 Task: Open Card Sales Meeting Review in Board IT Asset Management and Inventory Control to Workspace Antivirus and Security Software and add a team member Softage.3@softage.net, a label Red, a checklist Wealth Management, an attachment from your onedrive, a color Red and finally, add a card description 'Develop and launch new referral program for new customers' and a comment 'This task presents an opportunity to innovate and come up with new solutions to old problems.'. Add a start date 'Jan 03, 1900' with a due date 'Jan 10, 1900'
Action: Mouse moved to (86, 347)
Screenshot: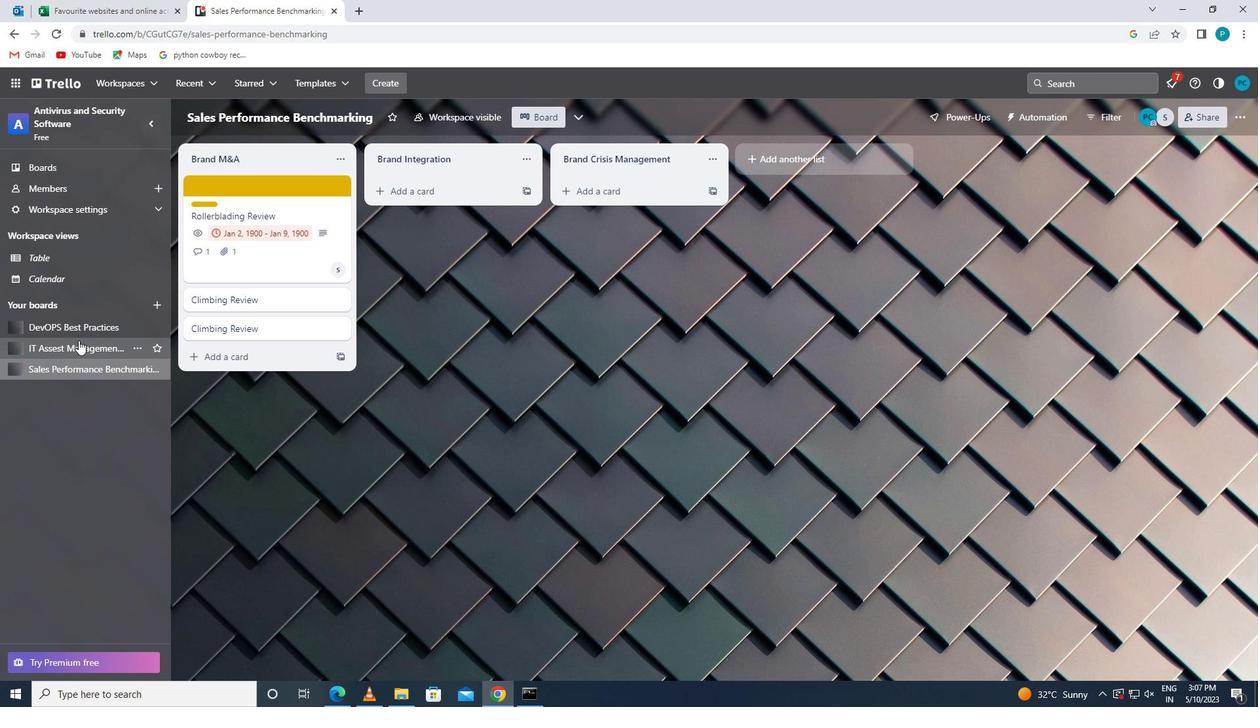 
Action: Mouse pressed left at (86, 347)
Screenshot: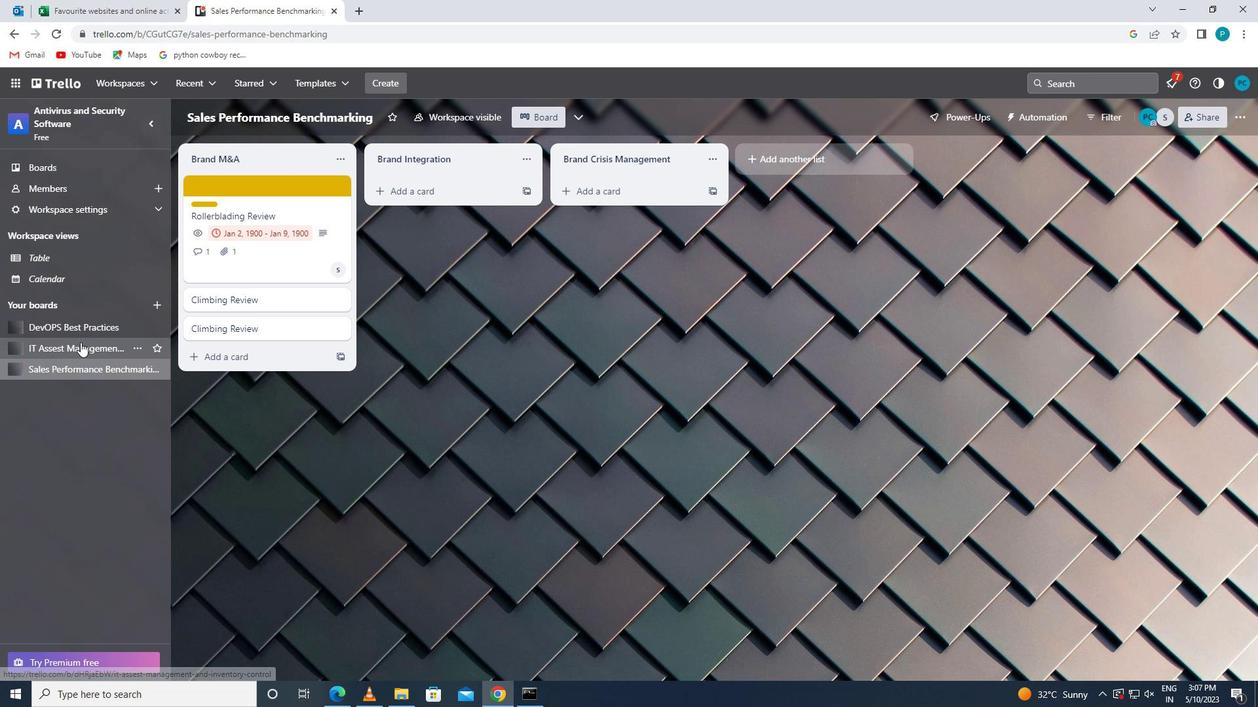 
Action: Mouse moved to (252, 193)
Screenshot: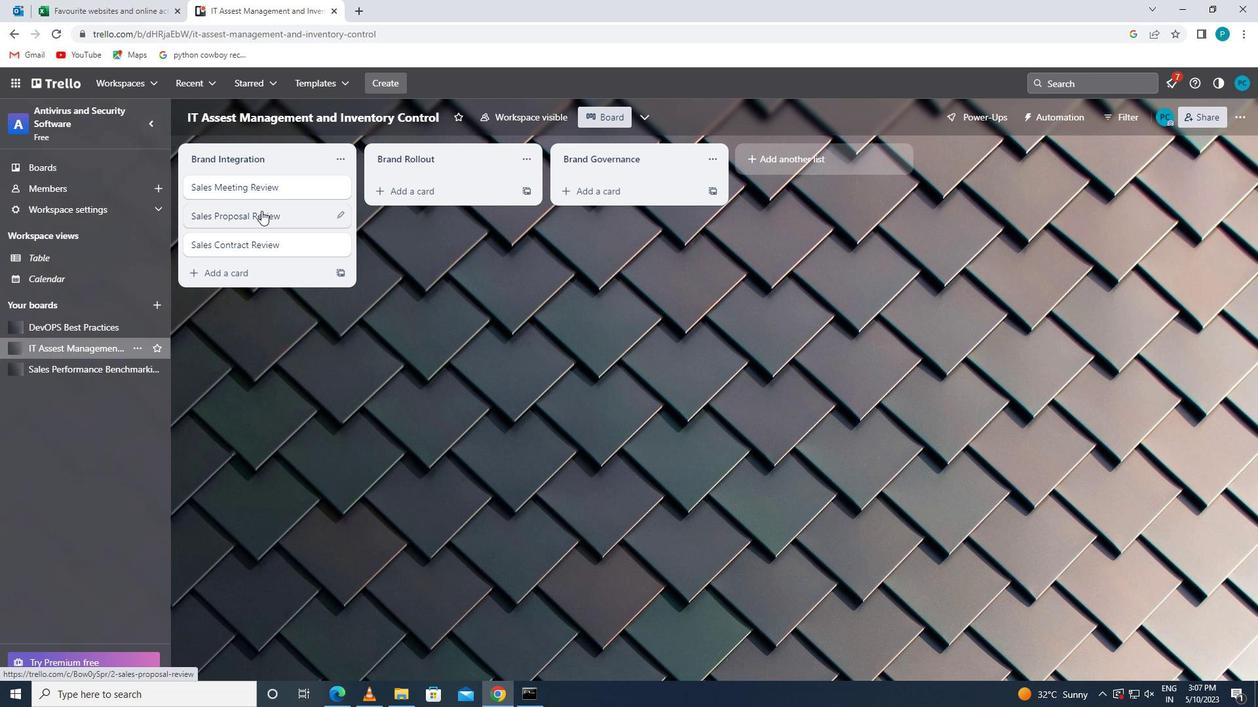 
Action: Mouse pressed left at (252, 193)
Screenshot: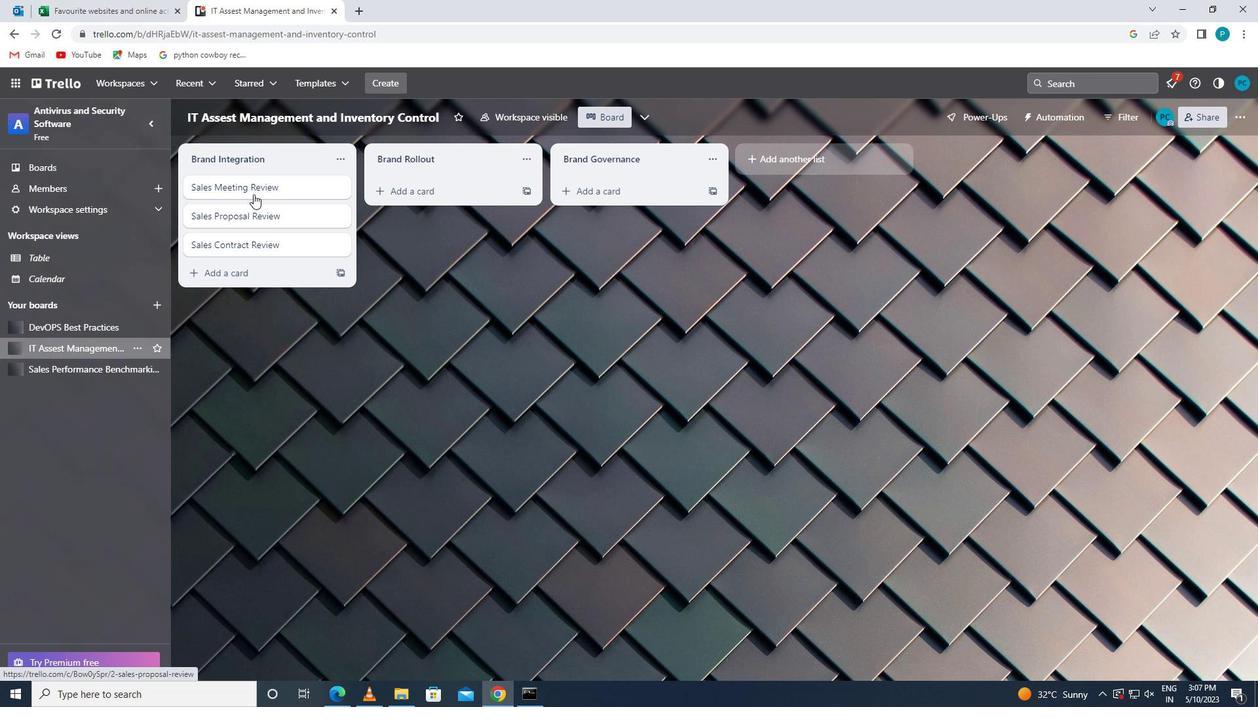 
Action: Mouse moved to (807, 189)
Screenshot: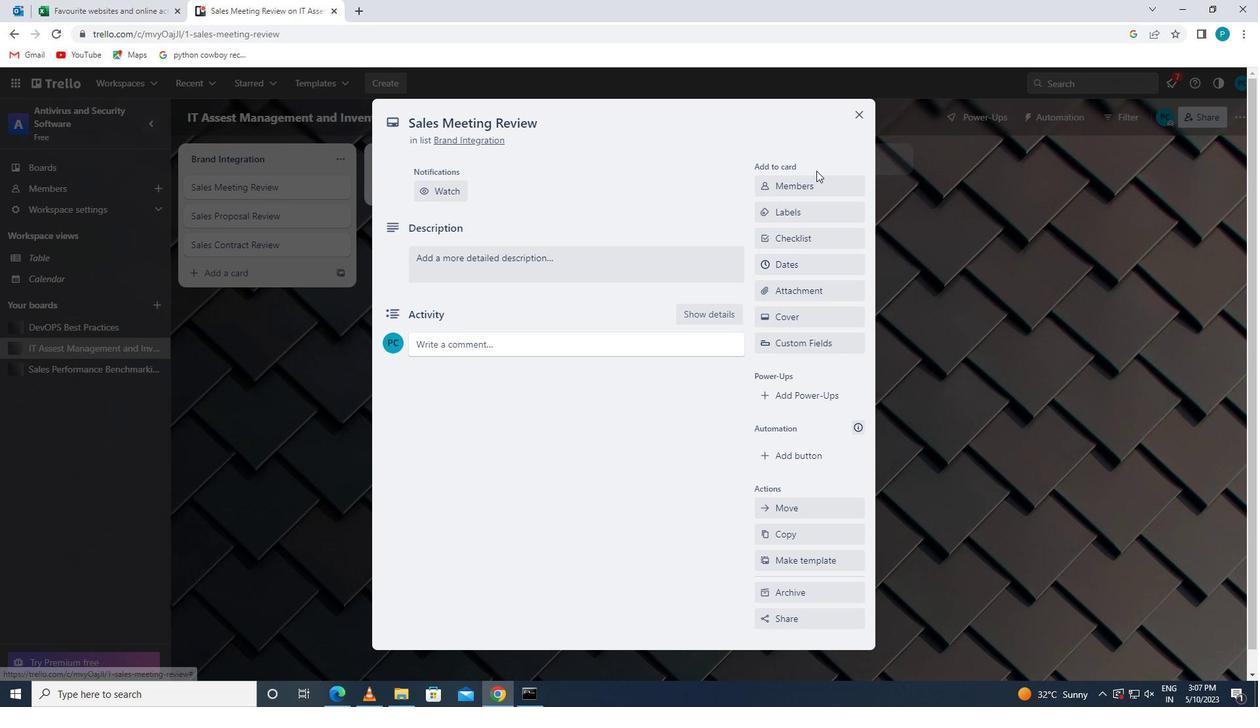 
Action: Mouse pressed left at (807, 189)
Screenshot: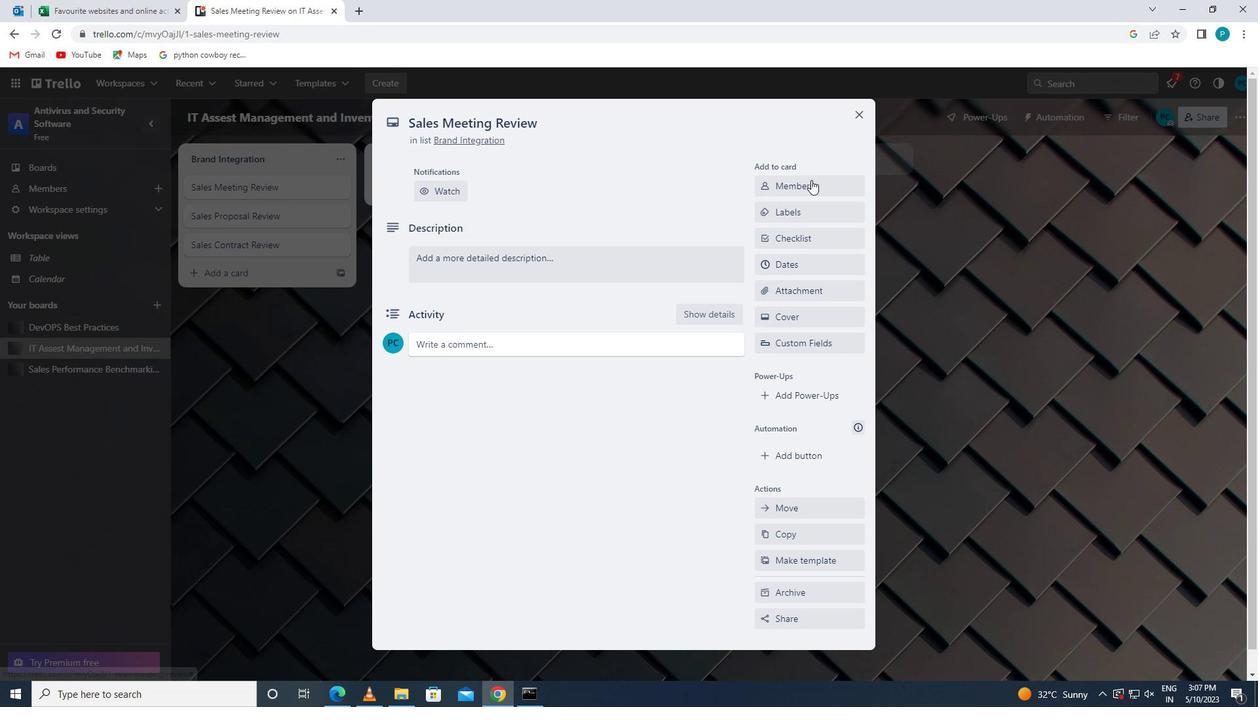 
Action: Key pressed <Key.caps_lock>s<Key.caps_lock>oftage.3
Screenshot: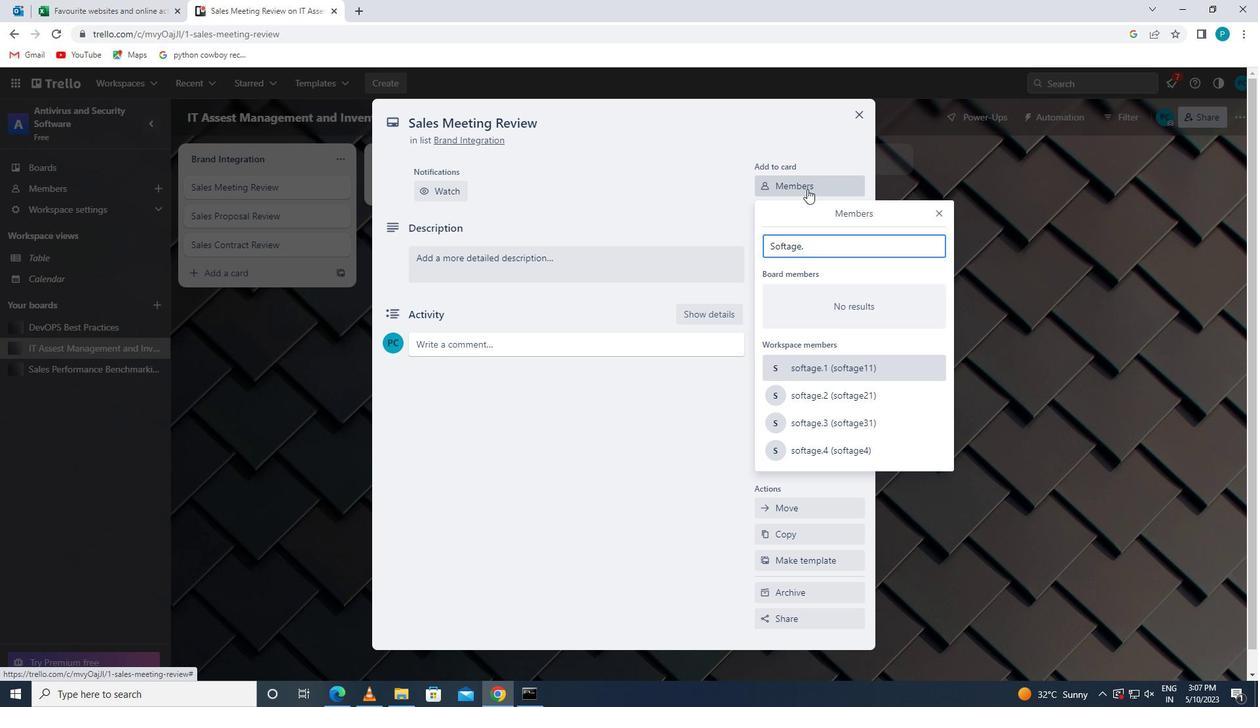 
Action: Mouse moved to (815, 375)
Screenshot: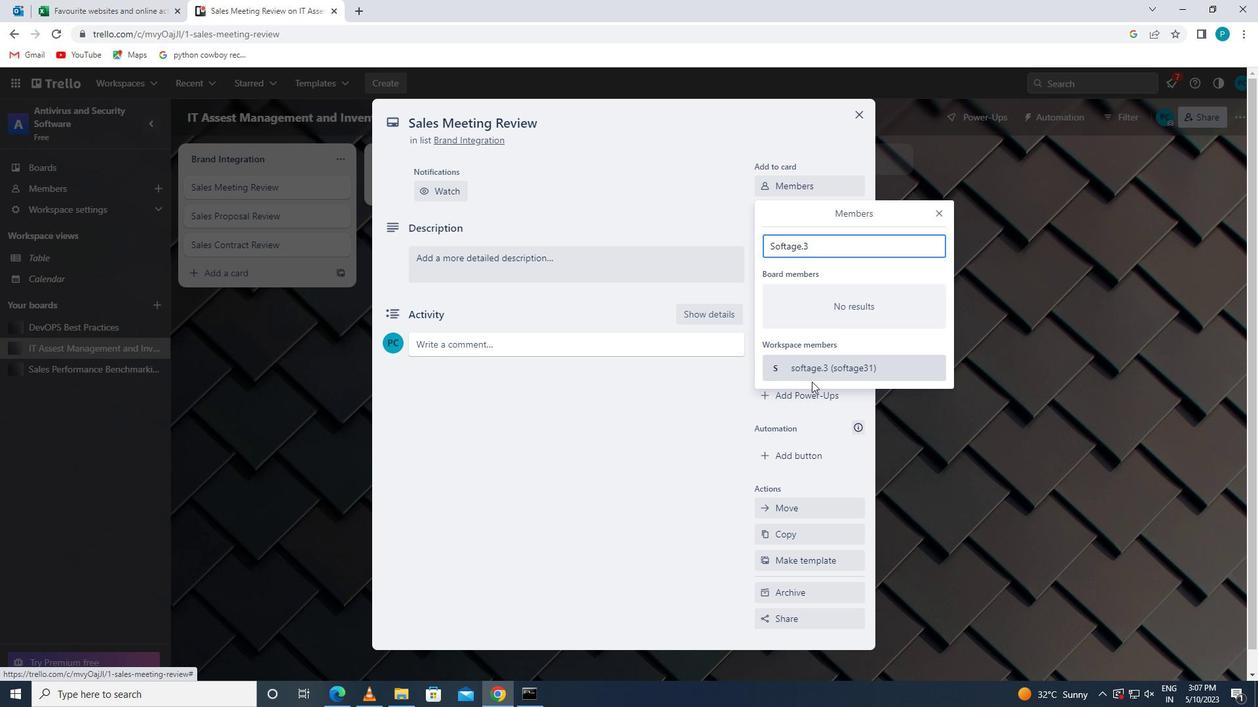 
Action: Mouse pressed left at (815, 375)
Screenshot: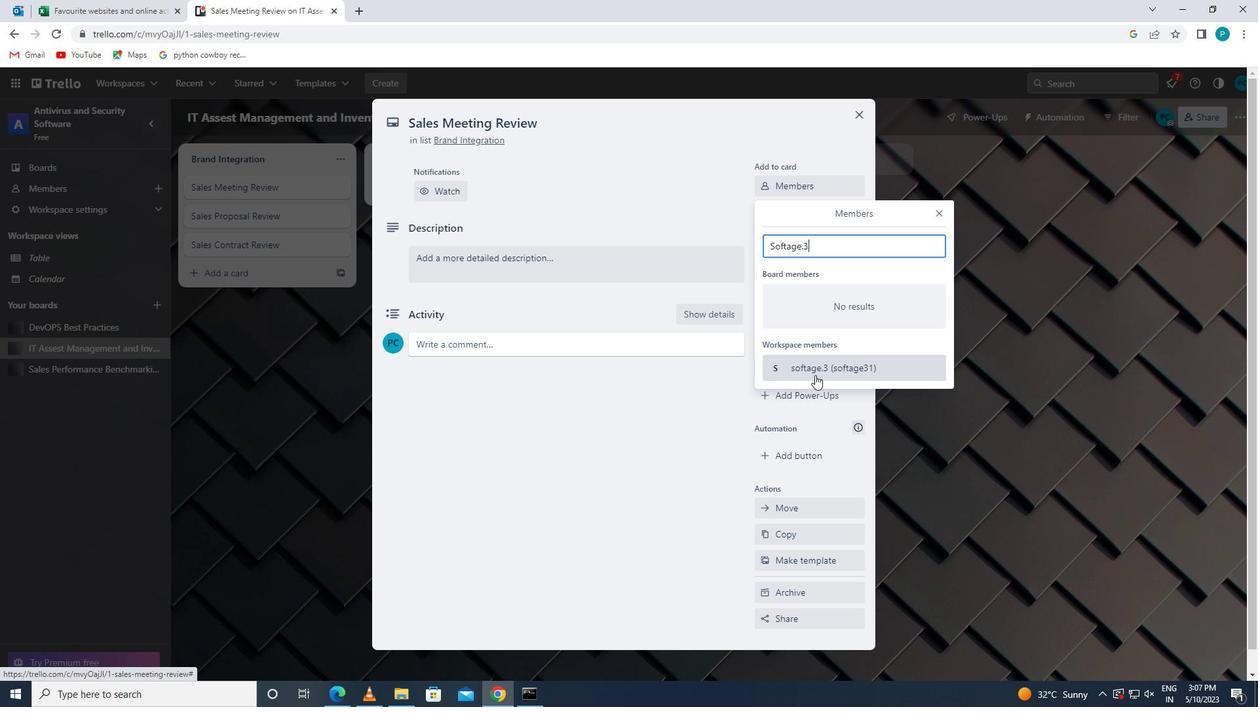 
Action: Mouse moved to (938, 216)
Screenshot: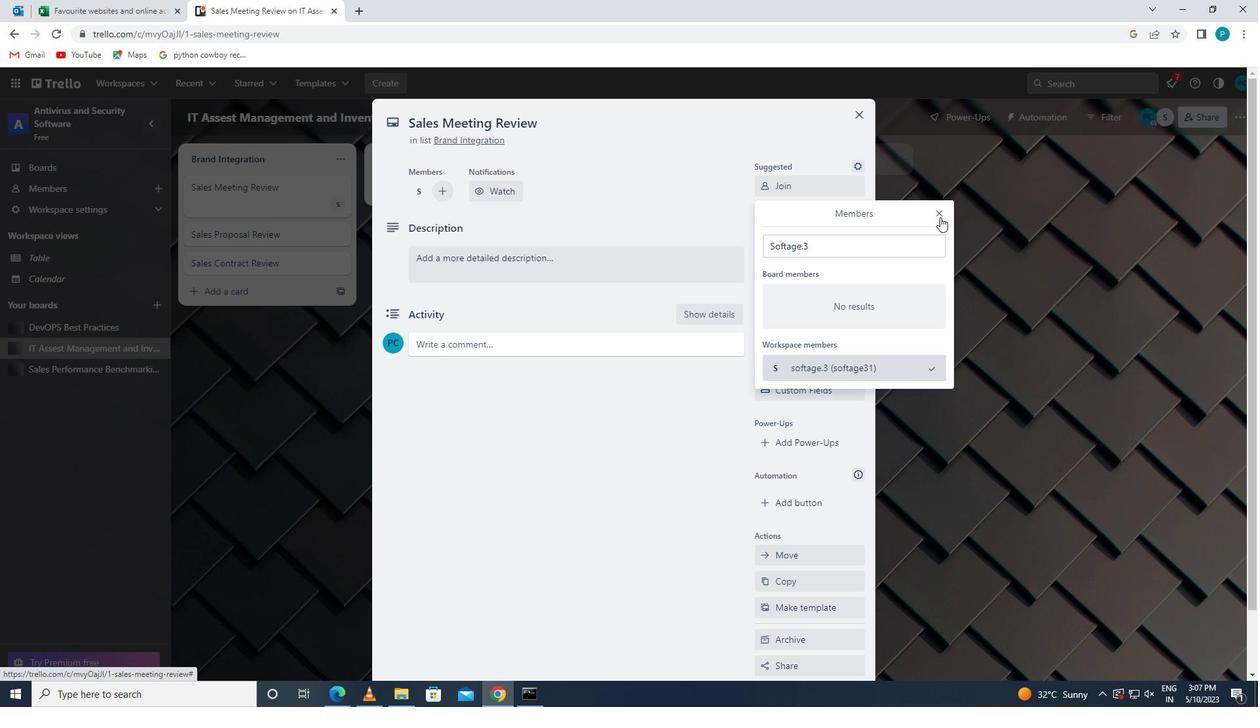 
Action: Mouse pressed left at (938, 216)
Screenshot: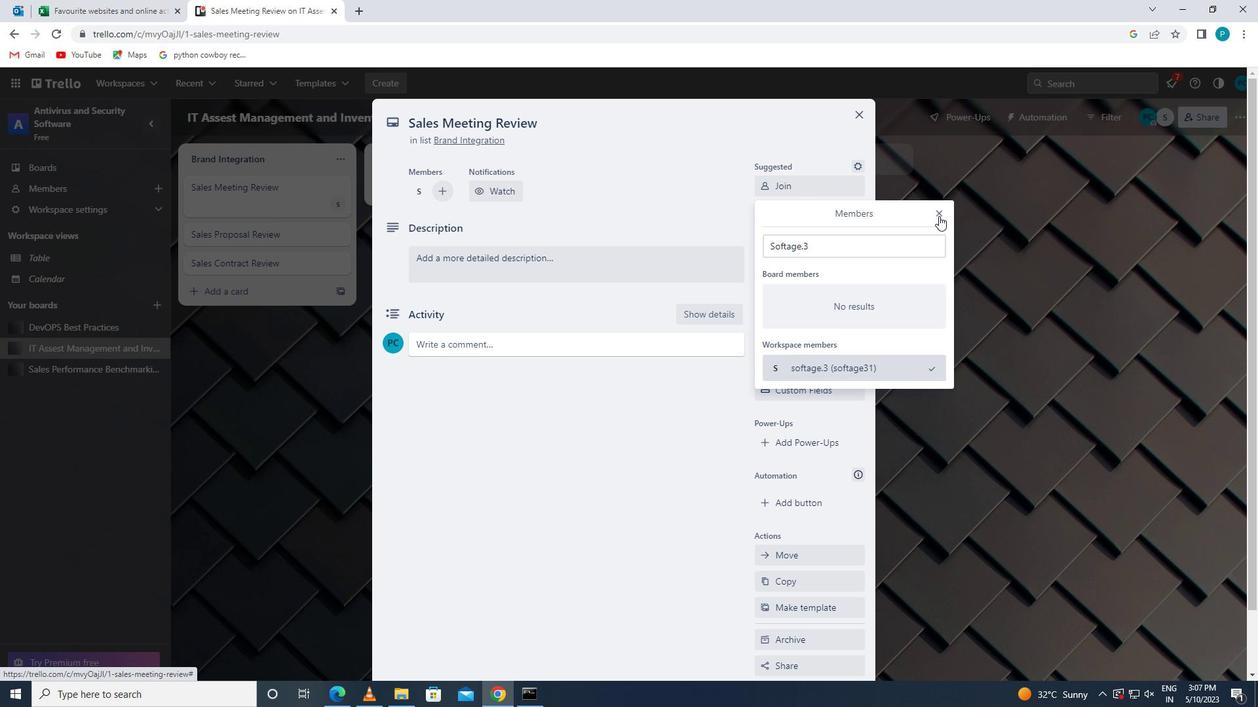 
Action: Mouse moved to (836, 249)
Screenshot: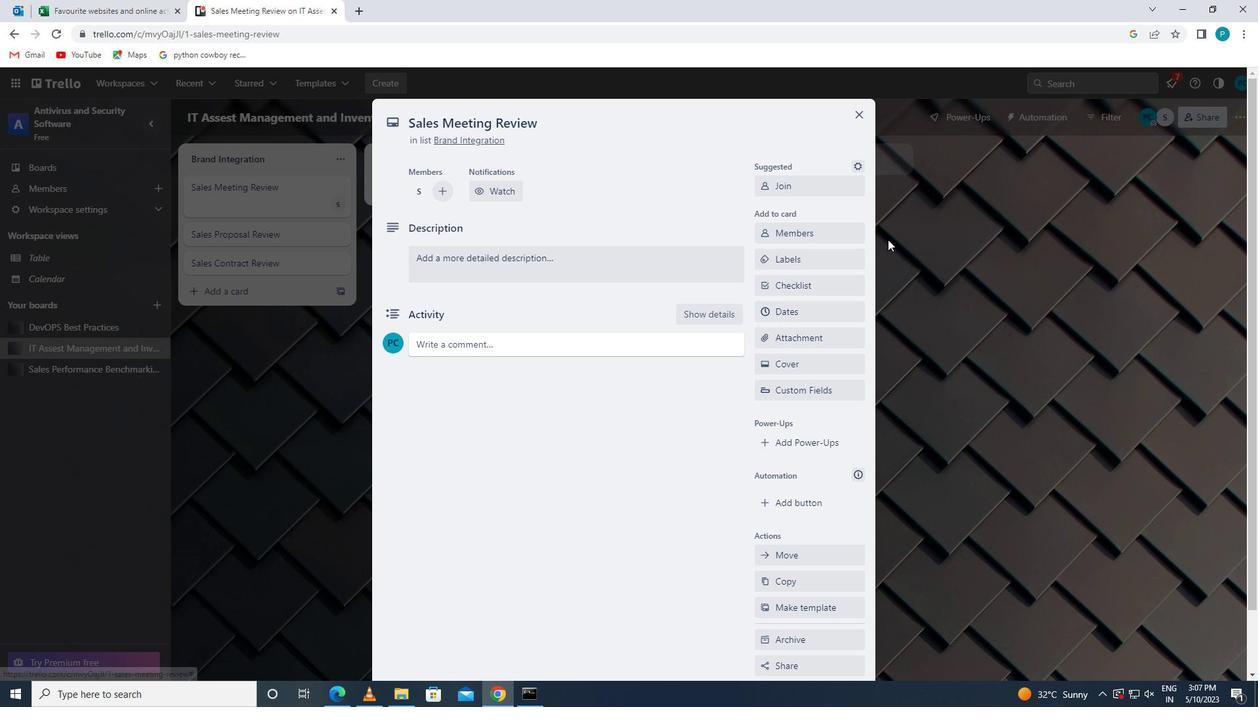 
Action: Mouse pressed left at (836, 249)
Screenshot: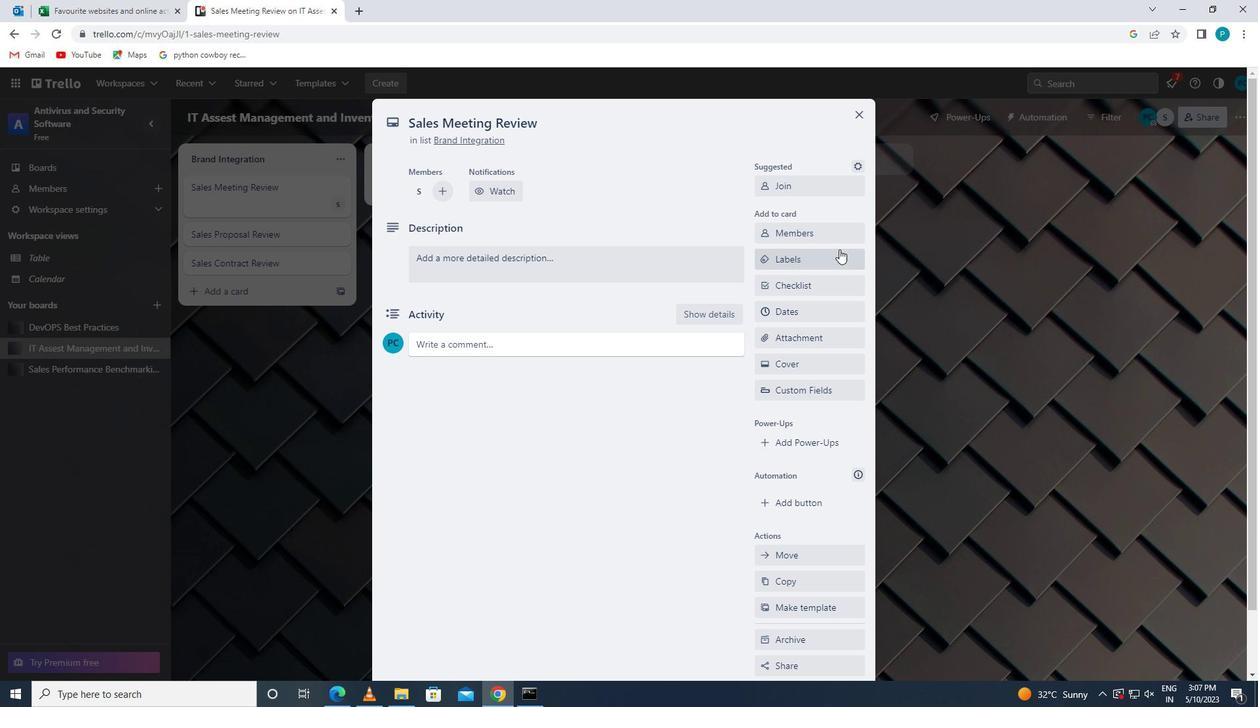 
Action: Mouse moved to (839, 530)
Screenshot: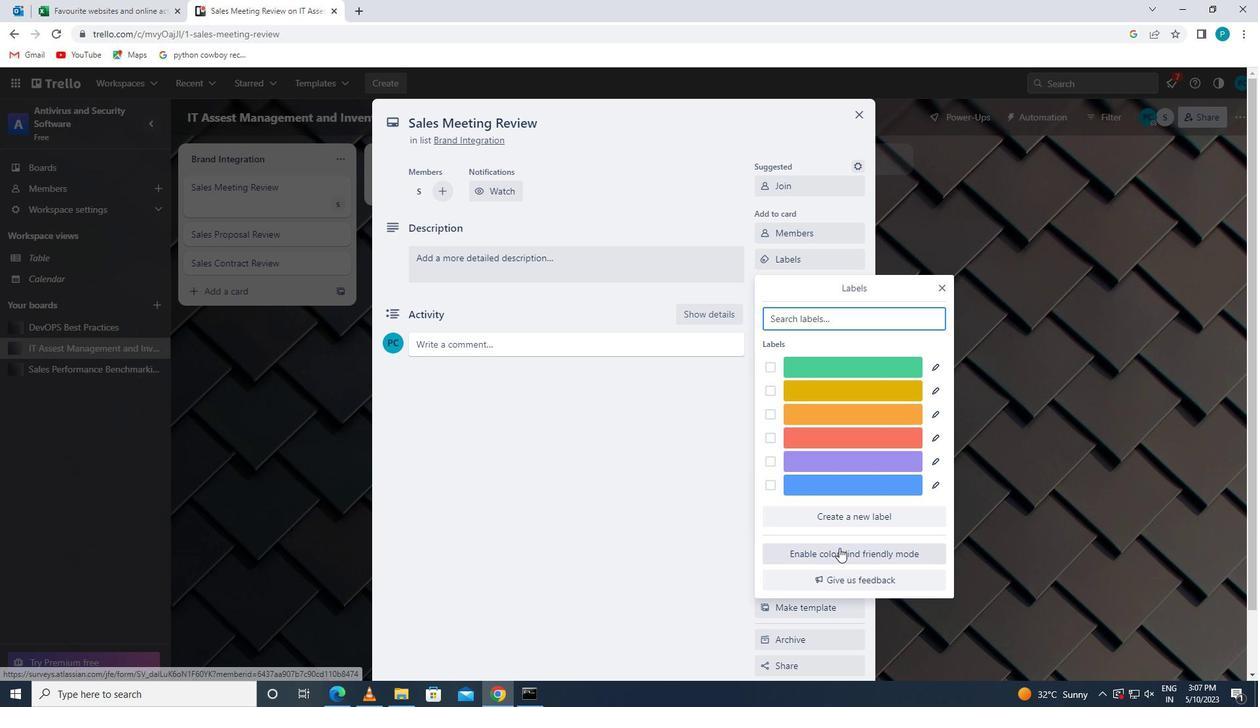 
Action: Mouse pressed left at (839, 530)
Screenshot: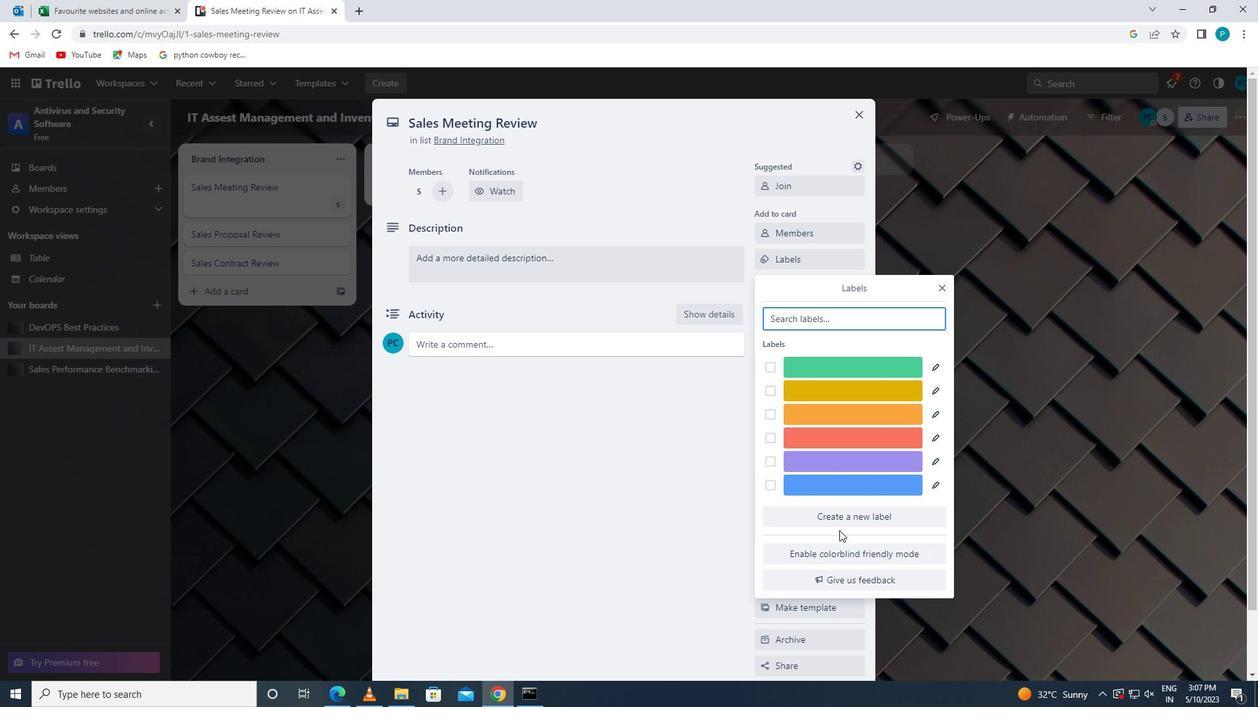 
Action: Mouse moved to (839, 526)
Screenshot: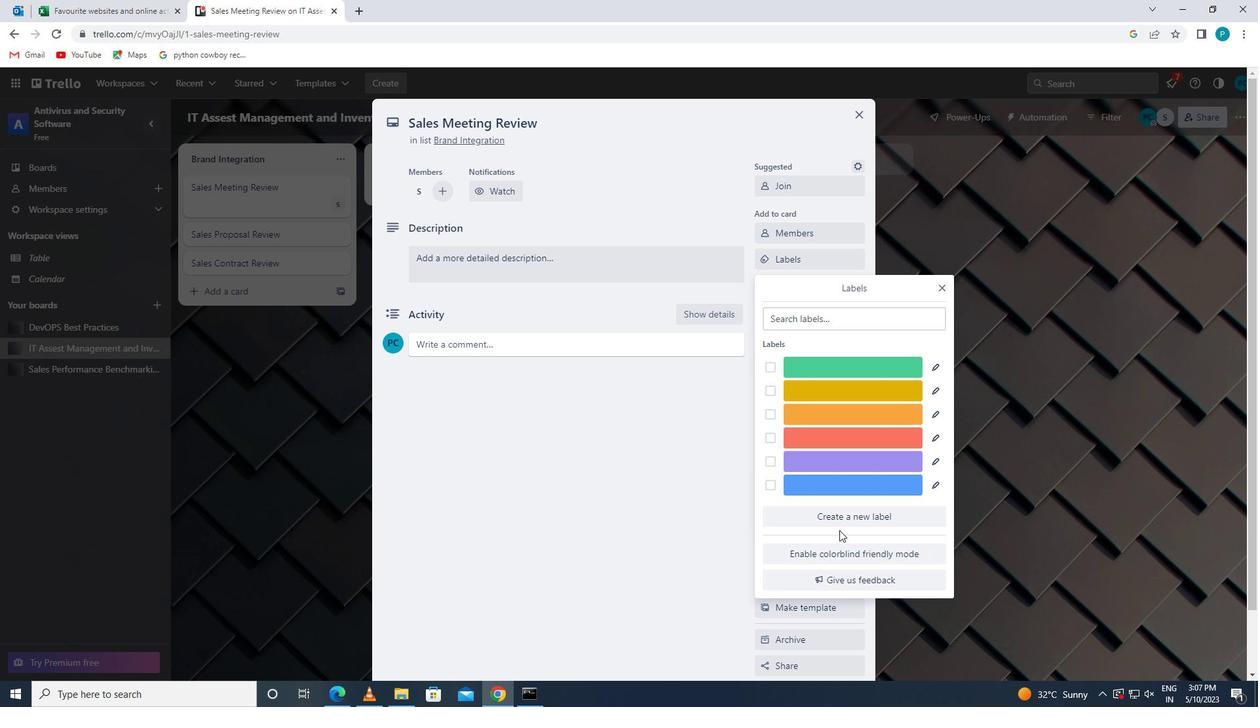 
Action: Mouse pressed left at (839, 526)
Screenshot: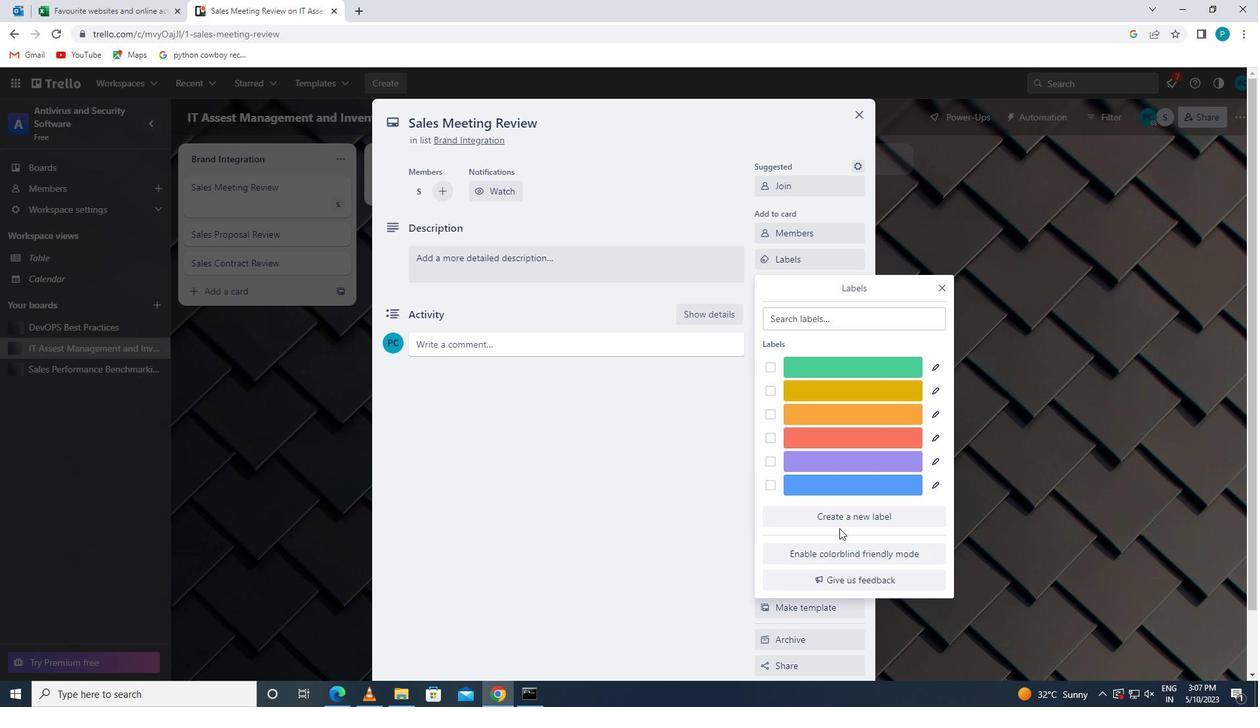 
Action: Mouse moved to (899, 483)
Screenshot: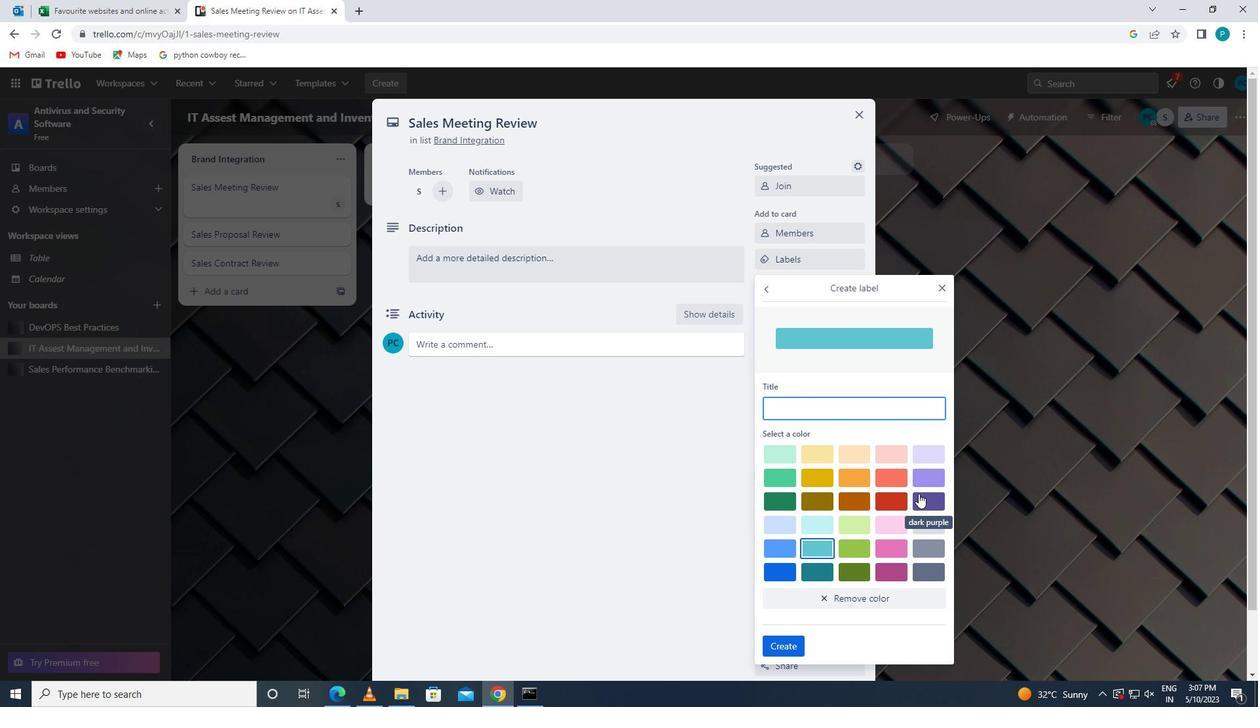 
Action: Mouse pressed left at (899, 483)
Screenshot: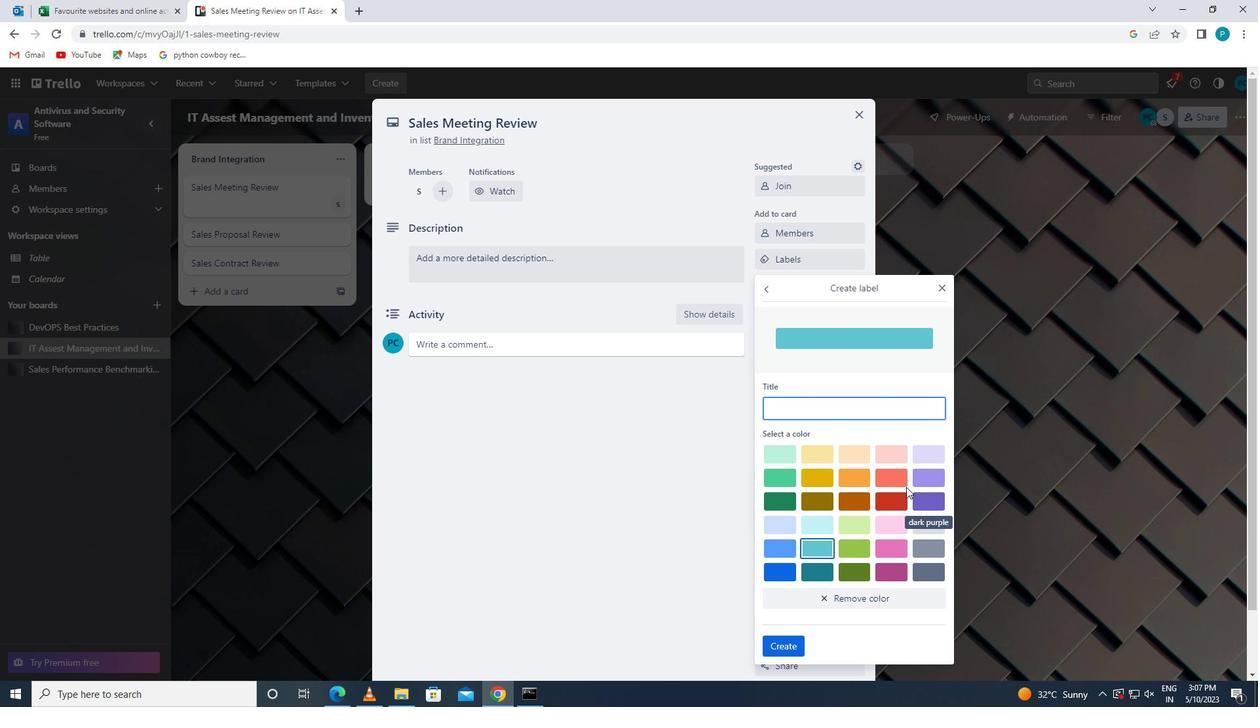 
Action: Mouse moved to (794, 646)
Screenshot: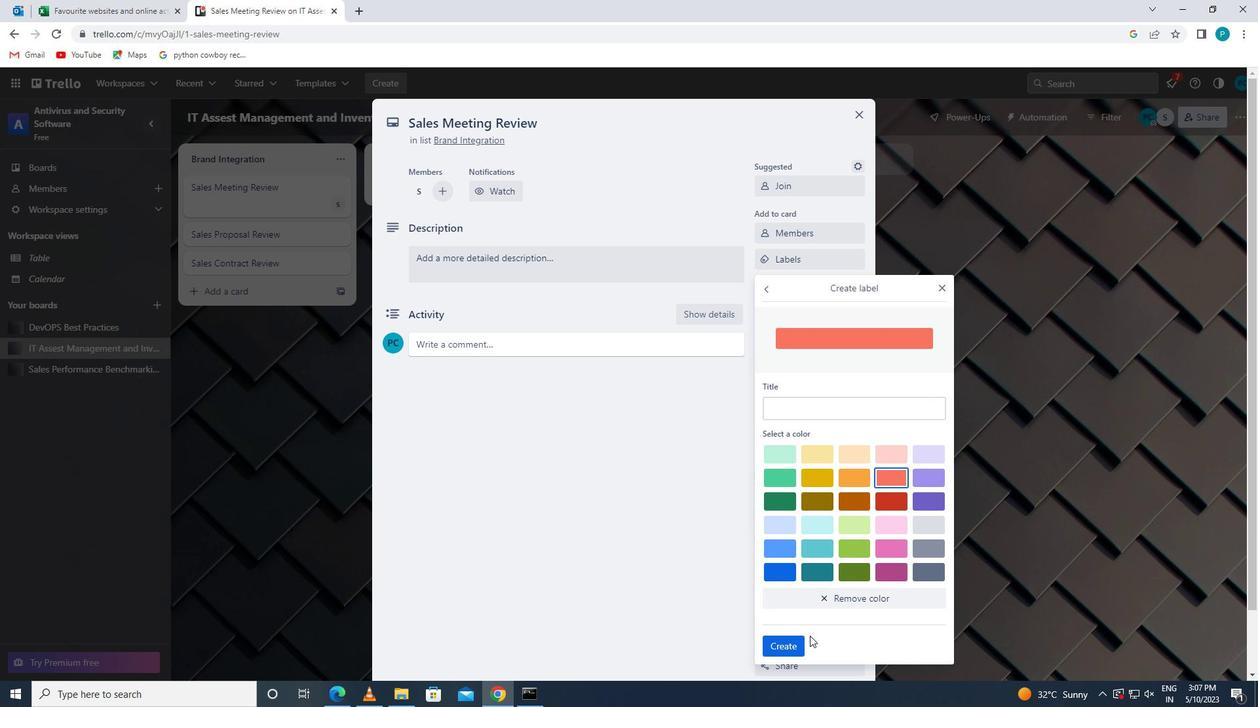 
Action: Mouse pressed left at (794, 646)
Screenshot: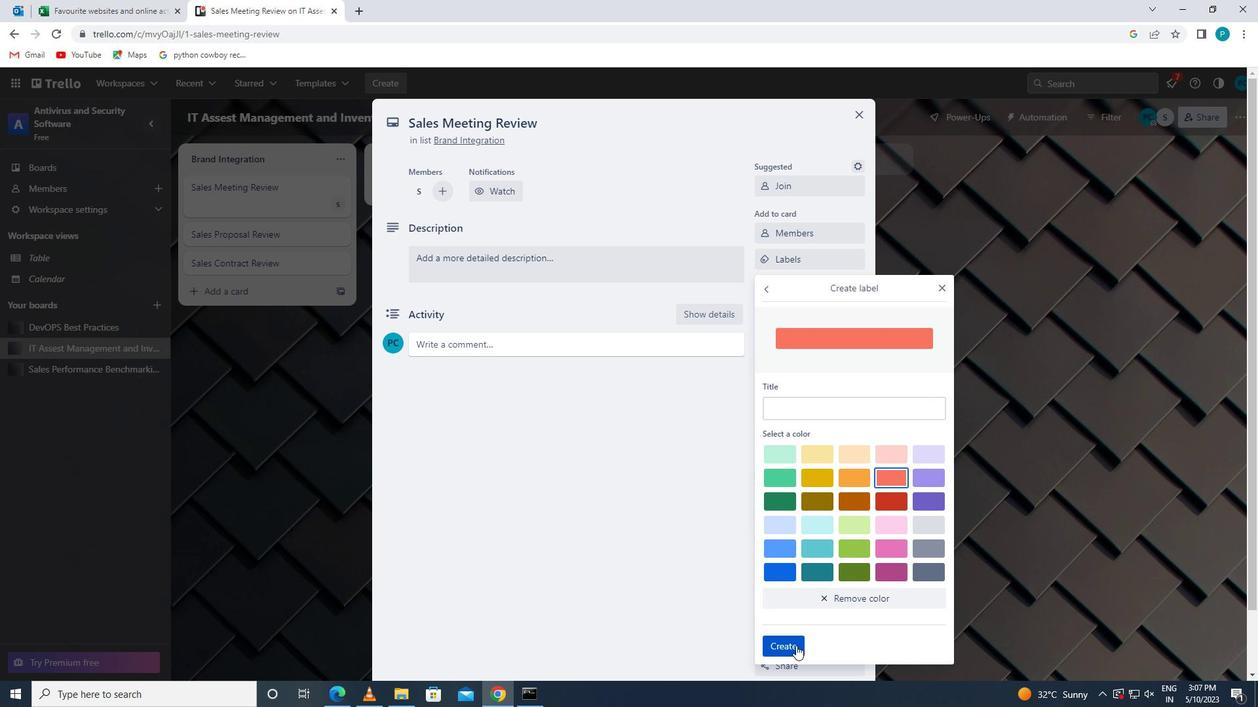 
Action: Mouse moved to (937, 288)
Screenshot: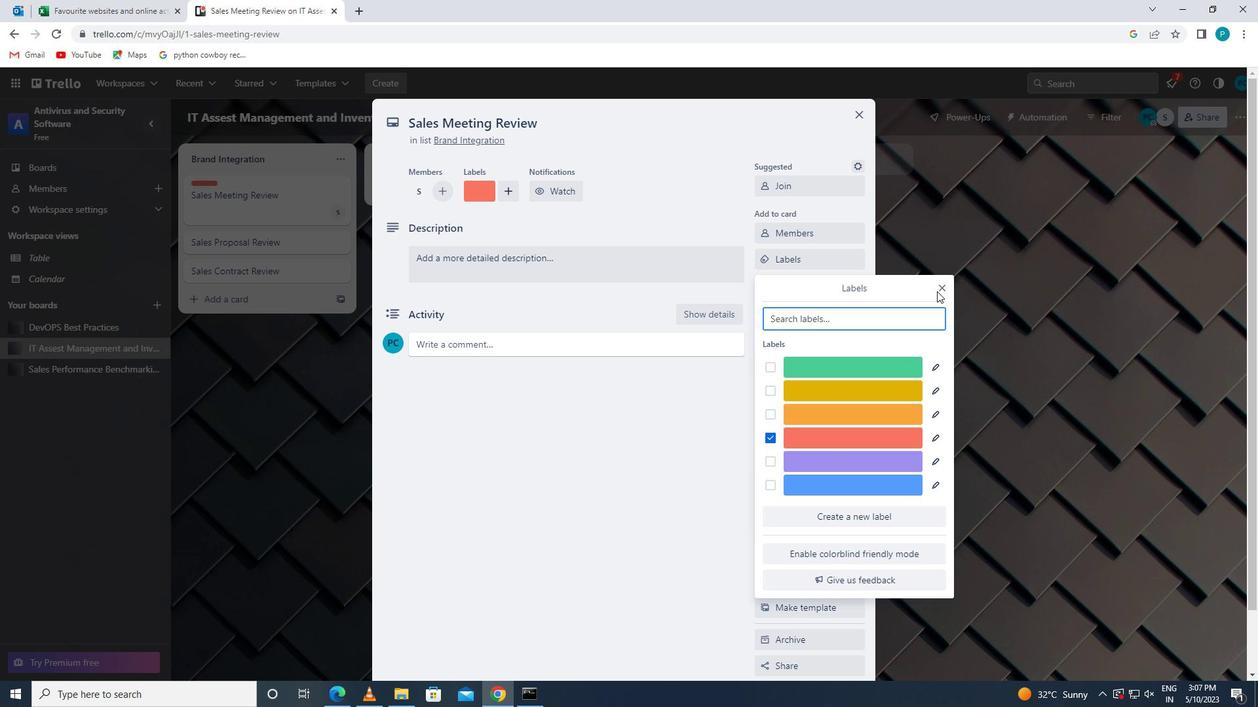 
Action: Mouse pressed left at (937, 288)
Screenshot: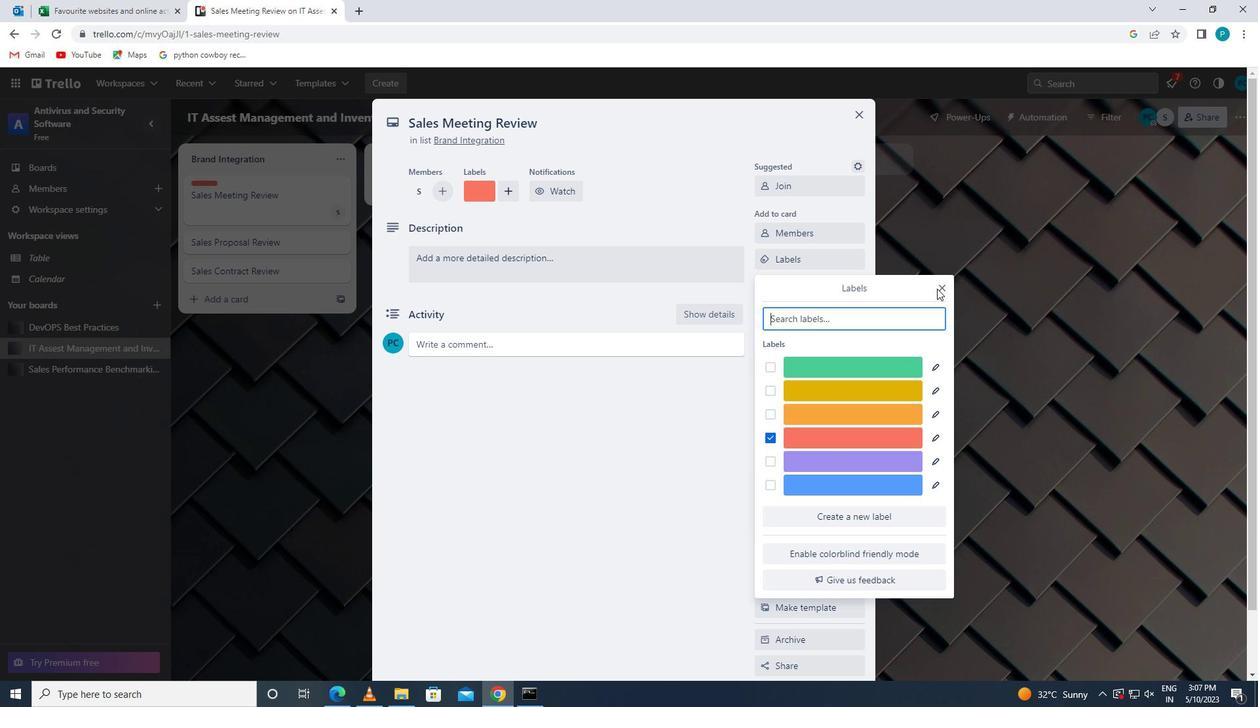 
Action: Mouse moved to (941, 288)
Screenshot: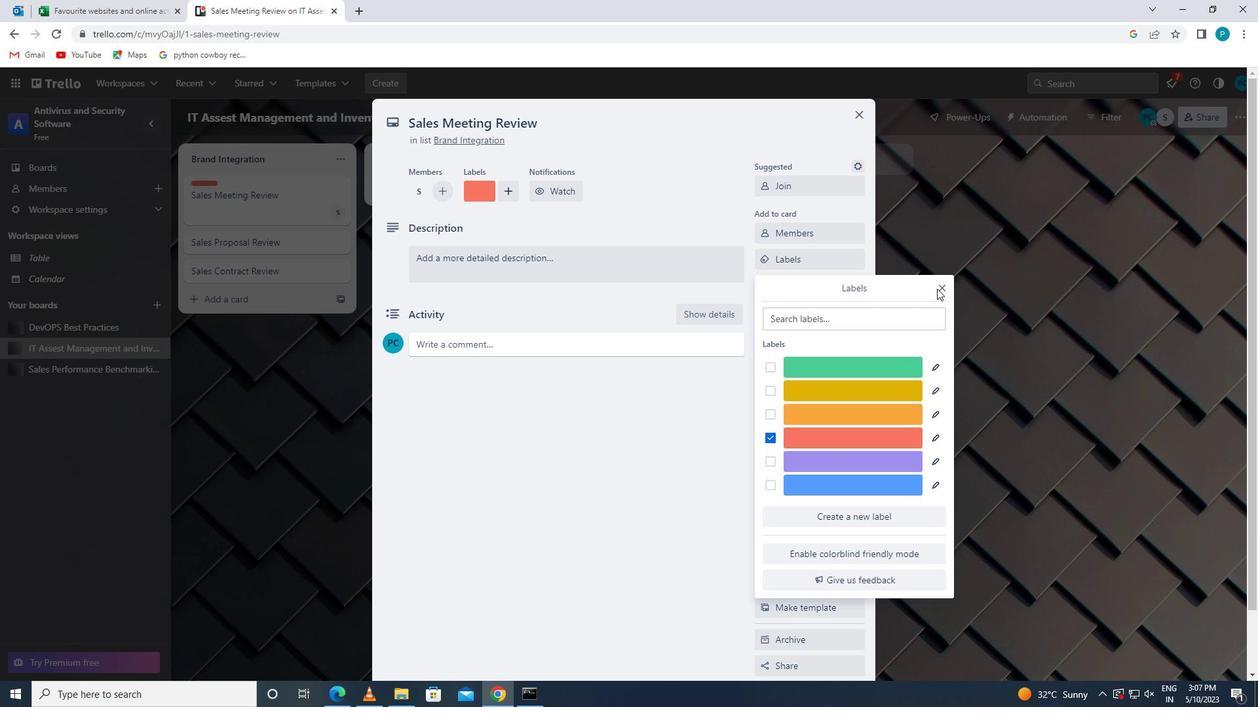 
Action: Mouse pressed left at (941, 288)
Screenshot: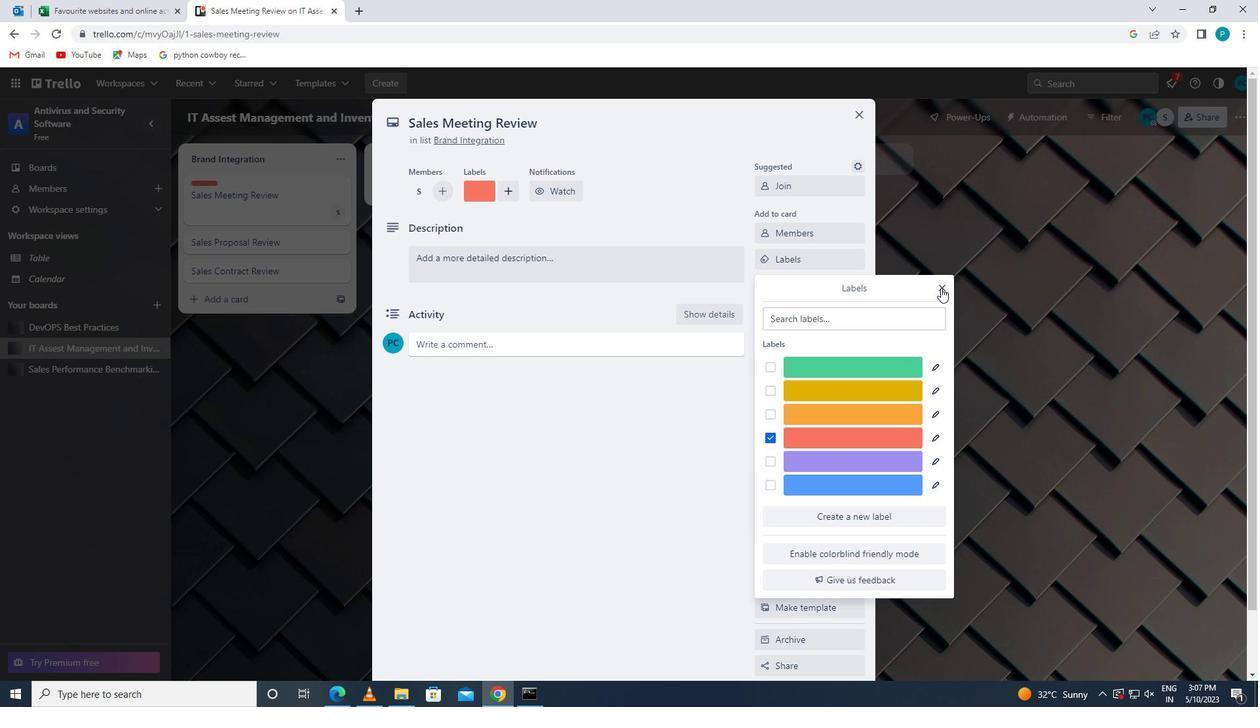 
Action: Mouse moved to (790, 294)
Screenshot: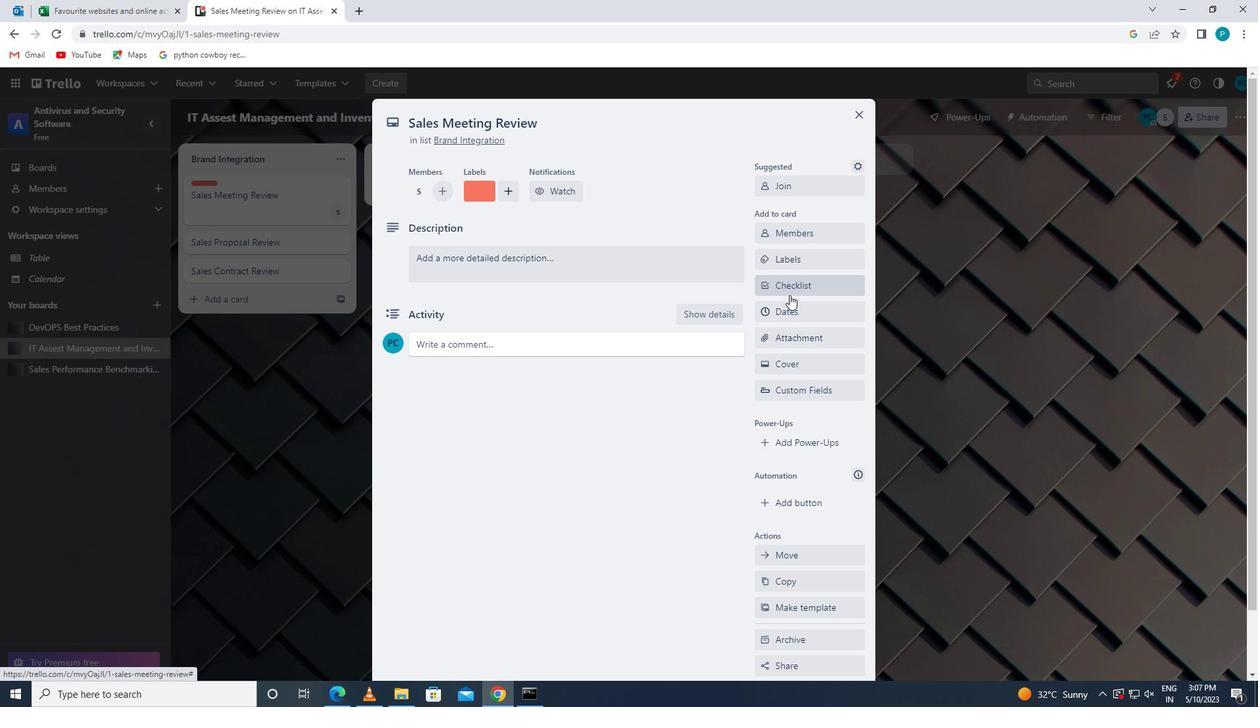 
Action: Mouse pressed left at (790, 294)
Screenshot: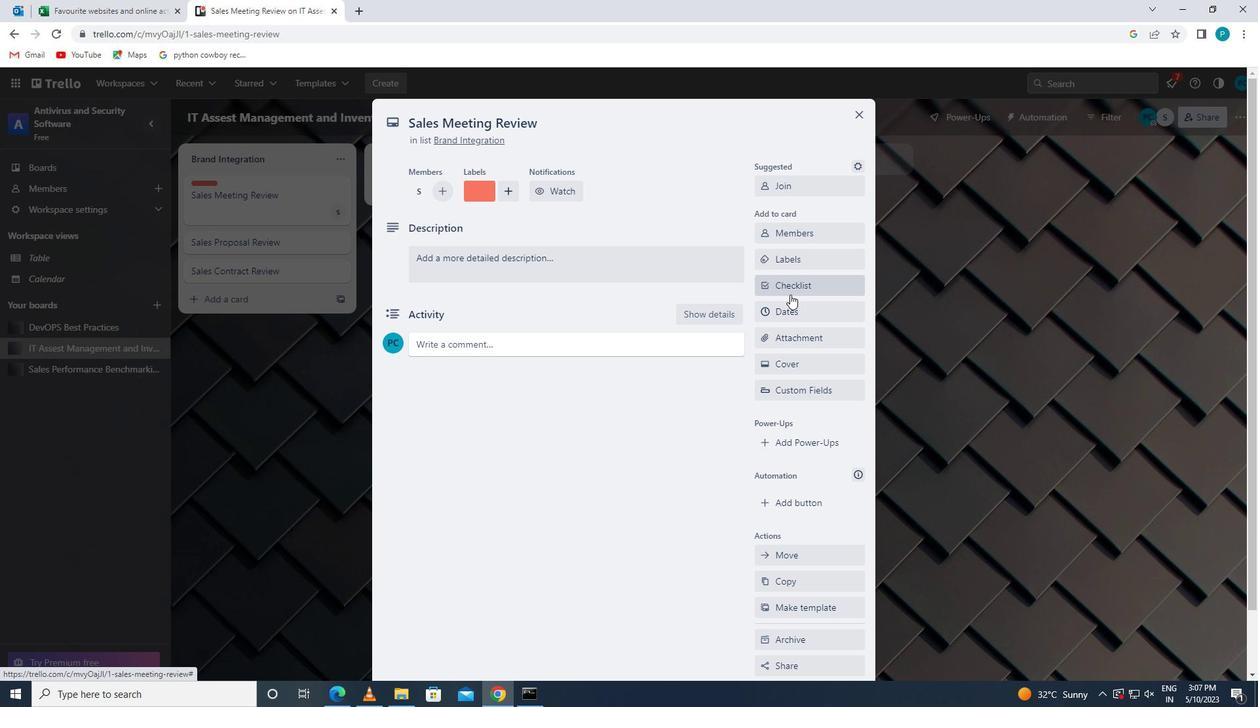 
Action: Key pressed <Key.caps_lock>w<Key.caps_lock>
Screenshot: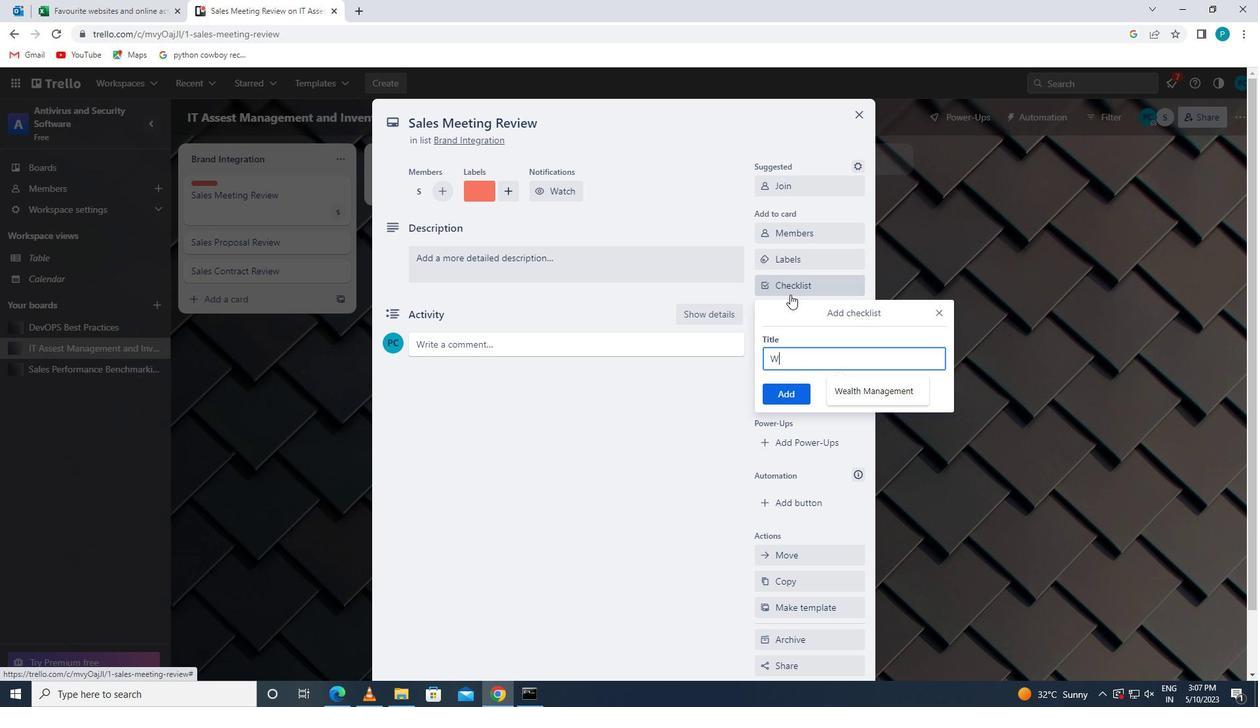 
Action: Mouse moved to (868, 399)
Screenshot: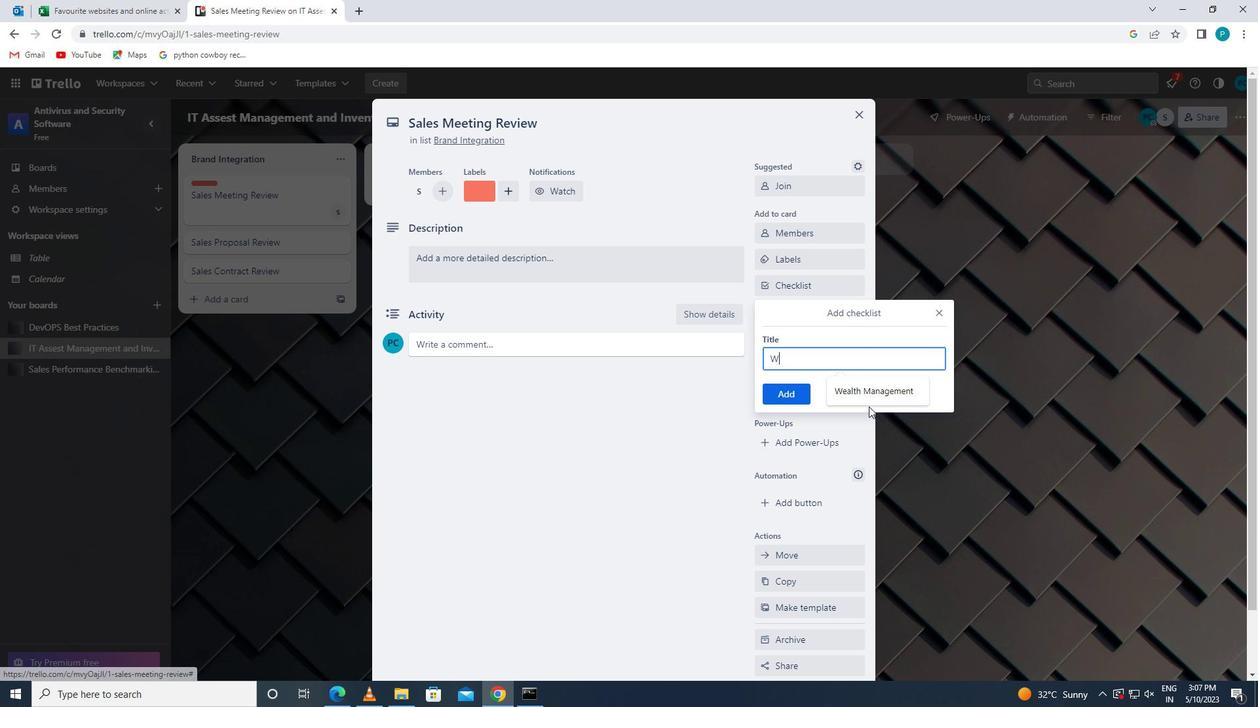 
Action: Mouse pressed left at (868, 399)
Screenshot: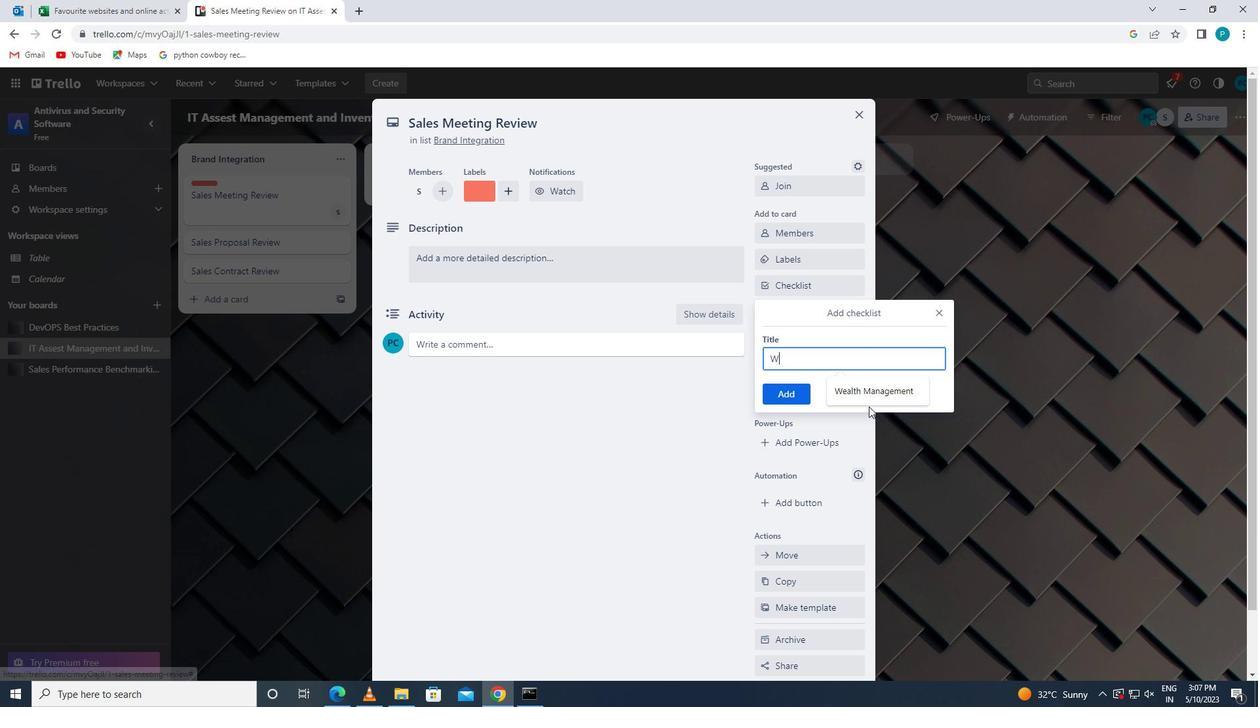 
Action: Mouse moved to (800, 395)
Screenshot: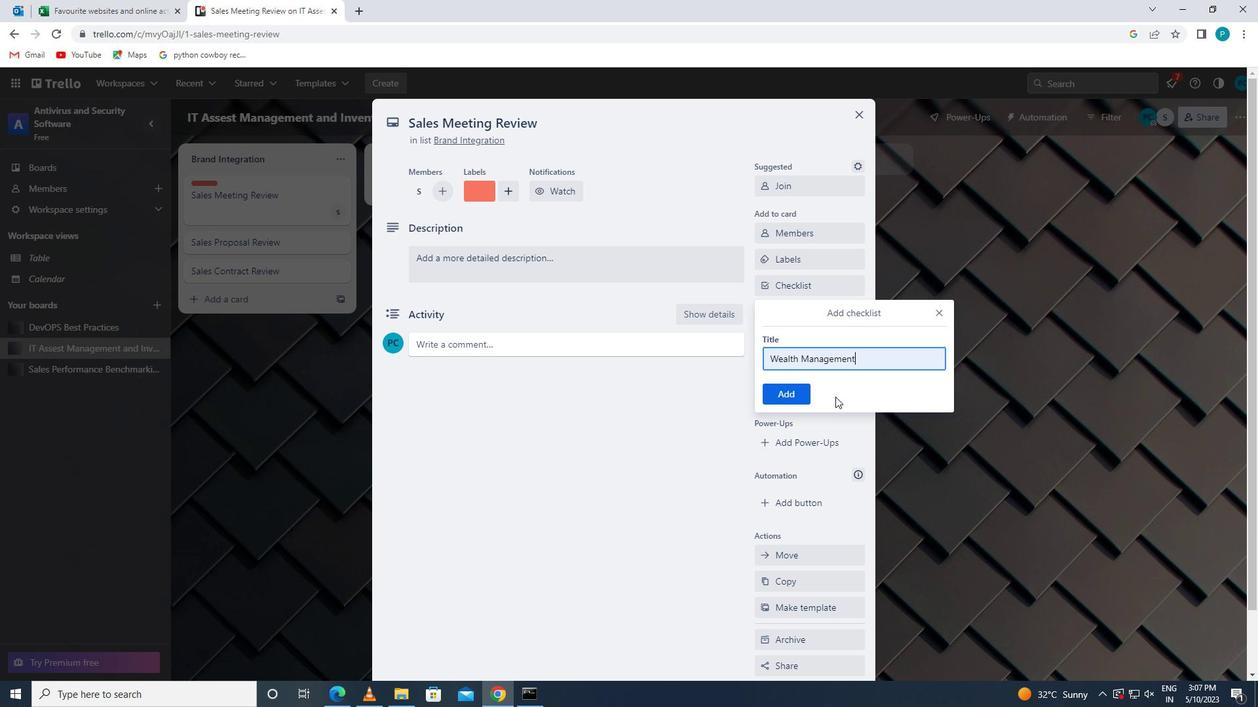 
Action: Mouse pressed left at (800, 395)
Screenshot: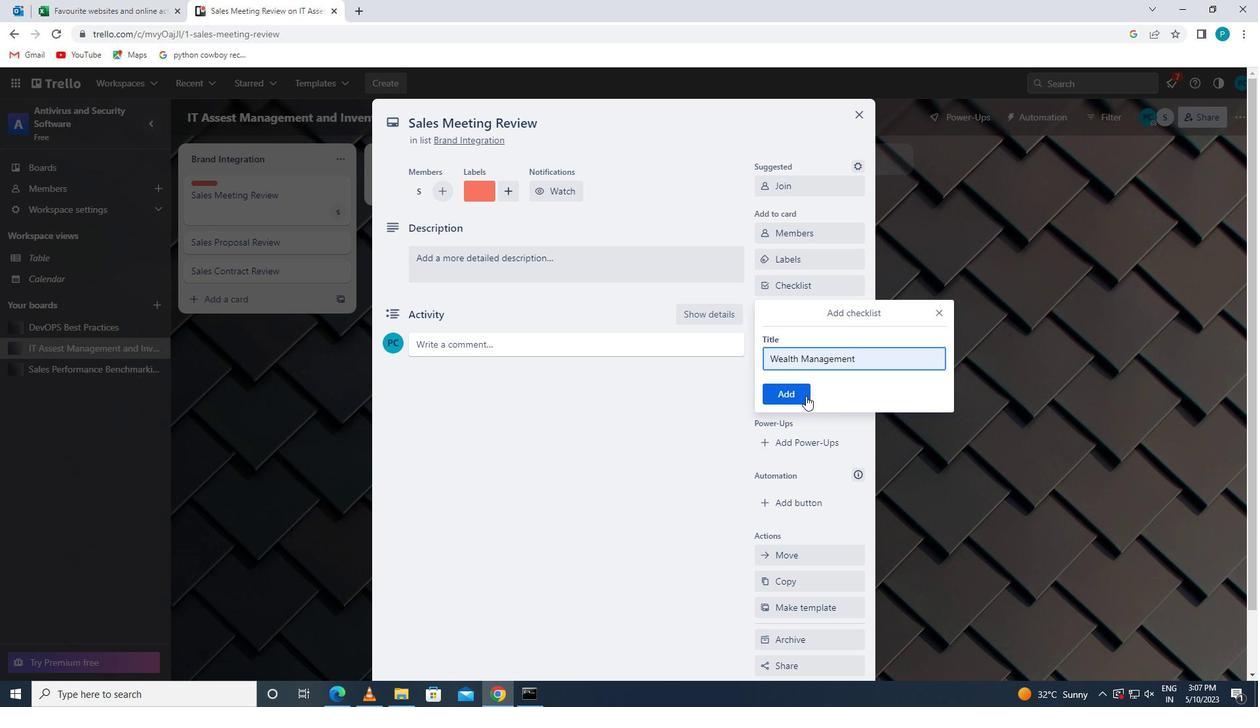 
Action: Mouse moved to (811, 335)
Screenshot: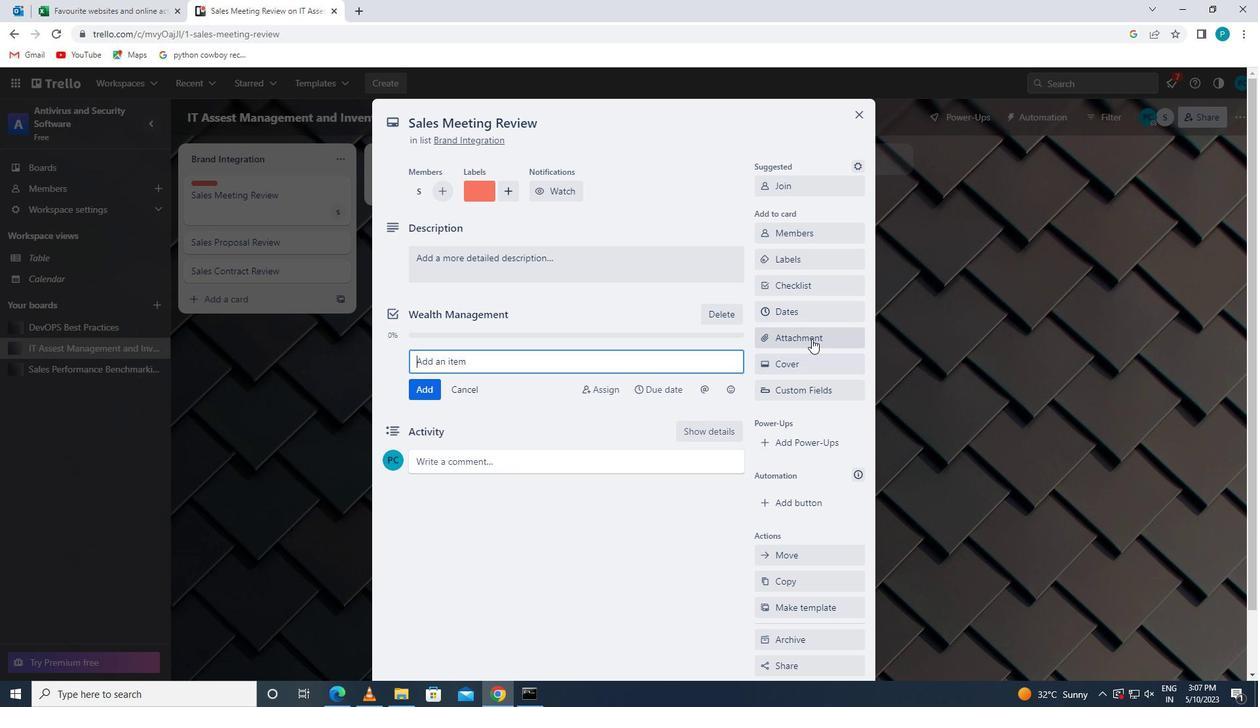 
Action: Mouse pressed left at (811, 335)
Screenshot: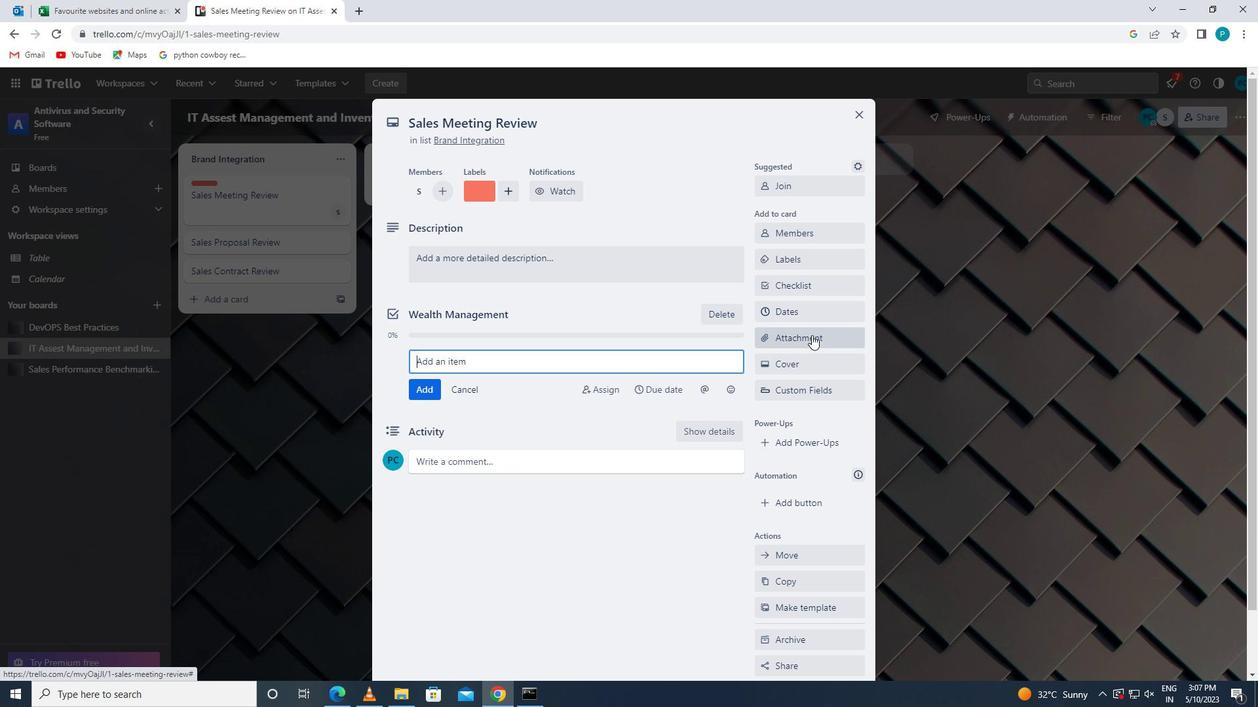 
Action: Mouse moved to (805, 505)
Screenshot: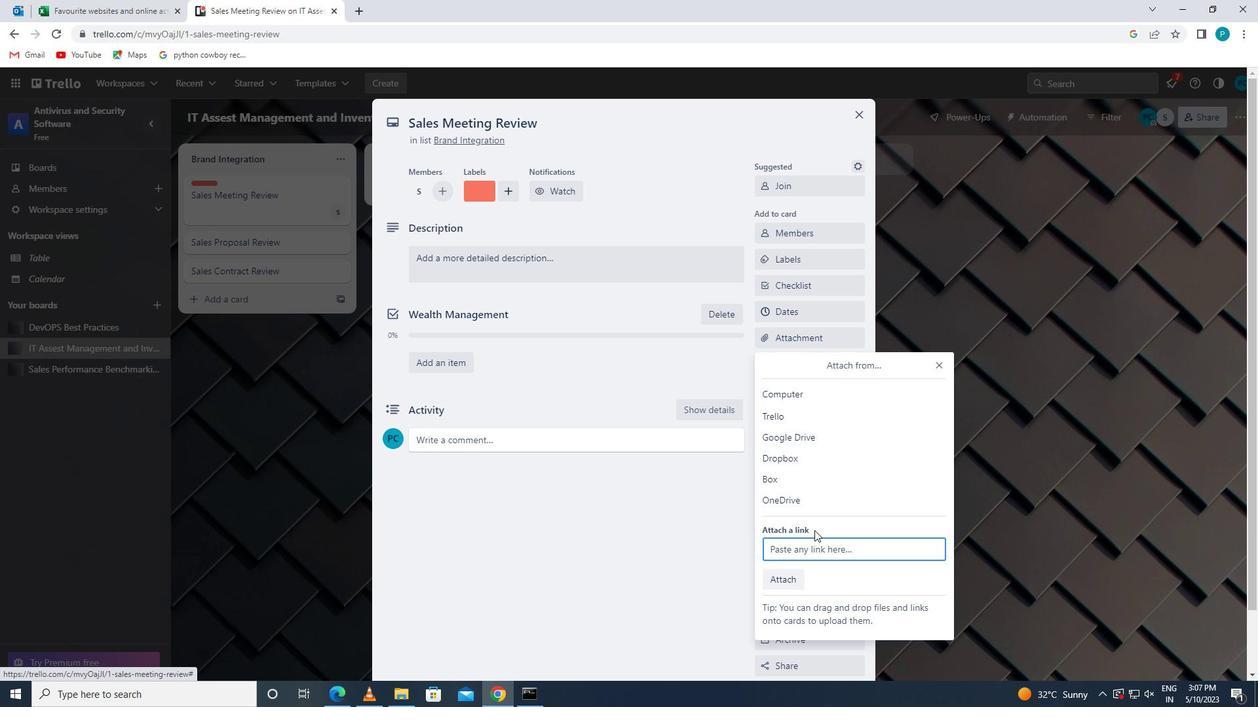 
Action: Mouse pressed left at (805, 505)
Screenshot: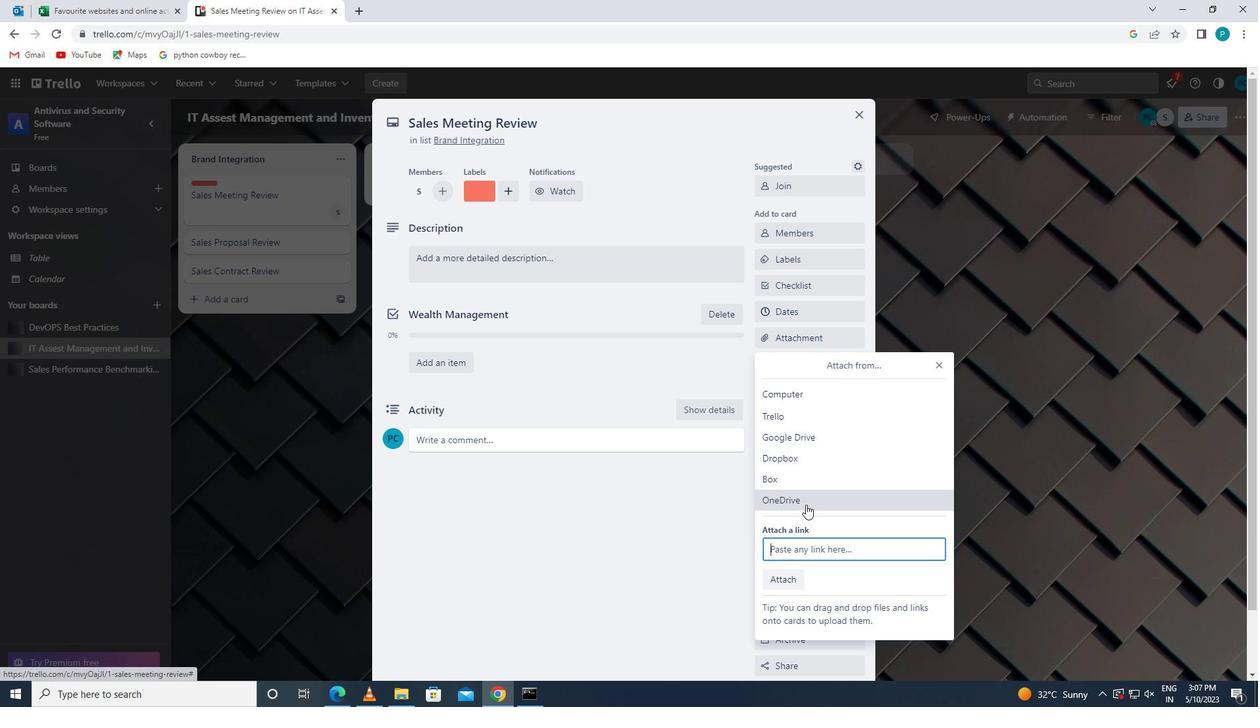 
Action: Mouse moved to (479, 263)
Screenshot: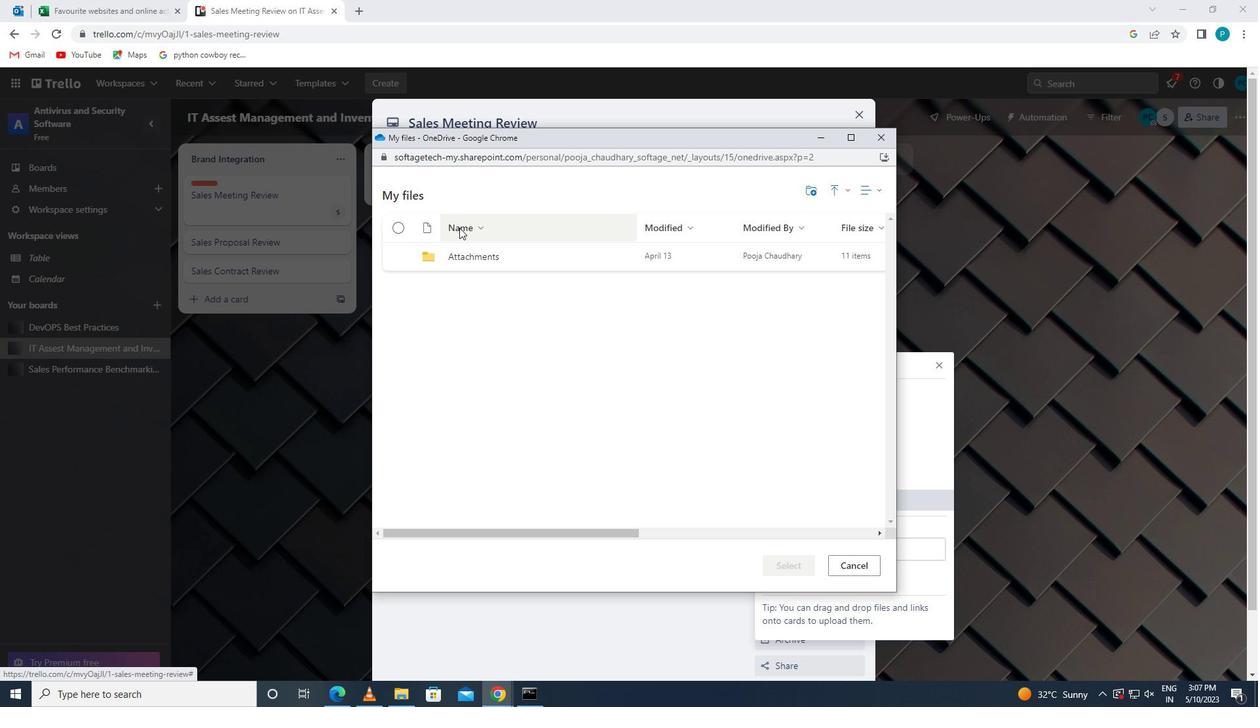 
Action: Mouse pressed left at (479, 263)
Screenshot: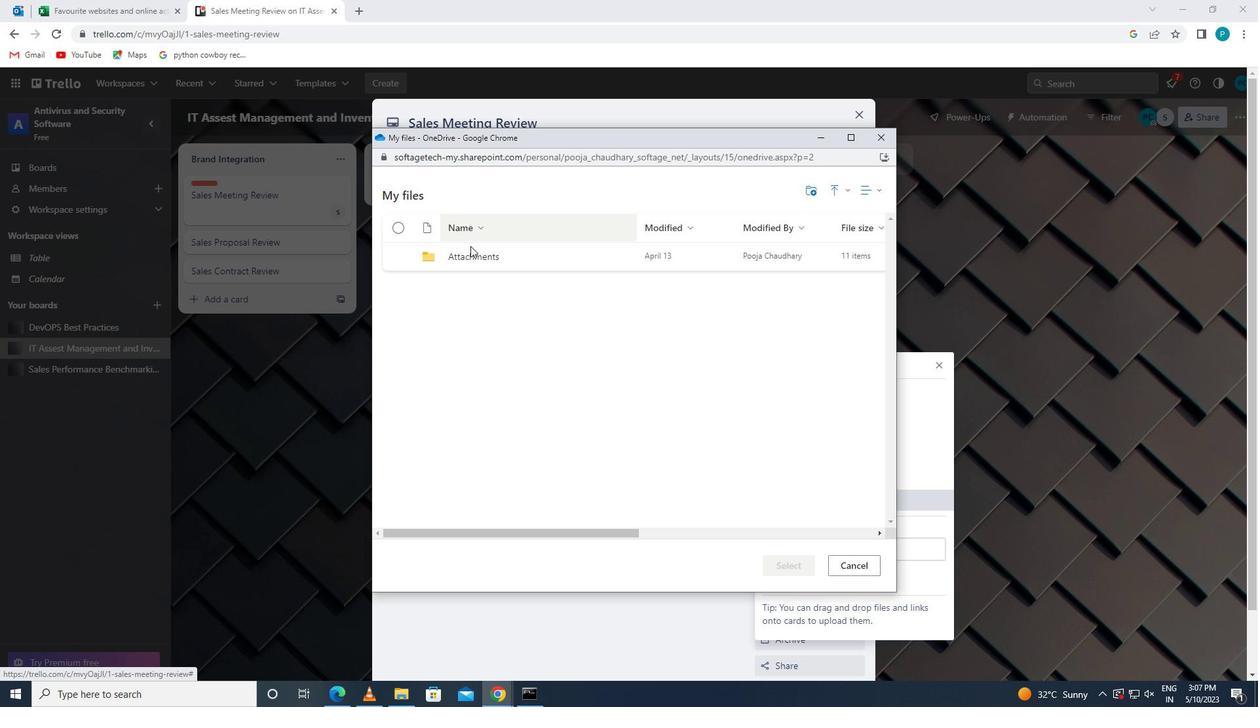 
Action: Mouse moved to (435, 263)
Screenshot: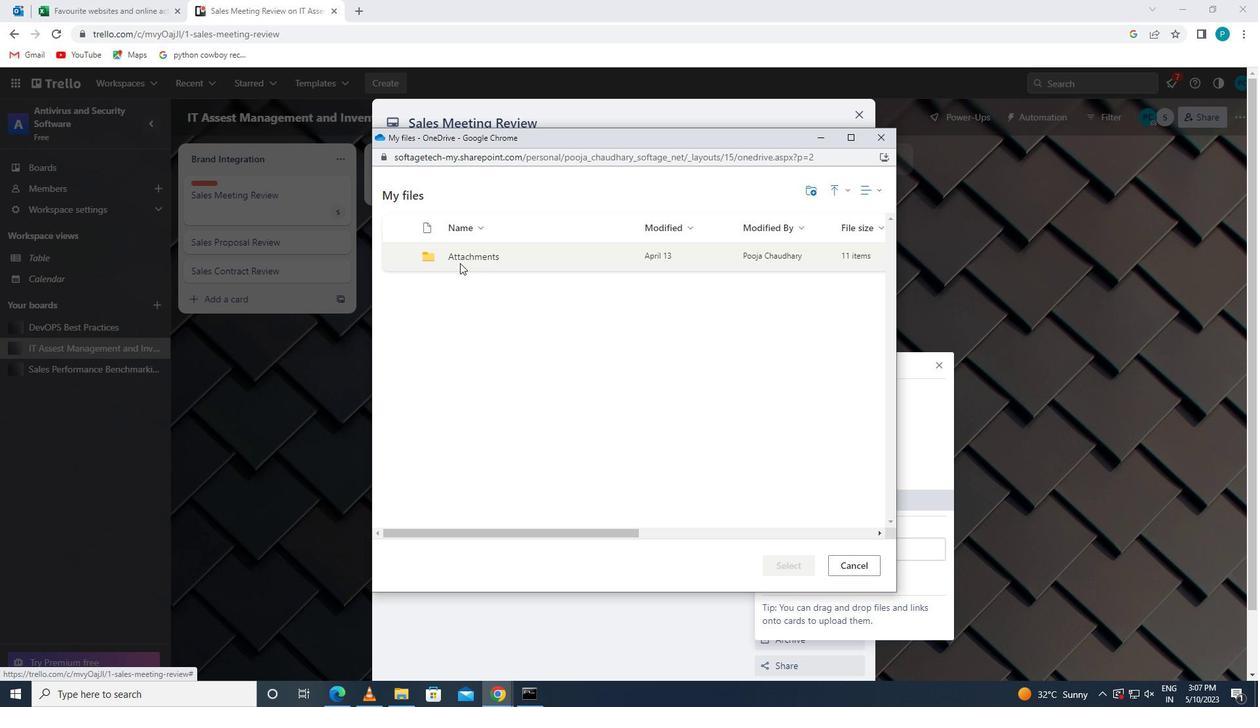 
Action: Mouse pressed left at (435, 263)
Screenshot: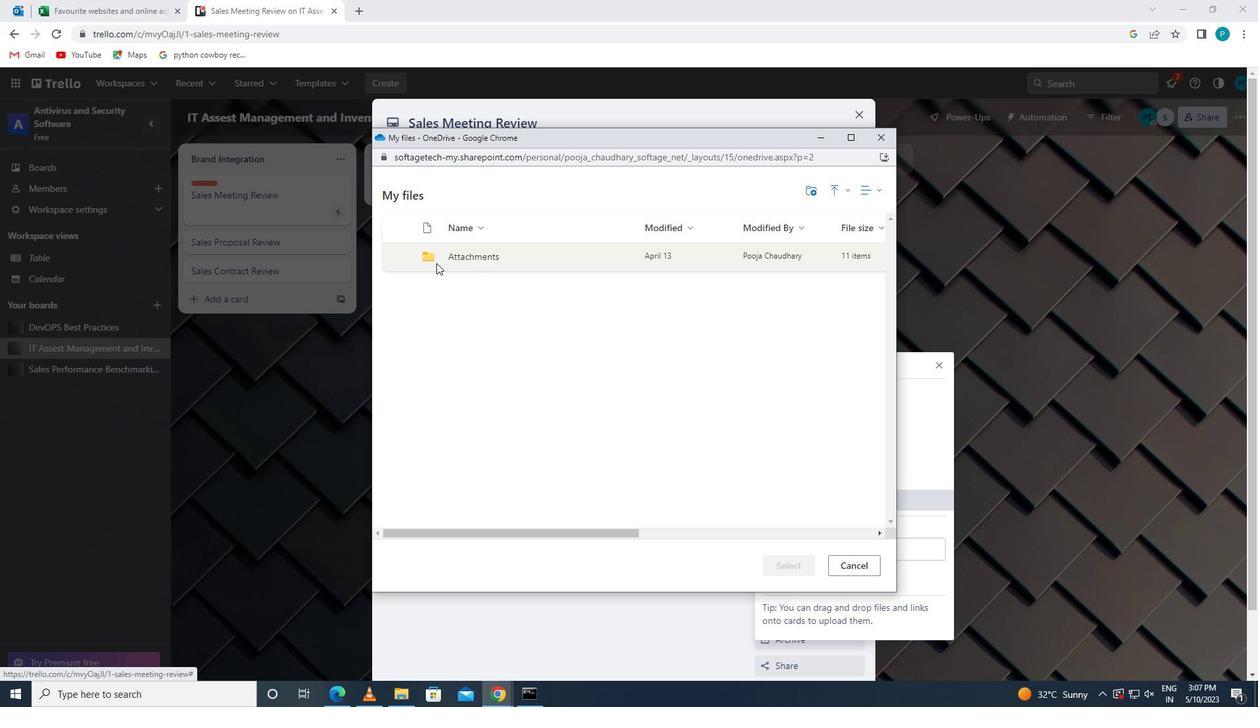 
Action: Mouse moved to (428, 258)
Screenshot: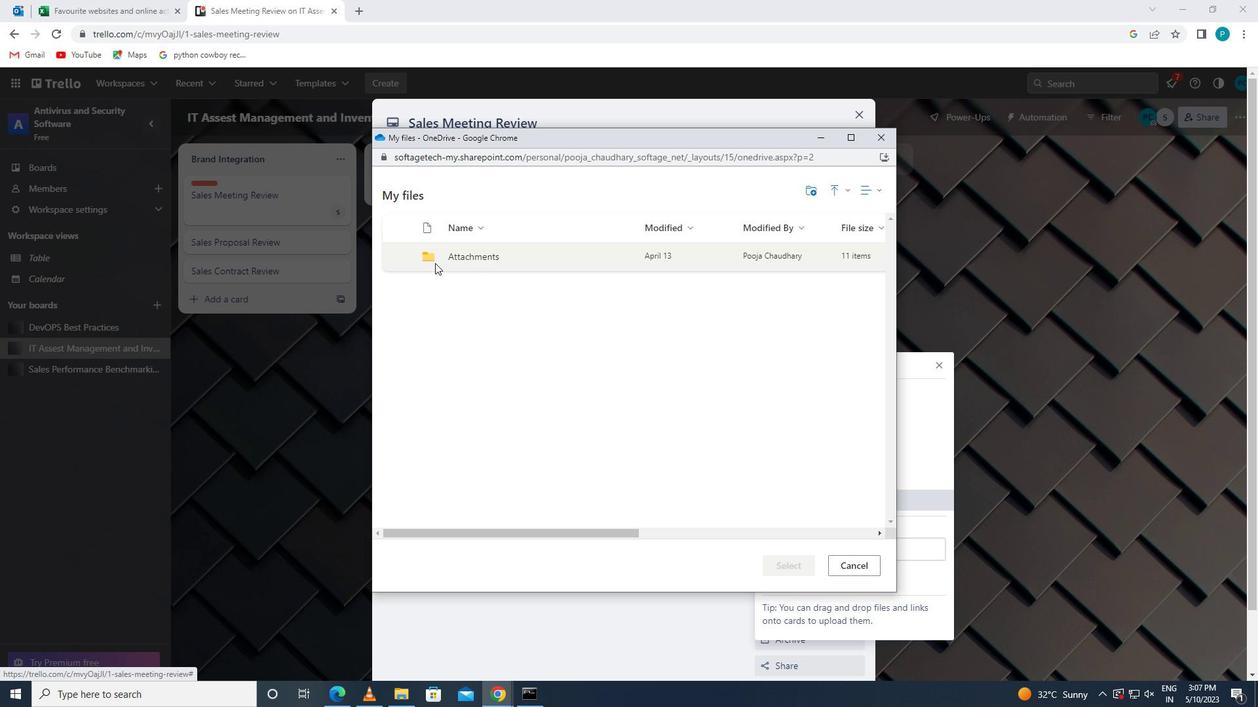 
Action: Mouse pressed left at (428, 258)
Screenshot: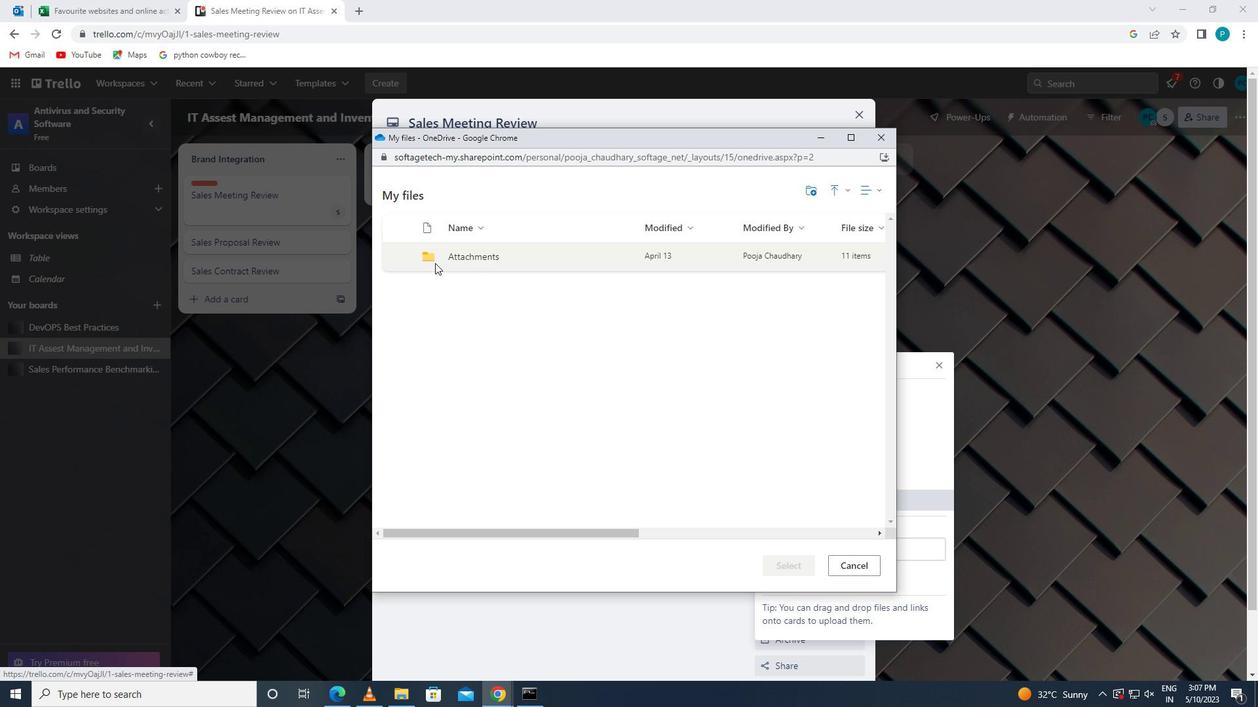 
Action: Mouse moved to (781, 249)
Screenshot: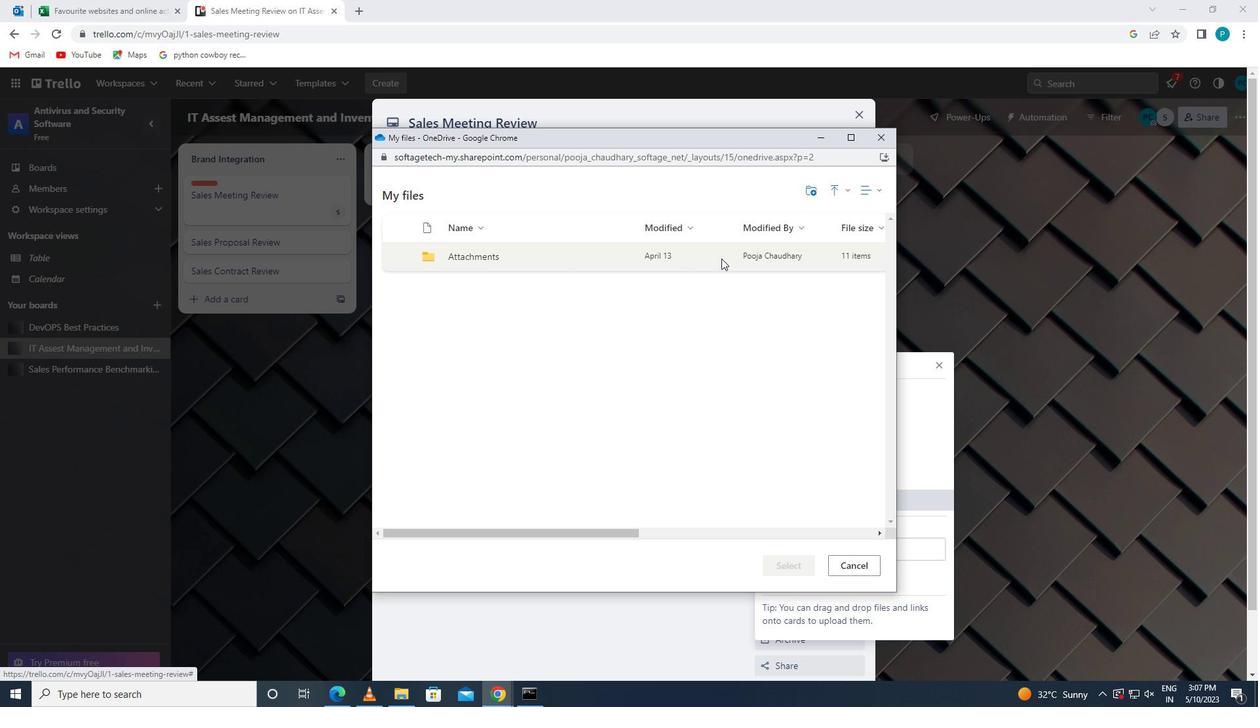 
Action: Mouse pressed left at (781, 249)
Screenshot: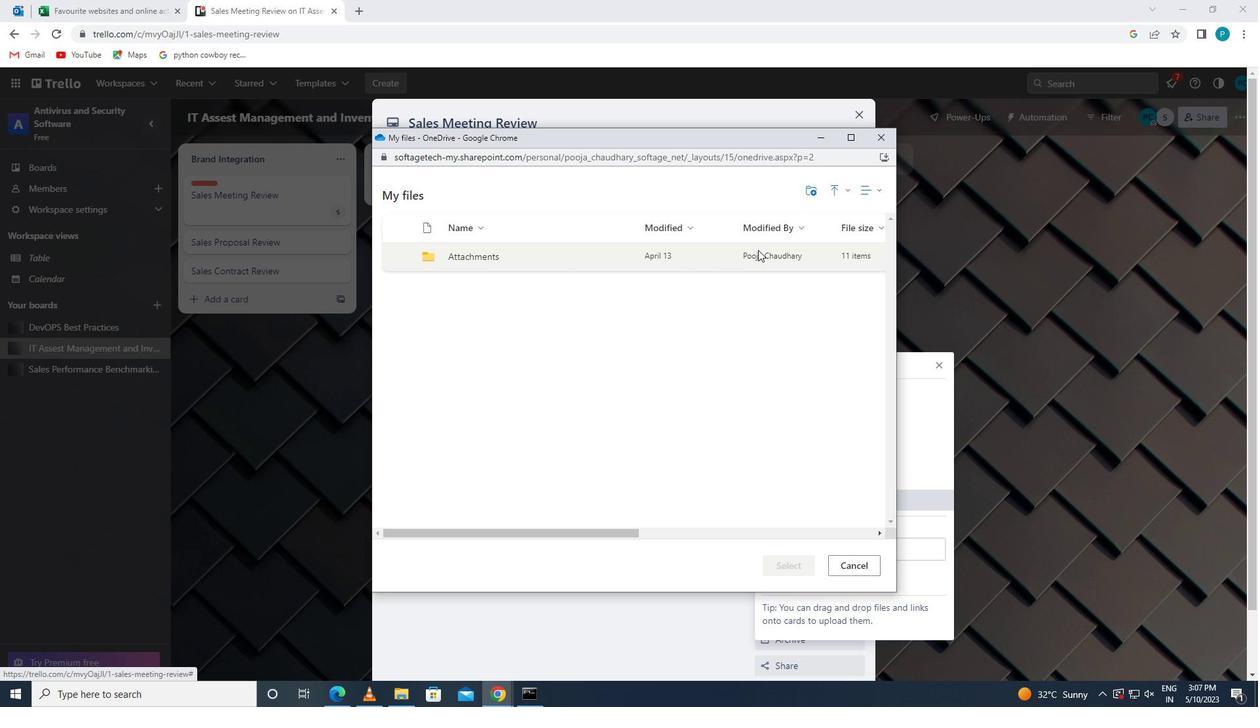
Action: Mouse moved to (456, 245)
Screenshot: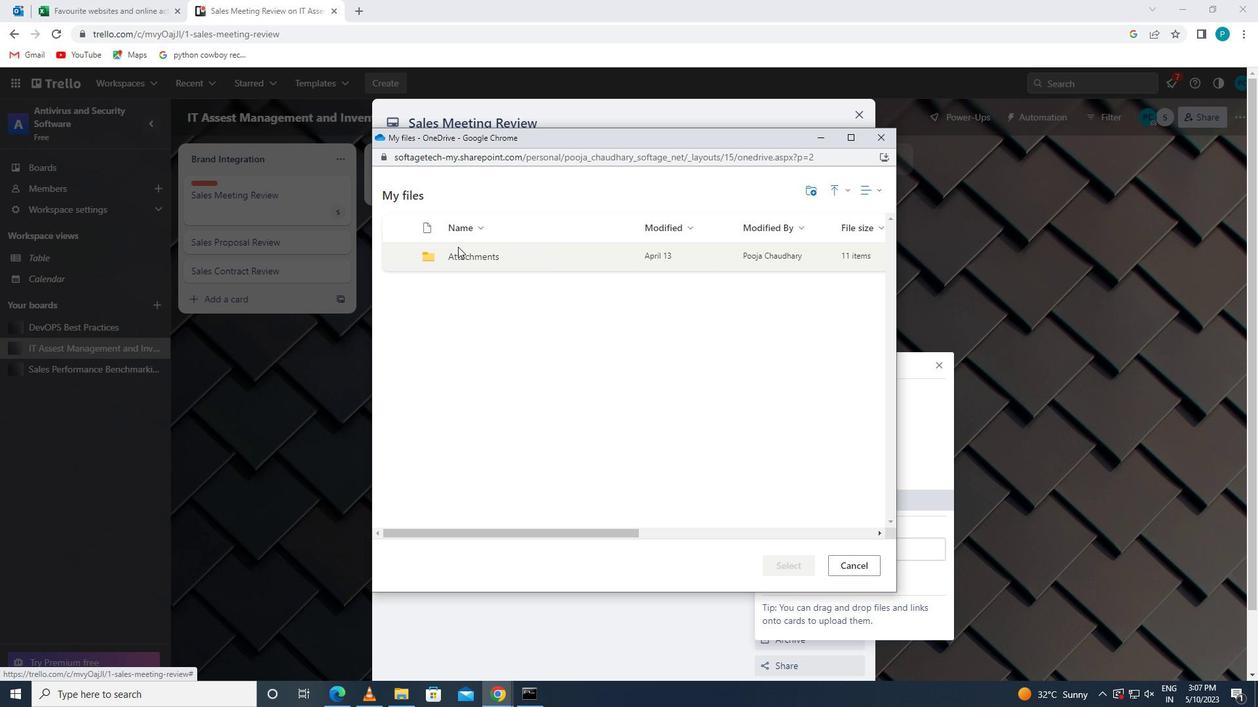 
Action: Mouse pressed left at (456, 245)
Screenshot: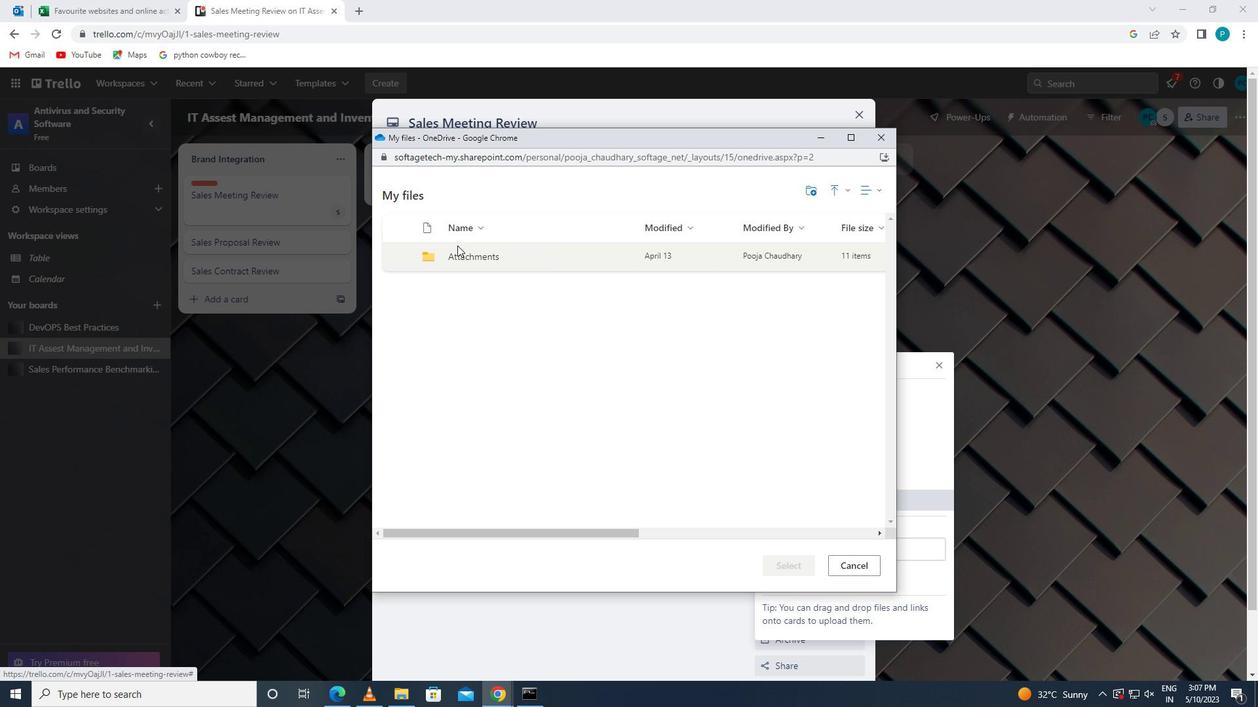 
Action: Mouse moved to (429, 250)
Screenshot: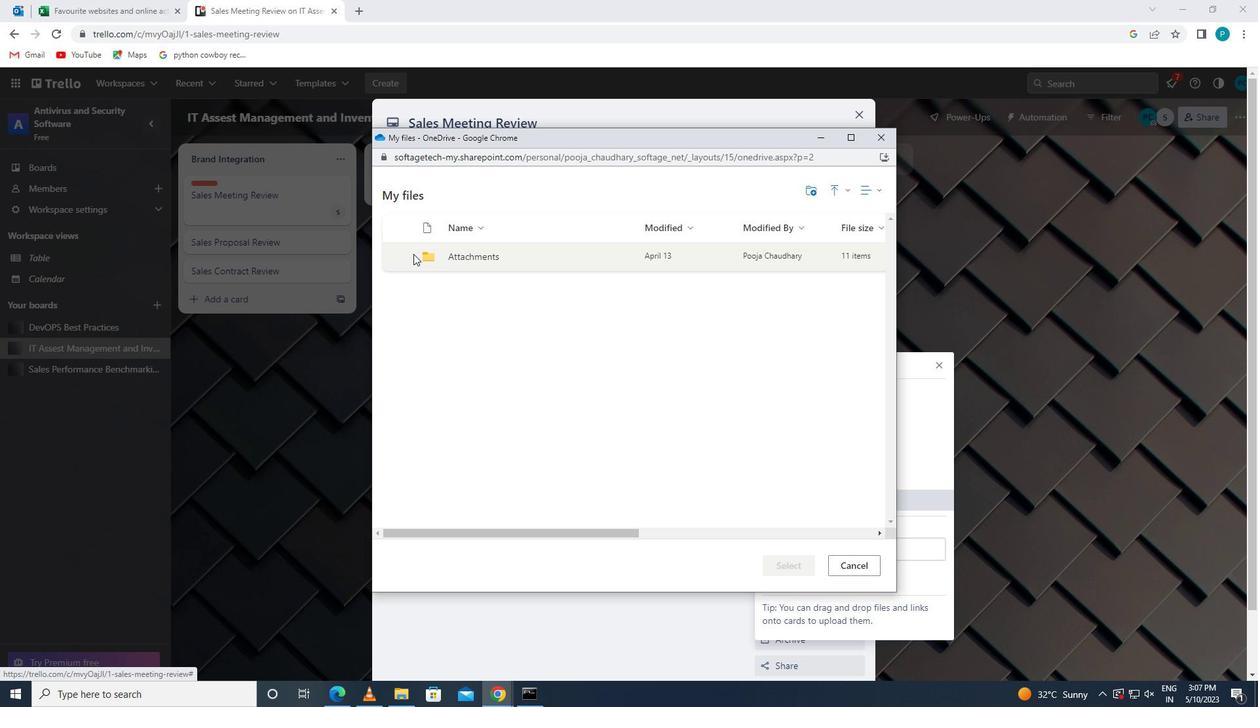
Action: Mouse pressed left at (429, 250)
Screenshot: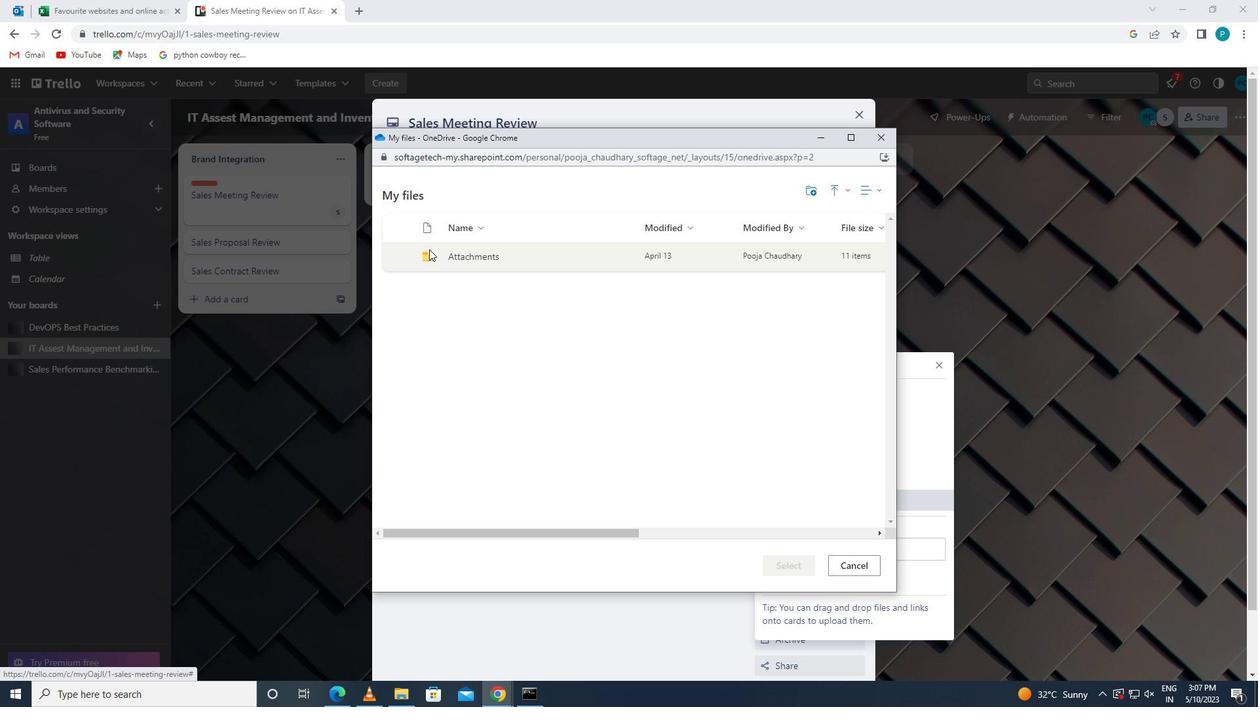 
Action: Mouse moved to (430, 254)
Screenshot: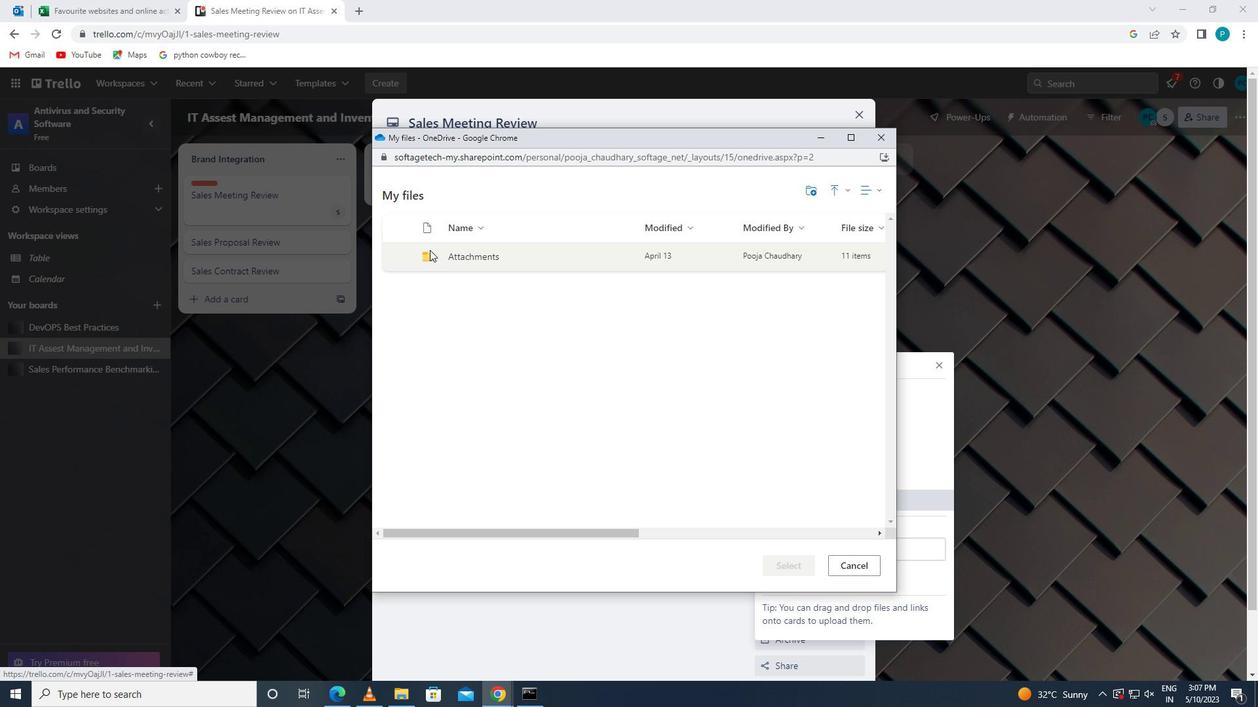 
Action: Mouse pressed left at (430, 254)
Screenshot: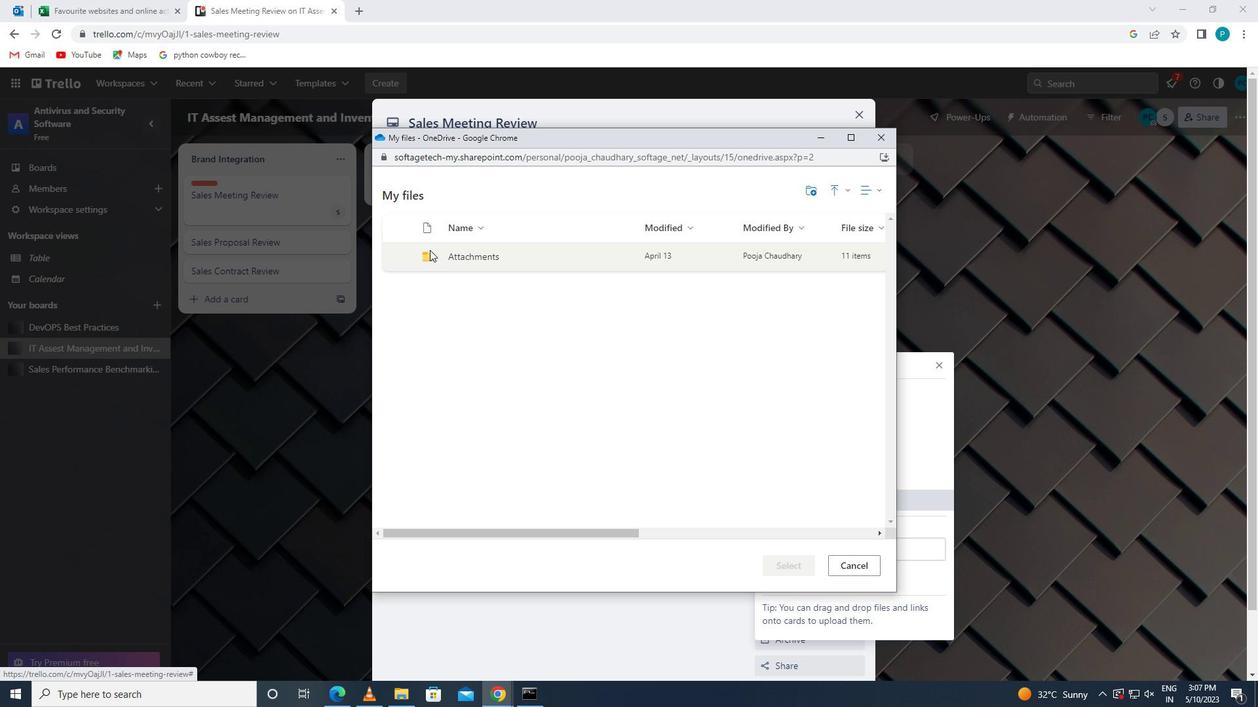 
Action: Mouse pressed left at (430, 254)
Screenshot: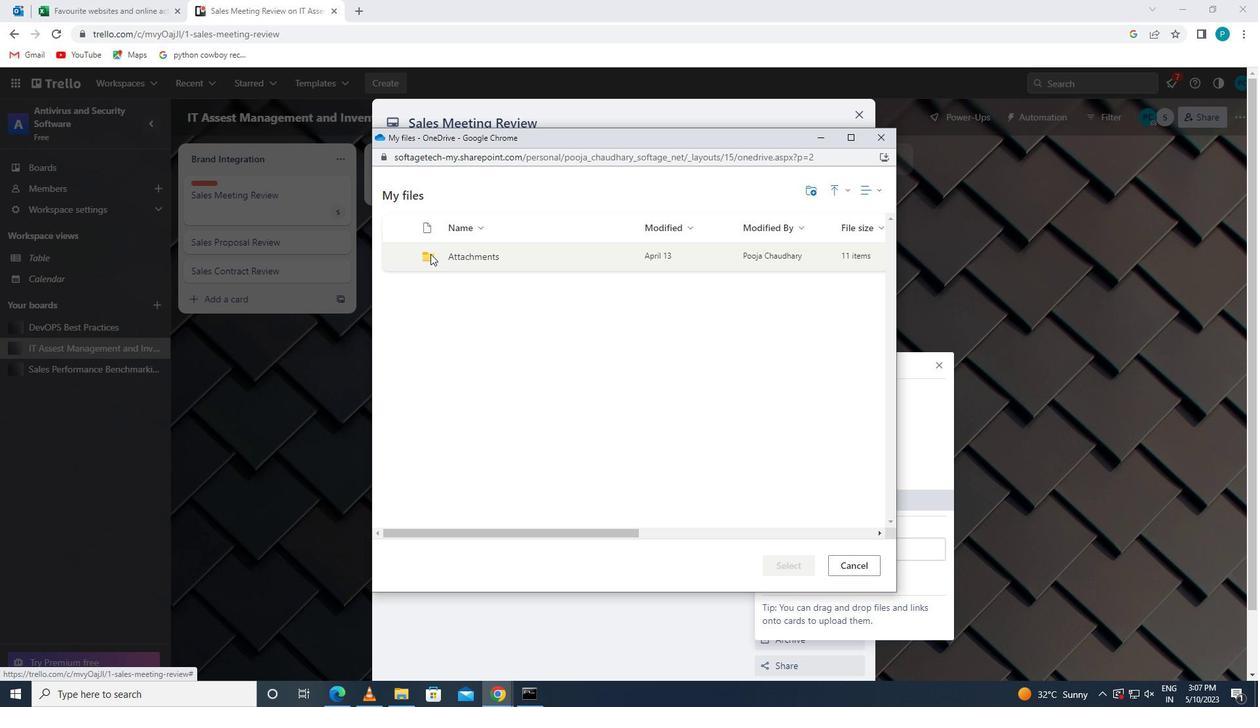 
Action: Mouse moved to (538, 275)
Screenshot: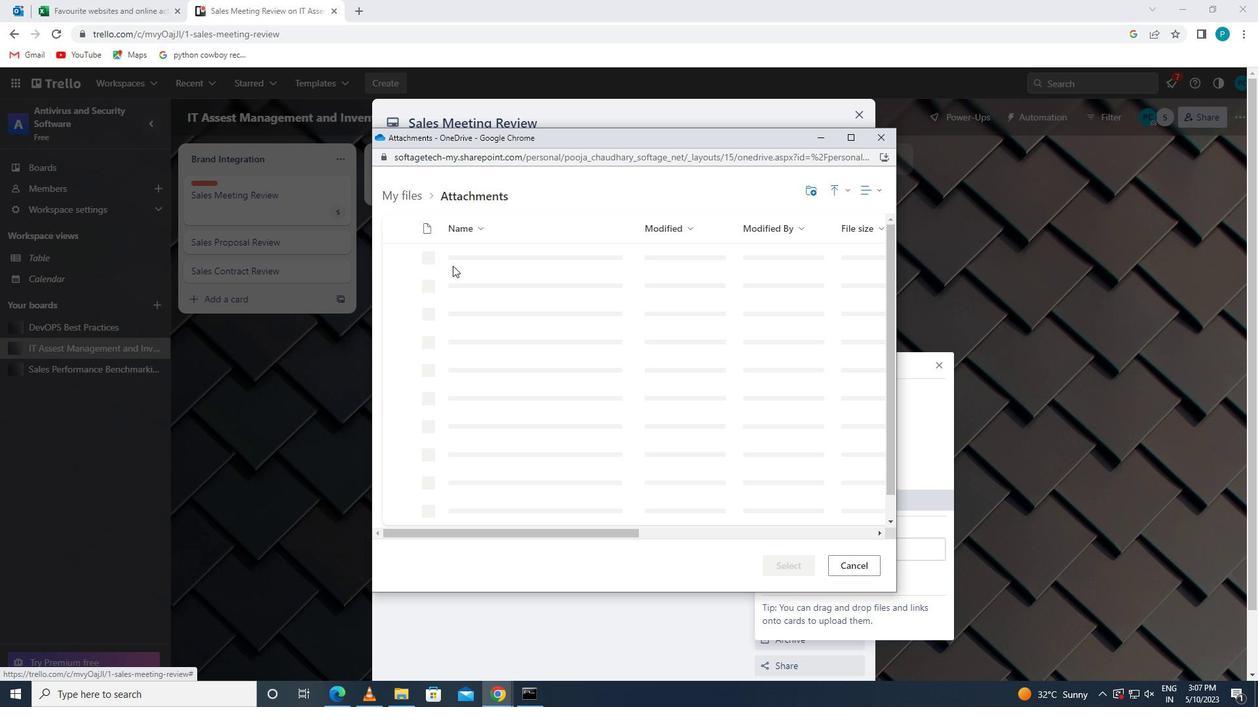 
Action: Mouse pressed left at (538, 275)
Screenshot: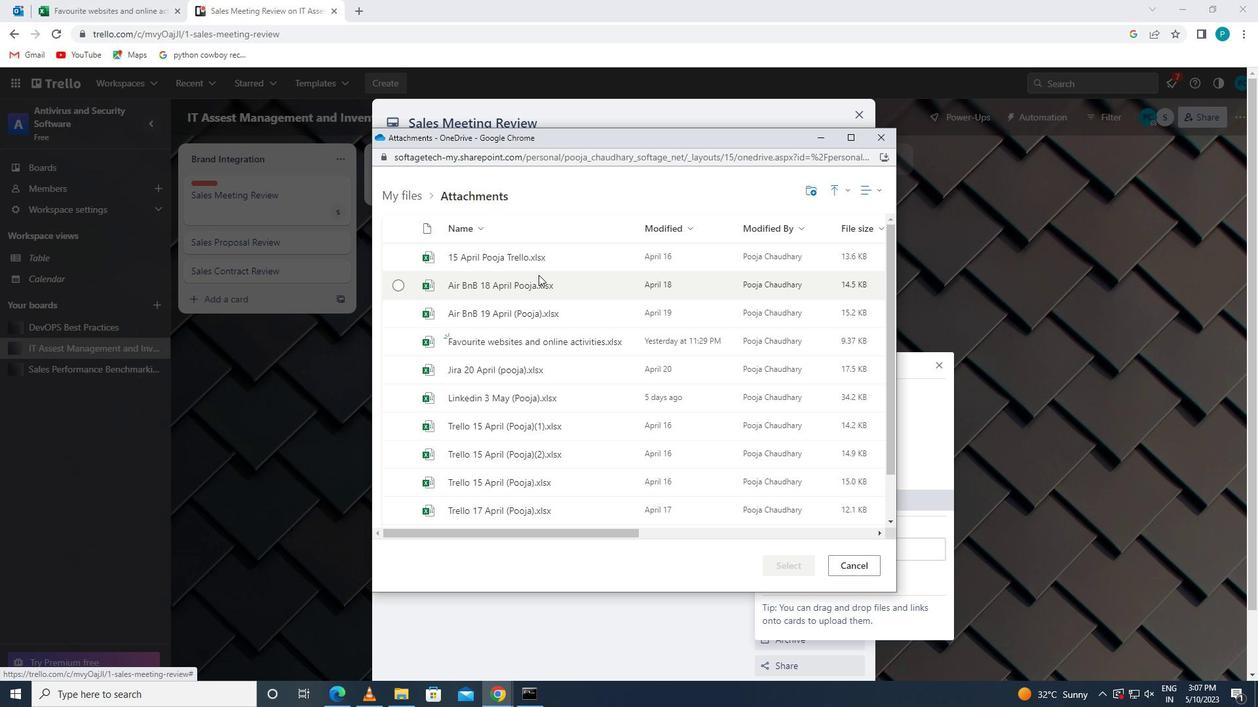 
Action: Mouse moved to (780, 573)
Screenshot: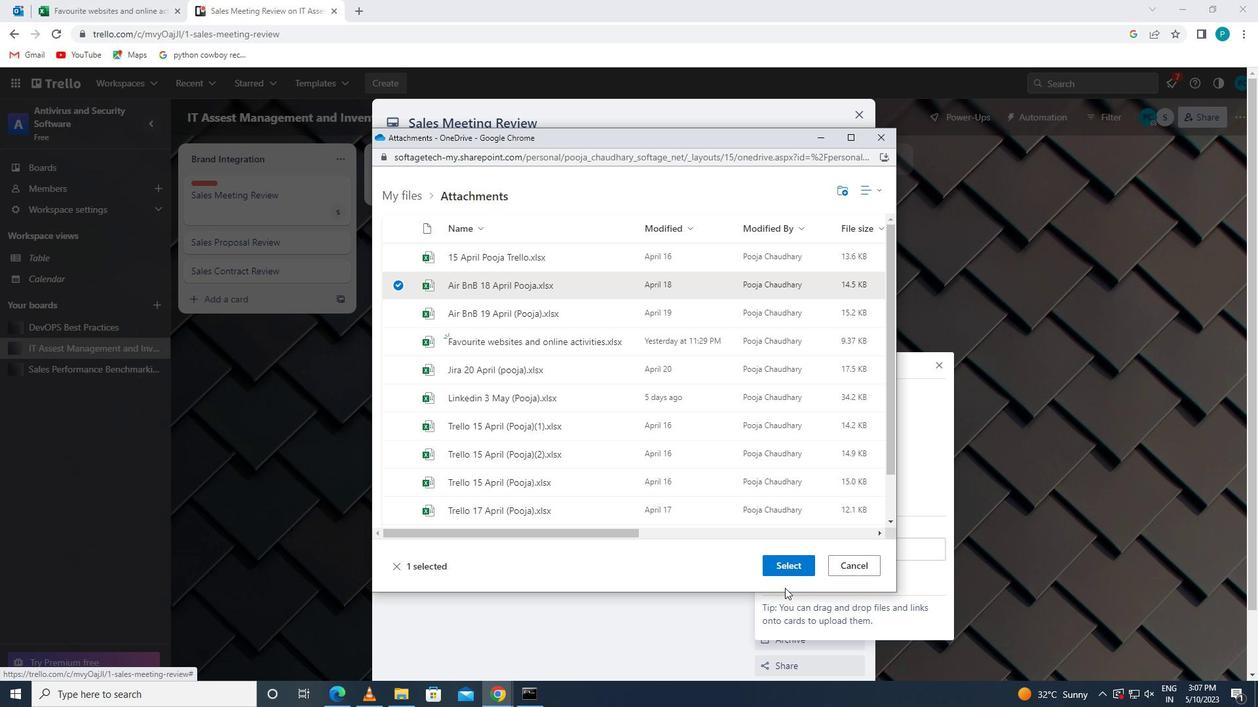 
Action: Mouse pressed left at (780, 573)
Screenshot: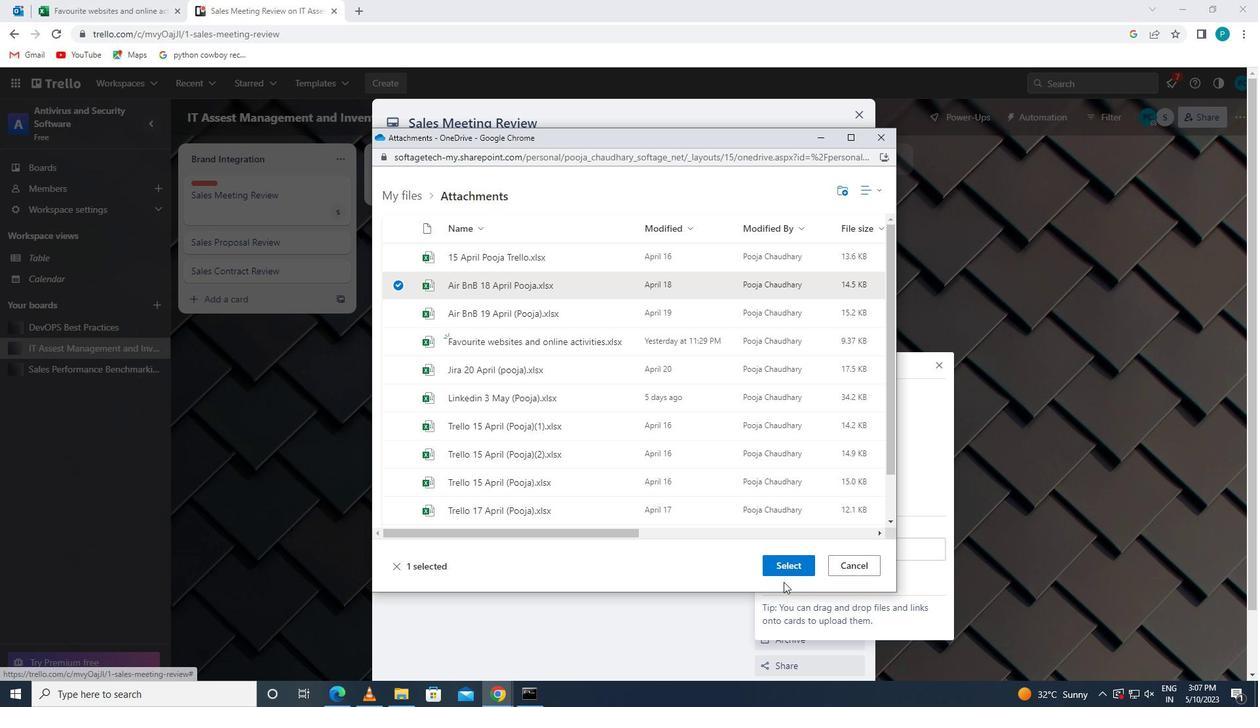 
Action: Mouse moved to (810, 365)
Screenshot: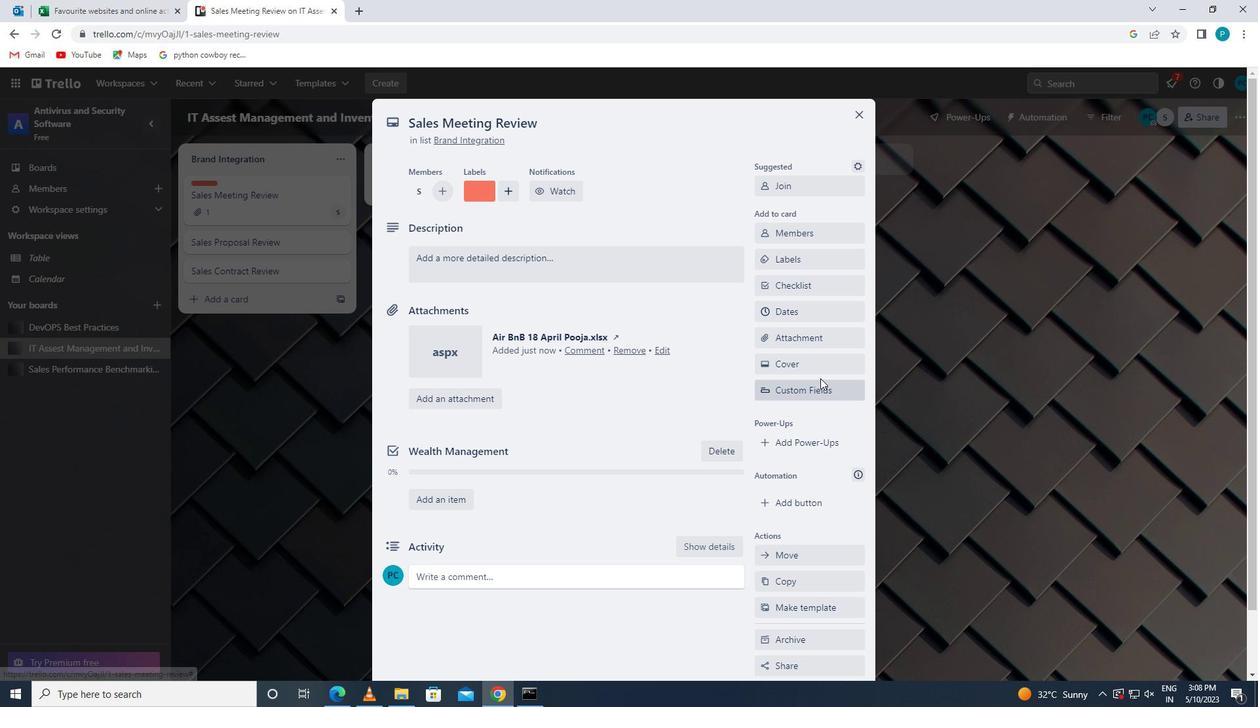 
Action: Mouse pressed left at (810, 365)
Screenshot: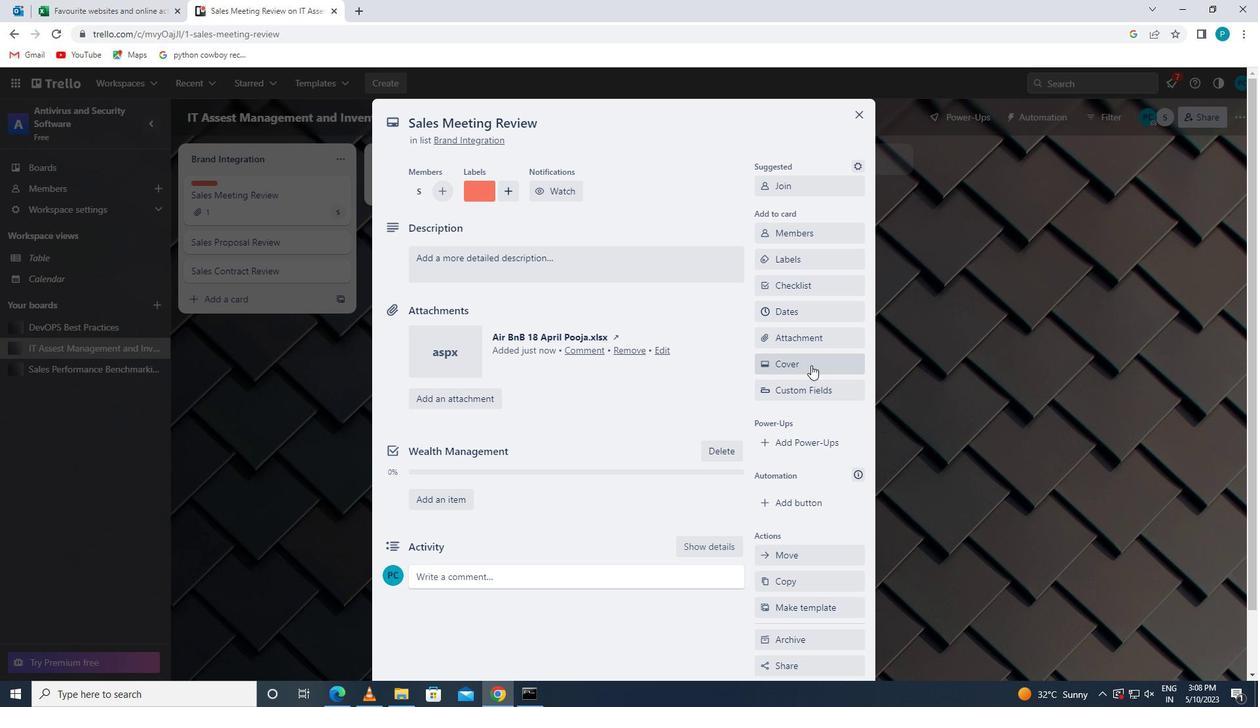
Action: Mouse moved to (902, 414)
Screenshot: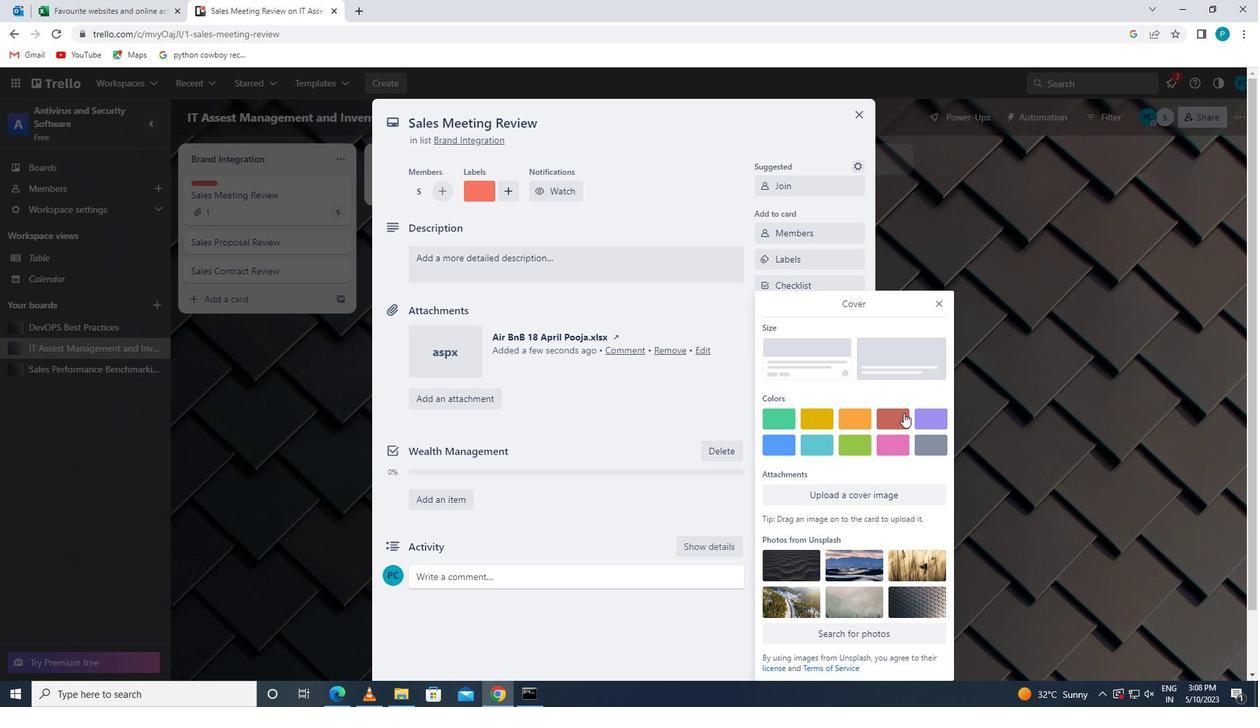 
Action: Mouse pressed left at (902, 414)
Screenshot: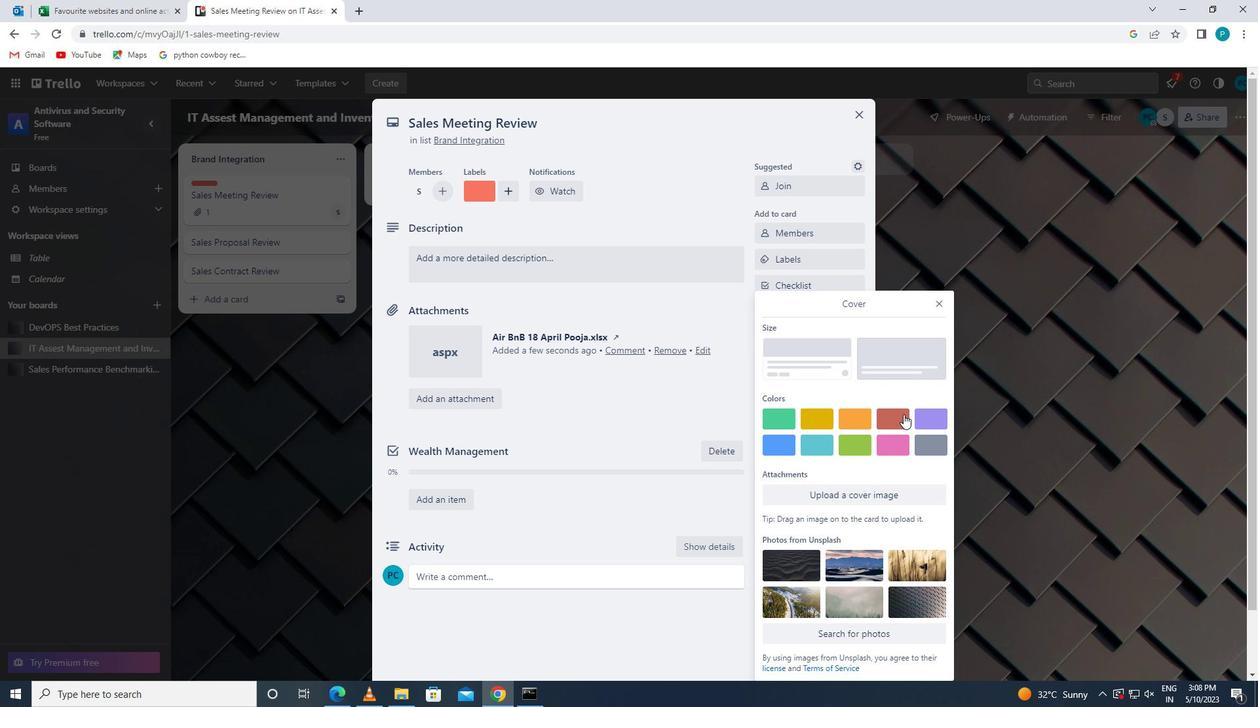 
Action: Mouse moved to (946, 279)
Screenshot: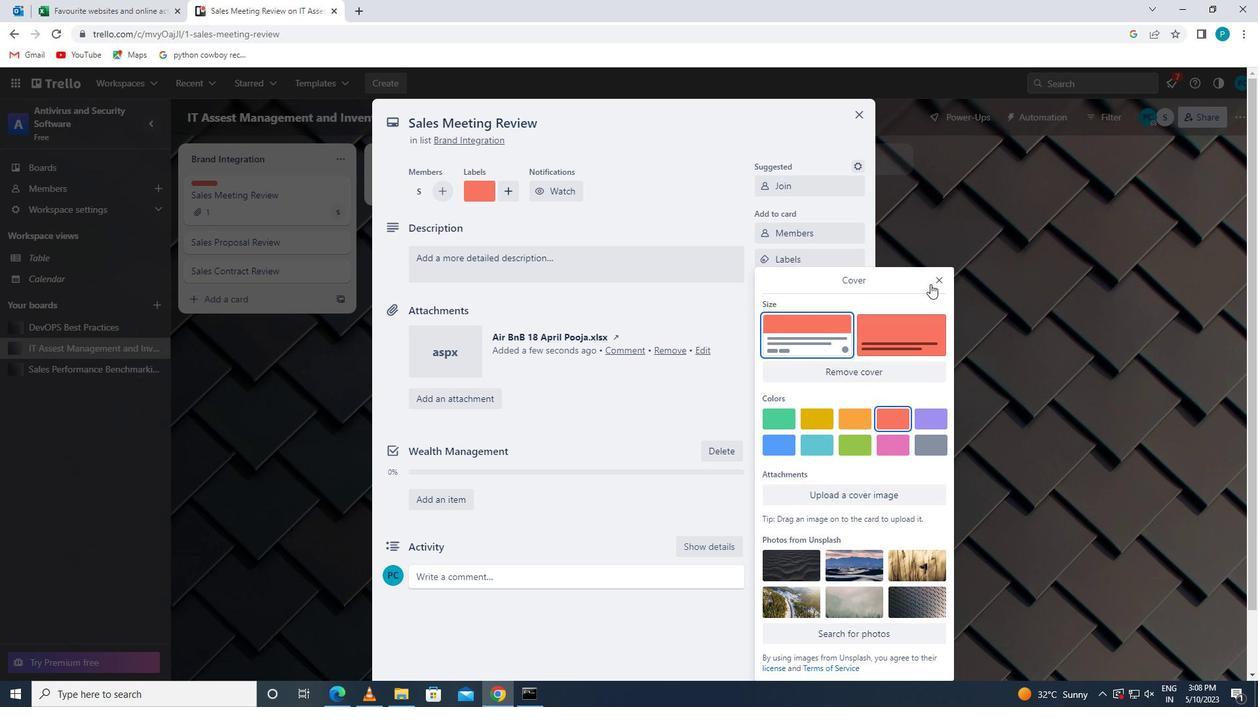 
Action: Mouse pressed left at (946, 279)
Screenshot: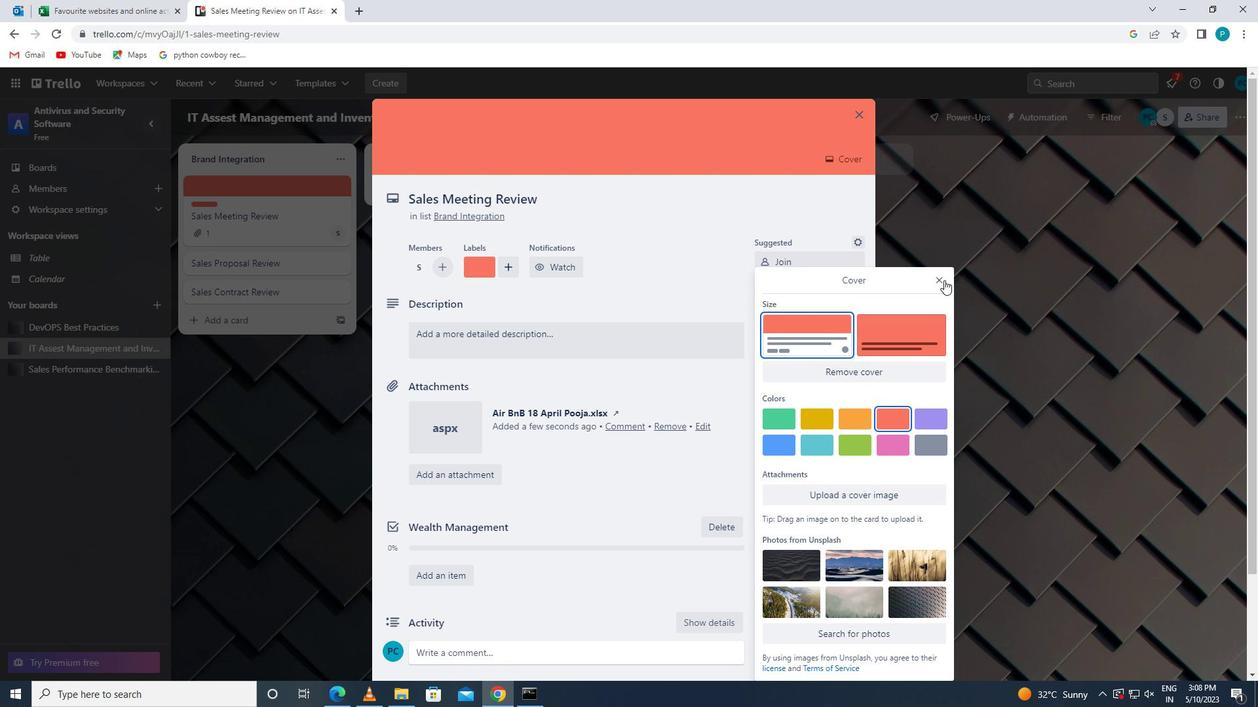 
Action: Mouse moved to (528, 353)
Screenshot: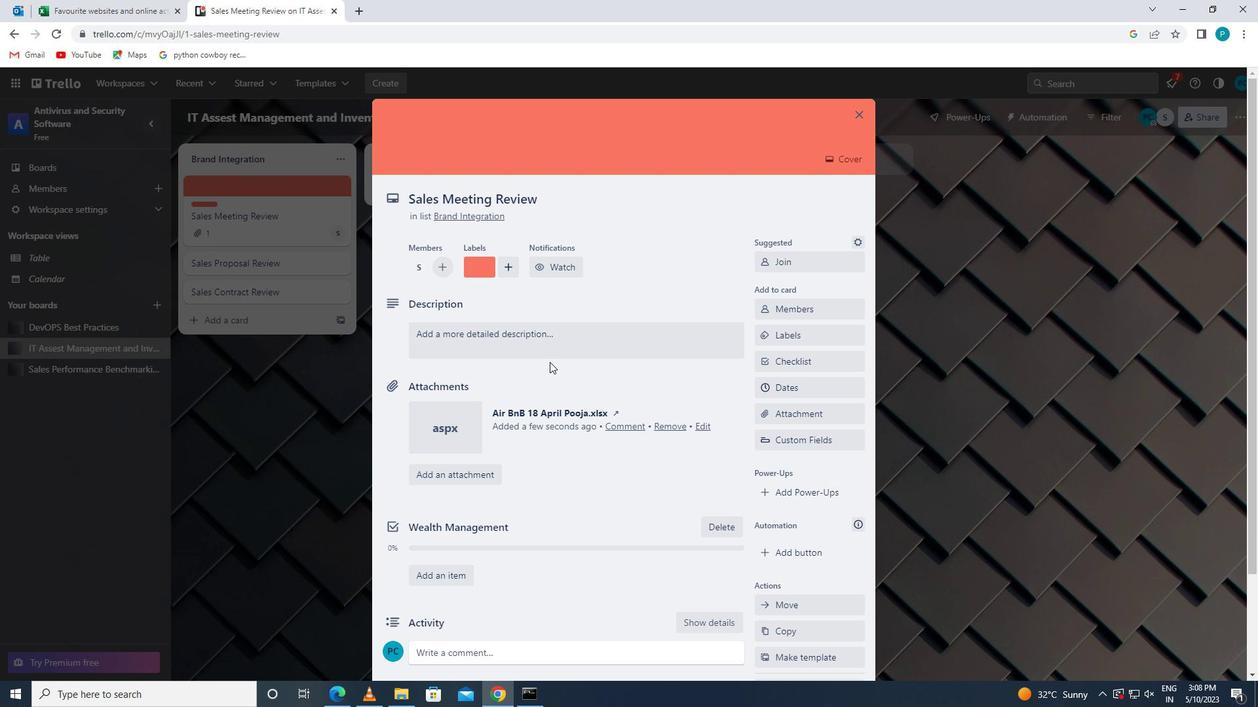 
Action: Mouse pressed left at (528, 353)
Screenshot: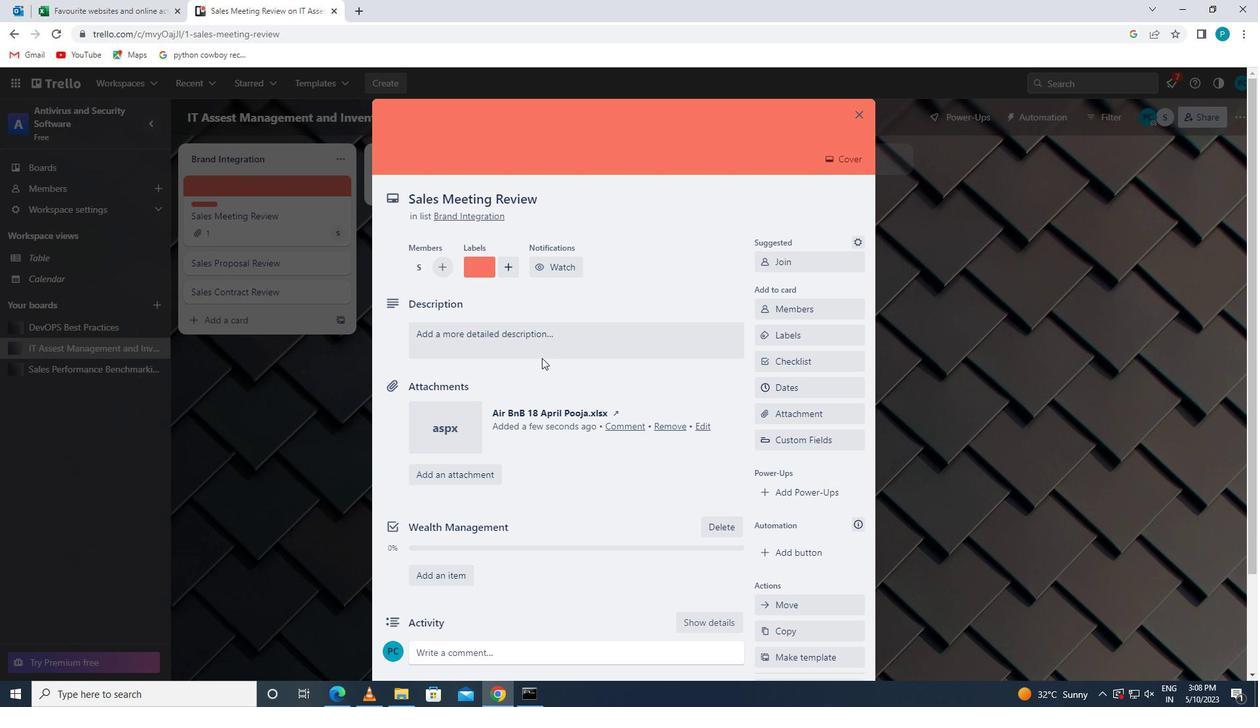 
Action: Mouse moved to (529, 353)
Screenshot: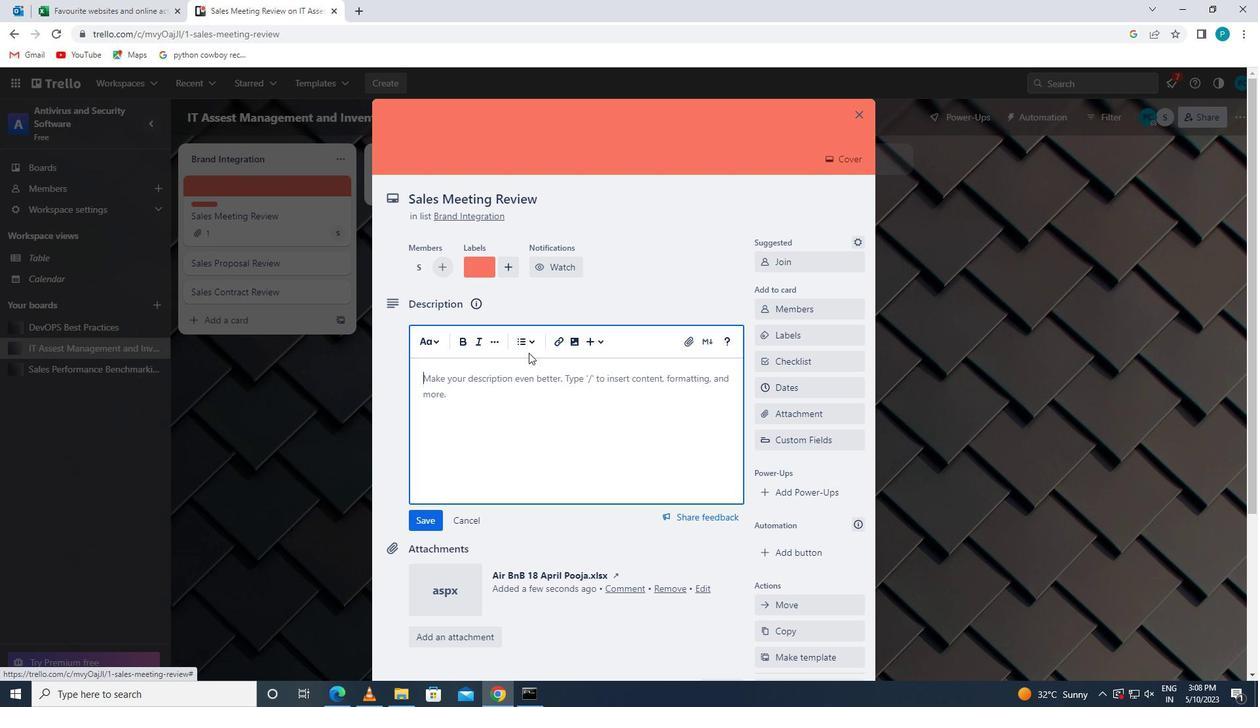 
Action: Key pressed <Key.caps_lock>d<Key.caps_lock>evelop<Key.space>and<Key.space>launch<Key.space>new<Key.space>referral<Key.space>program<Key.space>for<Key.space>new<Key.space>customers
Screenshot: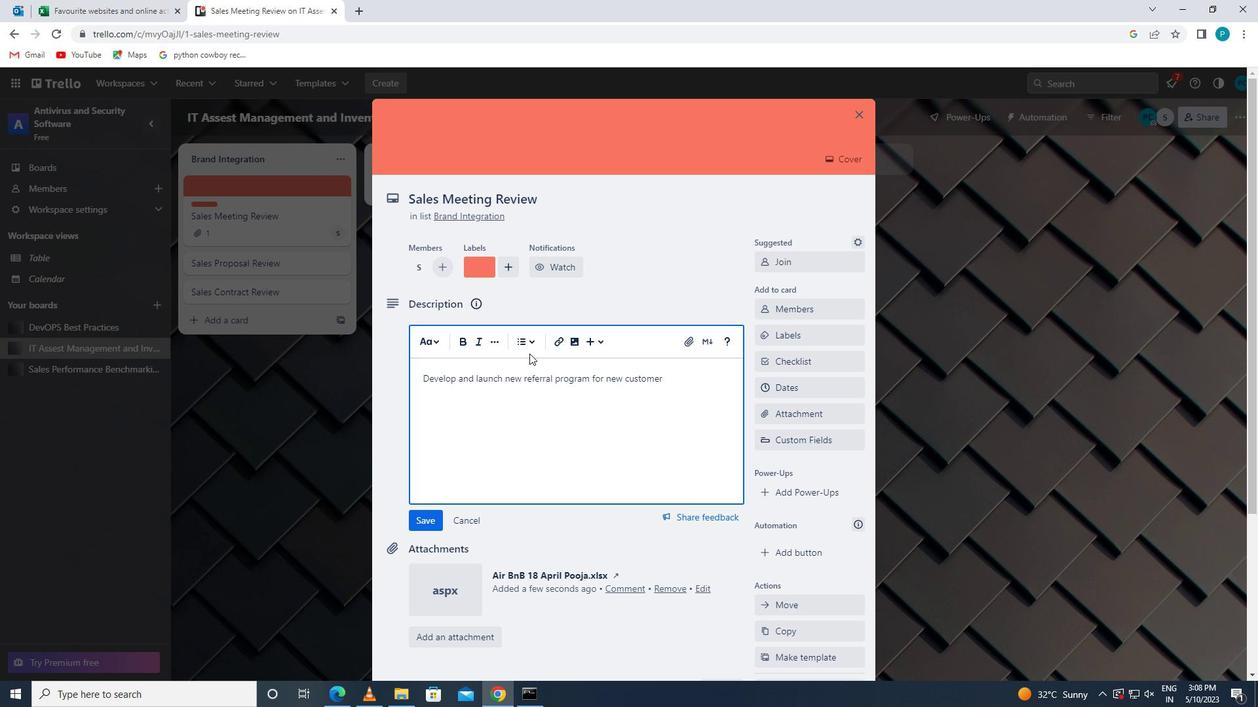 
Action: Mouse moved to (431, 522)
Screenshot: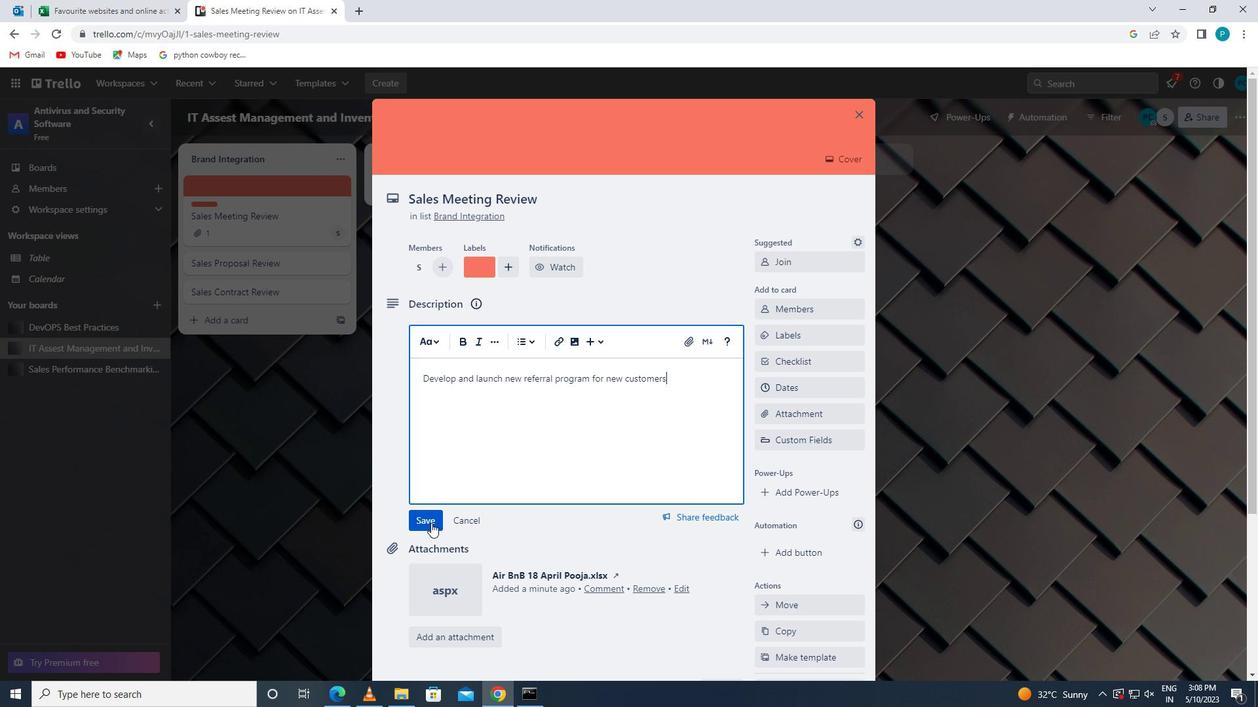 
Action: Mouse pressed left at (431, 522)
Screenshot: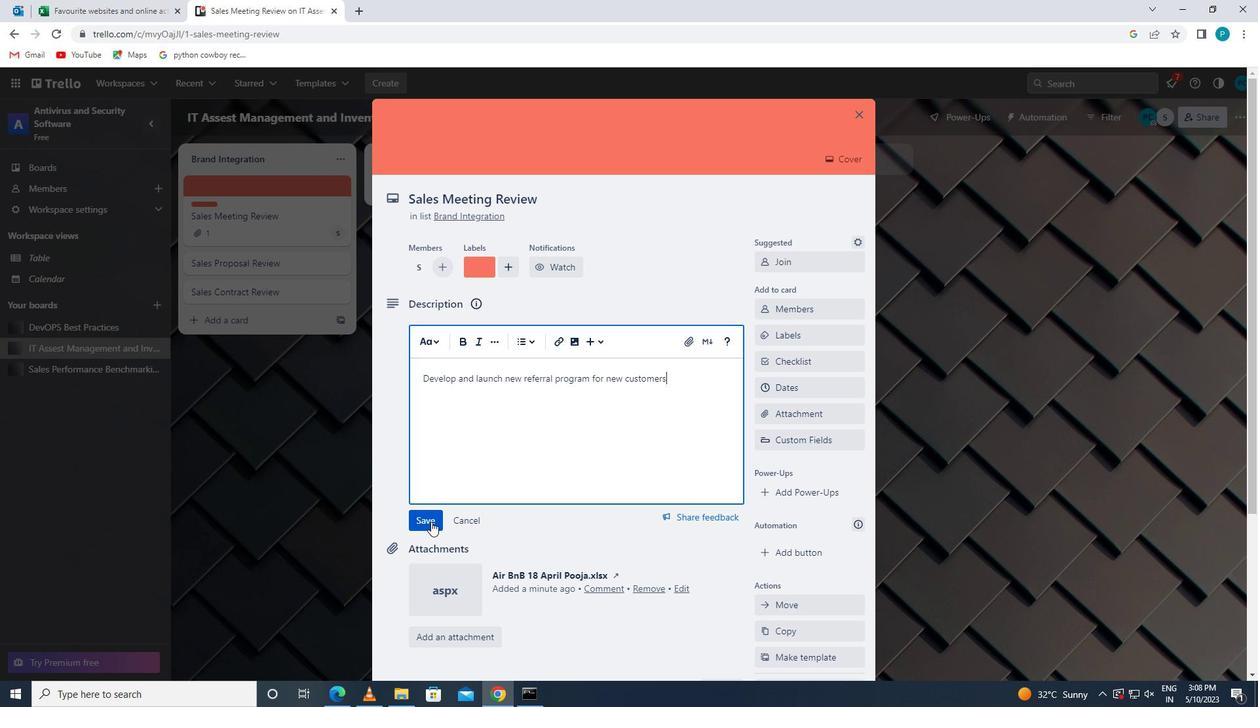 
Action: Mouse moved to (465, 515)
Screenshot: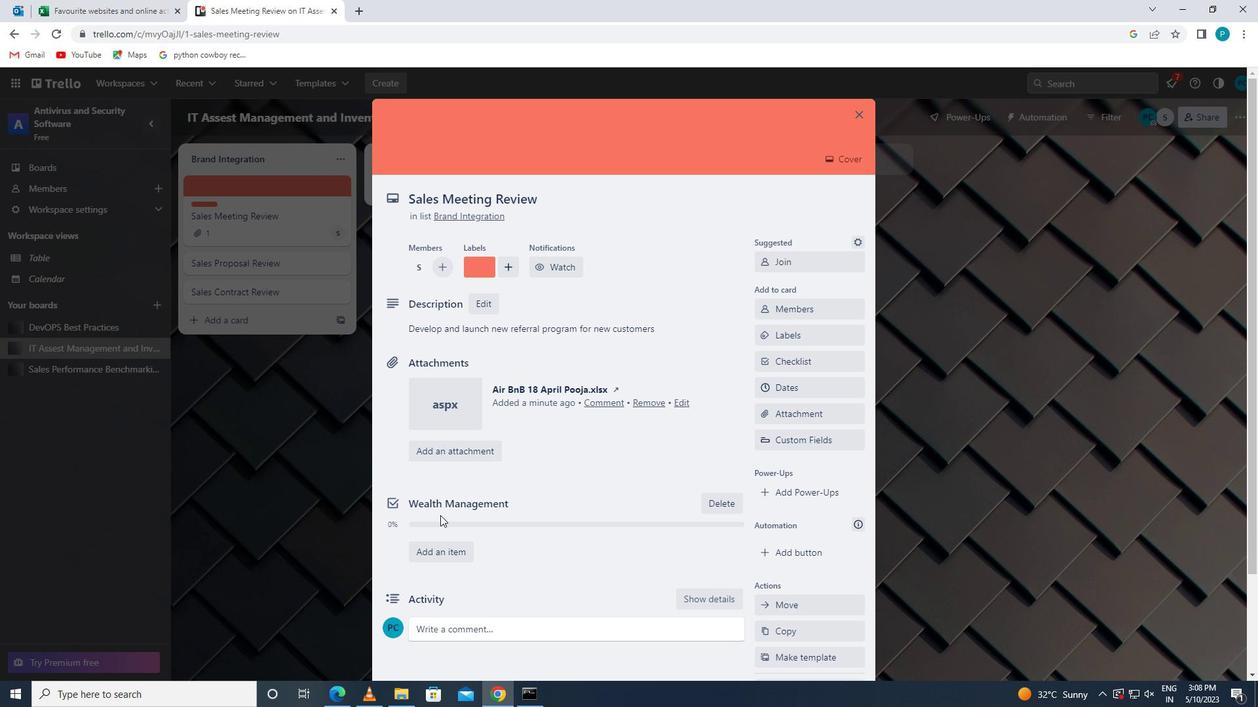 
Action: Mouse scrolled (465, 515) with delta (0, 0)
Screenshot: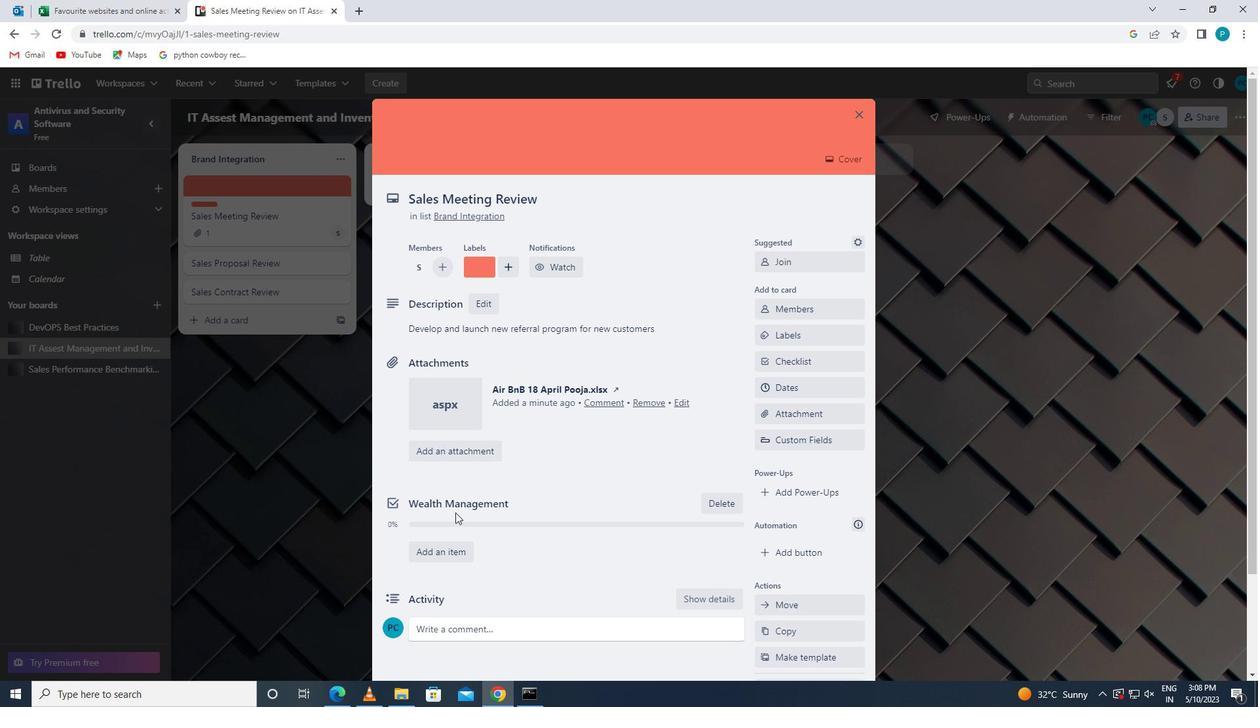 
Action: Mouse scrolled (465, 515) with delta (0, 0)
Screenshot: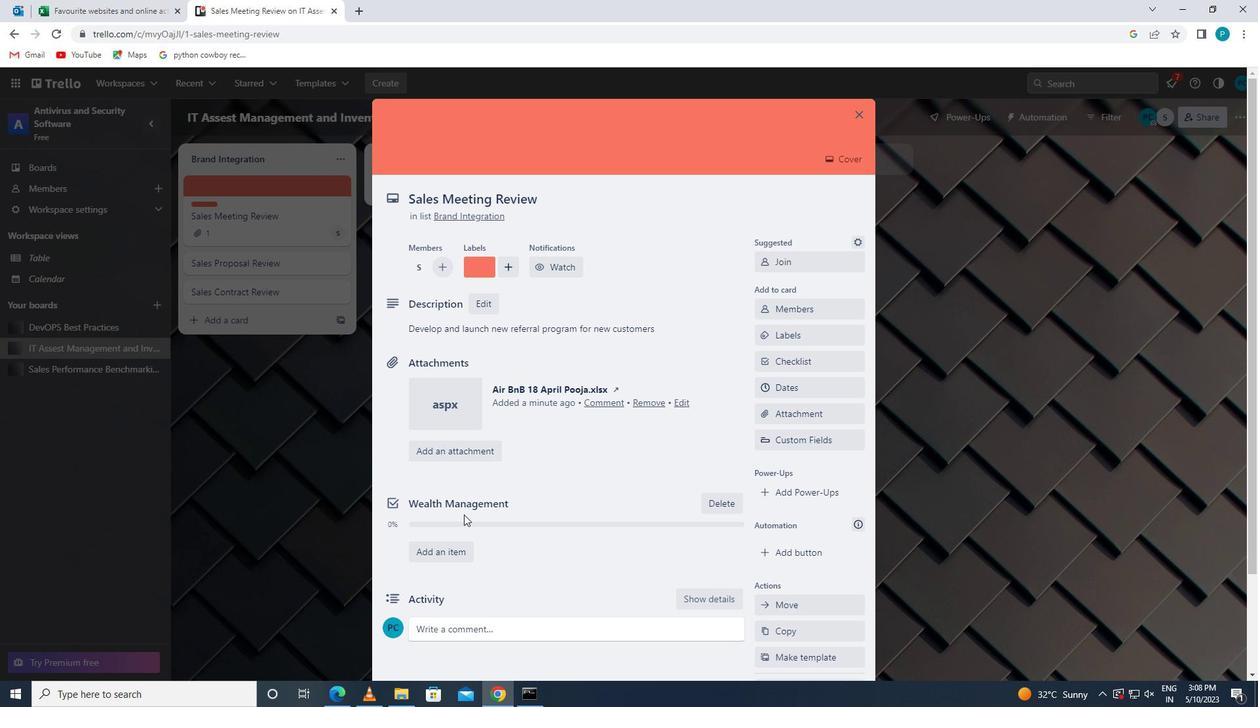 
Action: Mouse scrolled (465, 515) with delta (0, 0)
Screenshot: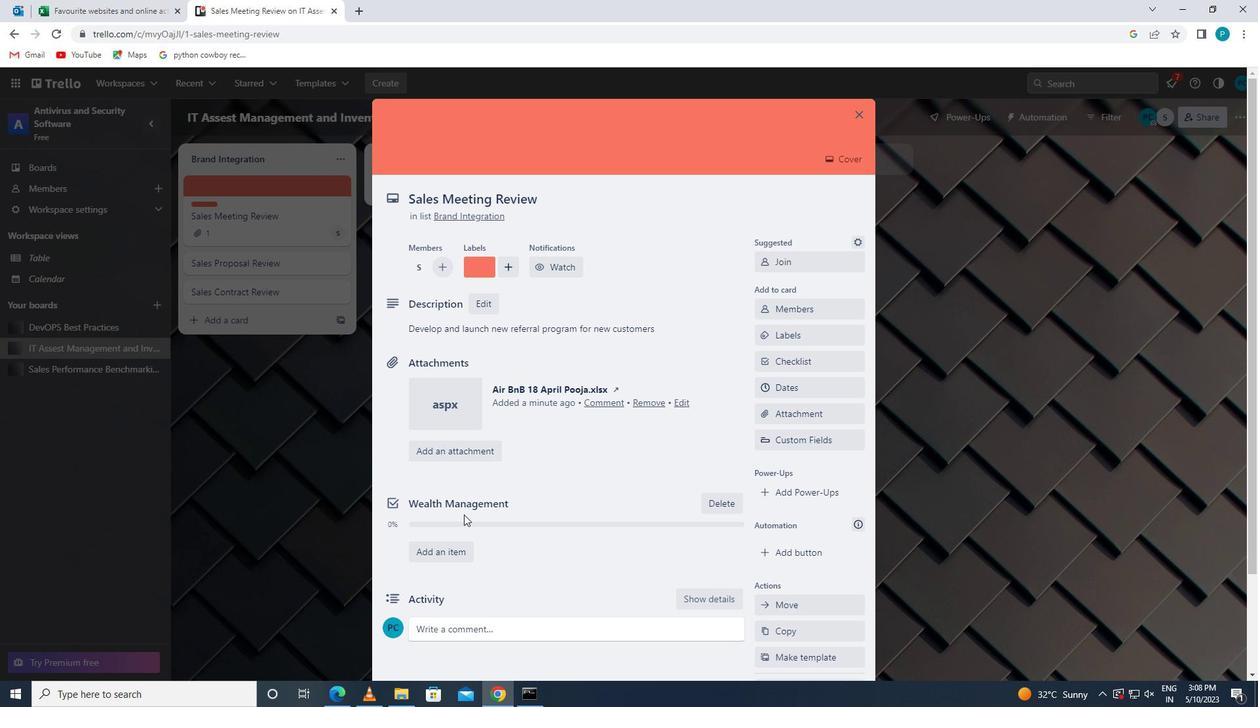 
Action: Mouse scrolled (465, 515) with delta (0, 0)
Screenshot: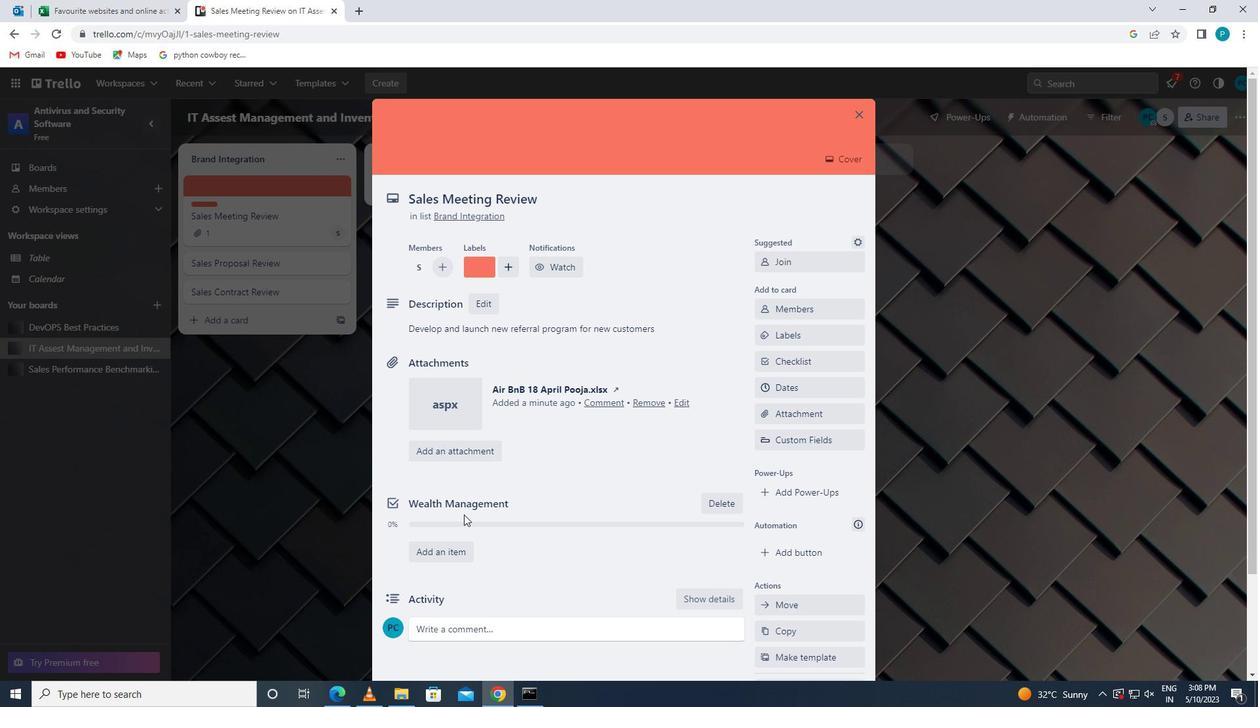 
Action: Mouse moved to (466, 515)
Screenshot: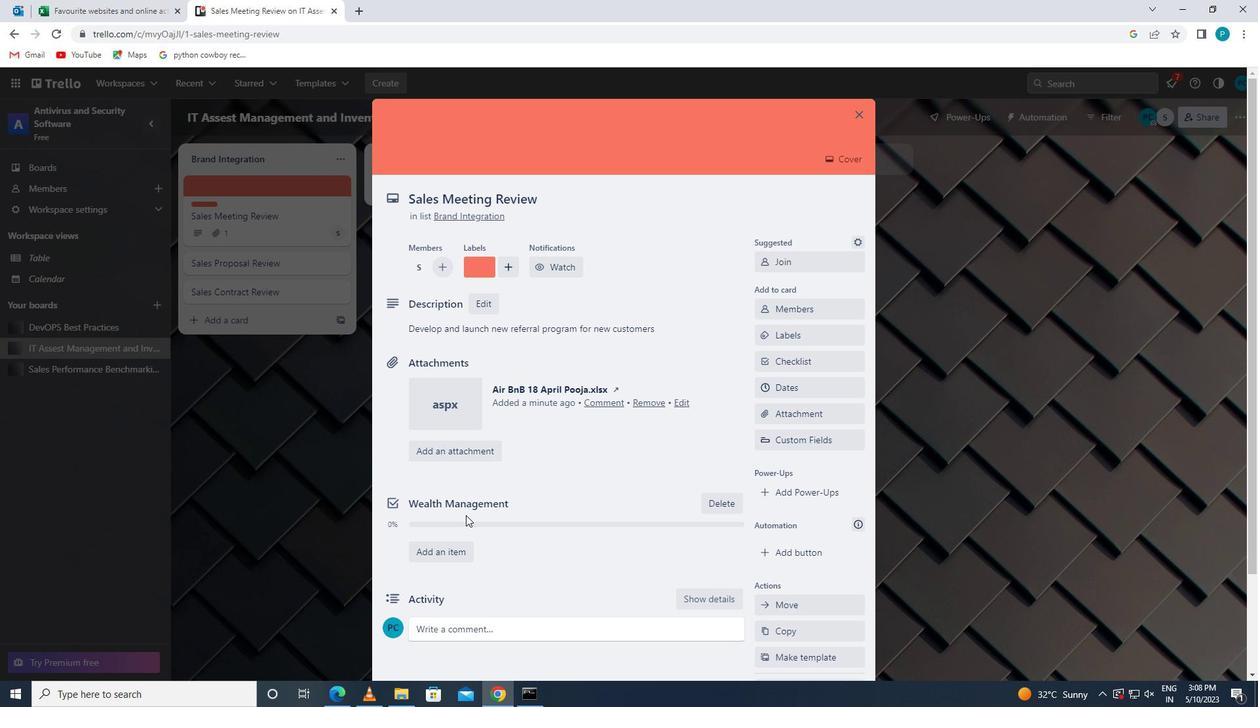 
Action: Mouse pressed left at (466, 515)
Screenshot: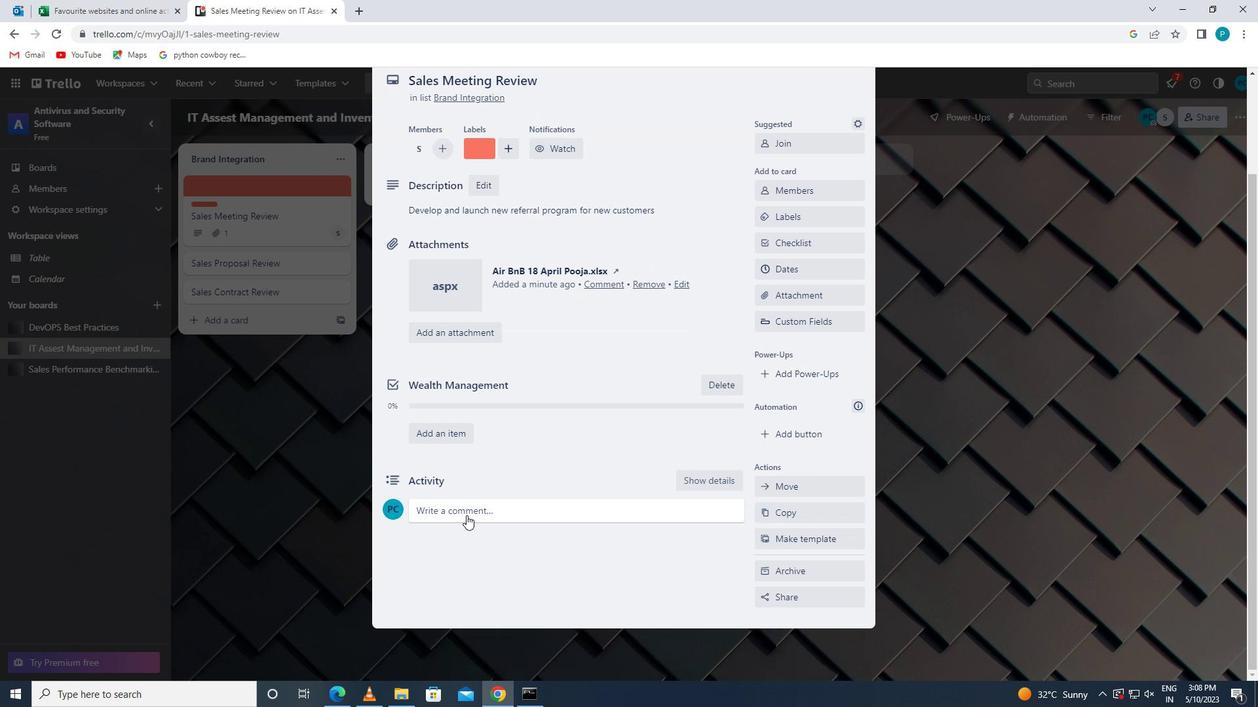 
Action: Key pressed <Key.caps_lock>t<Key.caps_lock>his<Key.space>tasj<Key.backspace><Key.space>presents<Key.space>an<Key.space>opportunity<Key.space>to<Key.space>innovate<Key.space>and<Key.space>come<Key.space>up<Key.space>with<Key.space>new<Key.space>solutions<Key.space>to<Key.space>old<Key.space>problems
Screenshot: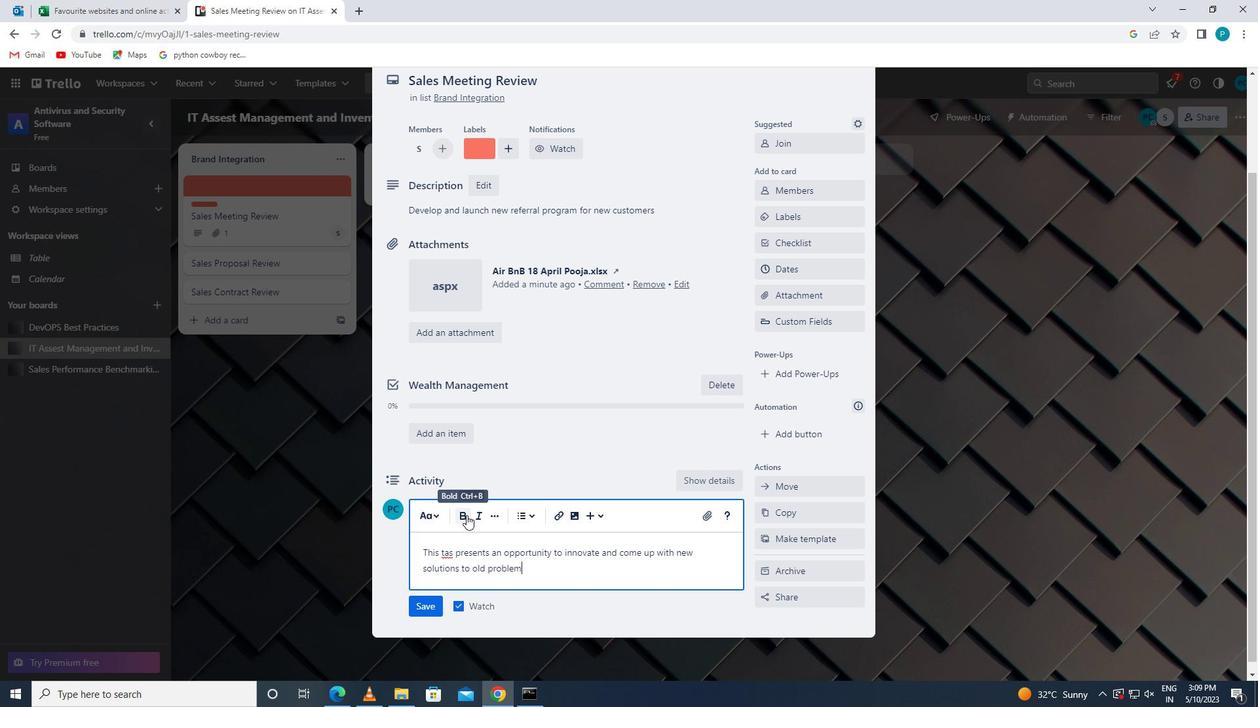 
Action: Mouse moved to (422, 601)
Screenshot: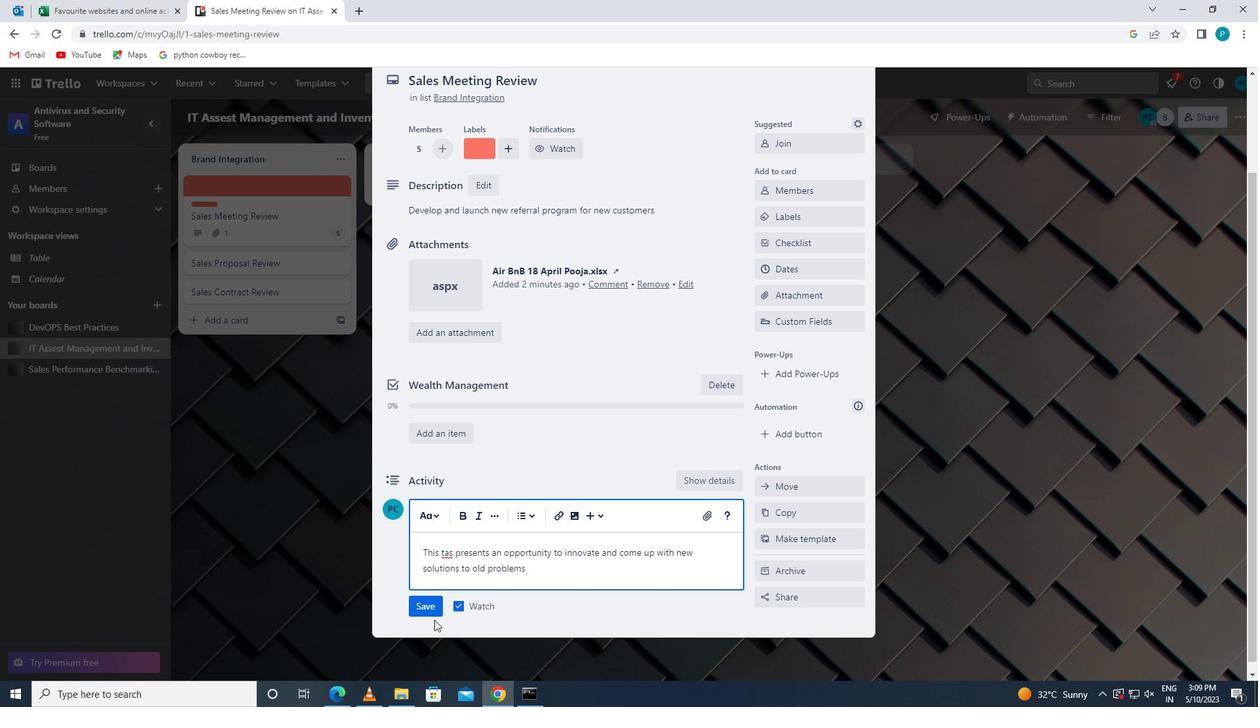 
Action: Mouse pressed left at (422, 601)
Screenshot: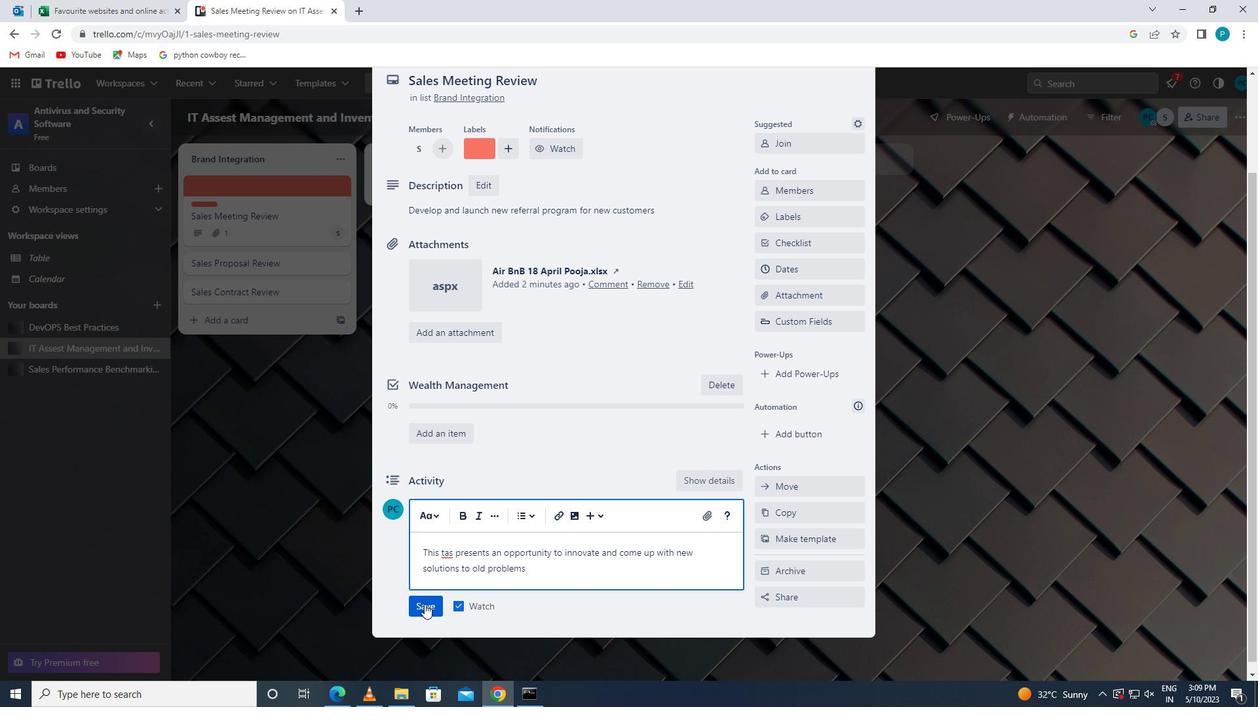 
Action: Mouse moved to (786, 264)
Screenshot: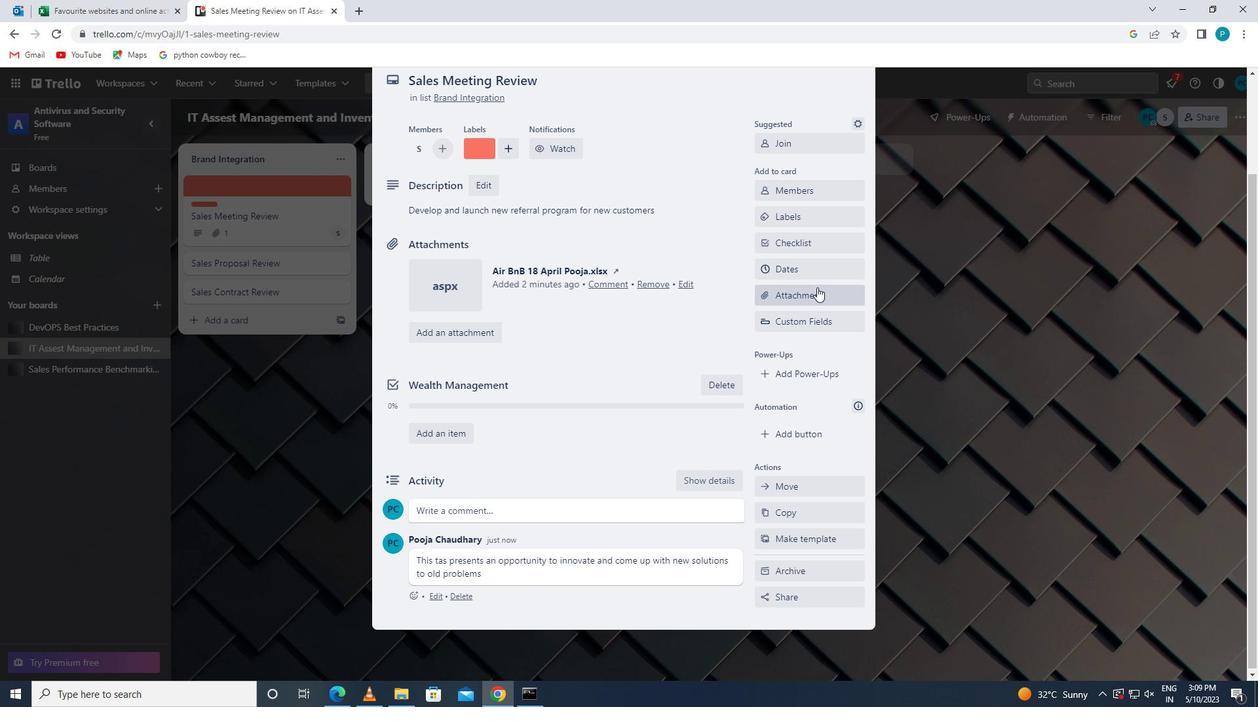 
Action: Mouse pressed left at (786, 264)
Screenshot: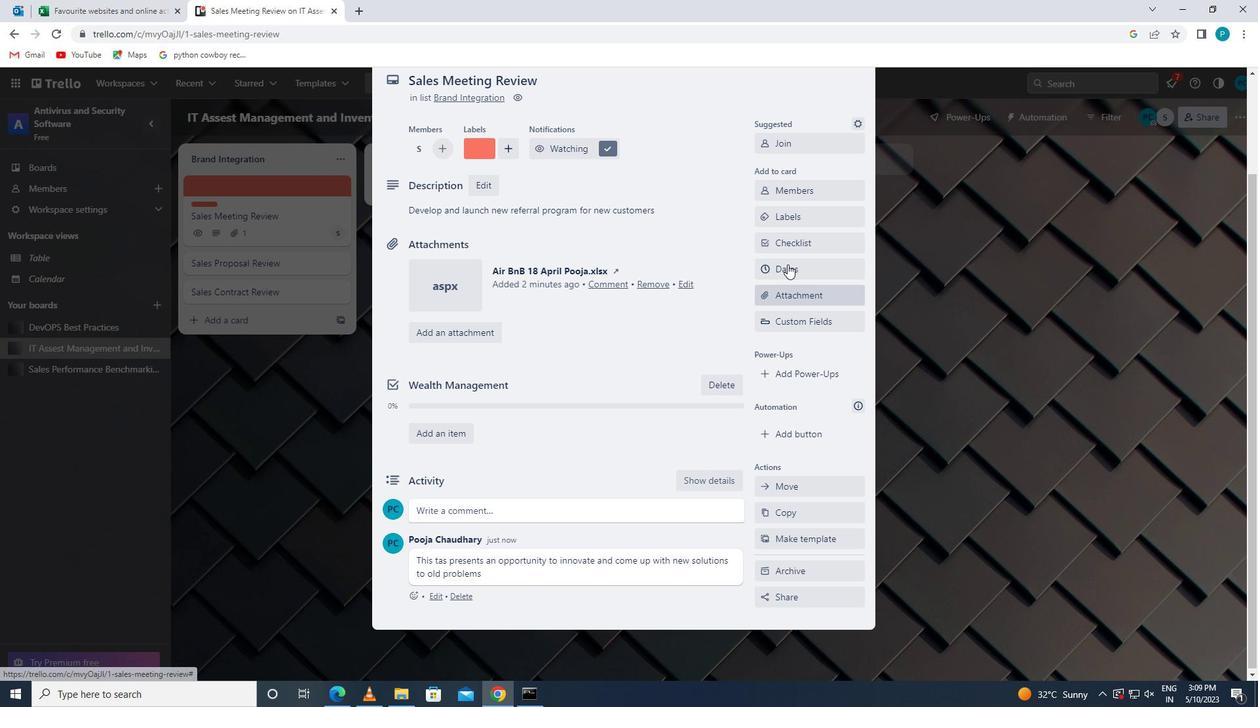 
Action: Mouse moved to (768, 356)
Screenshot: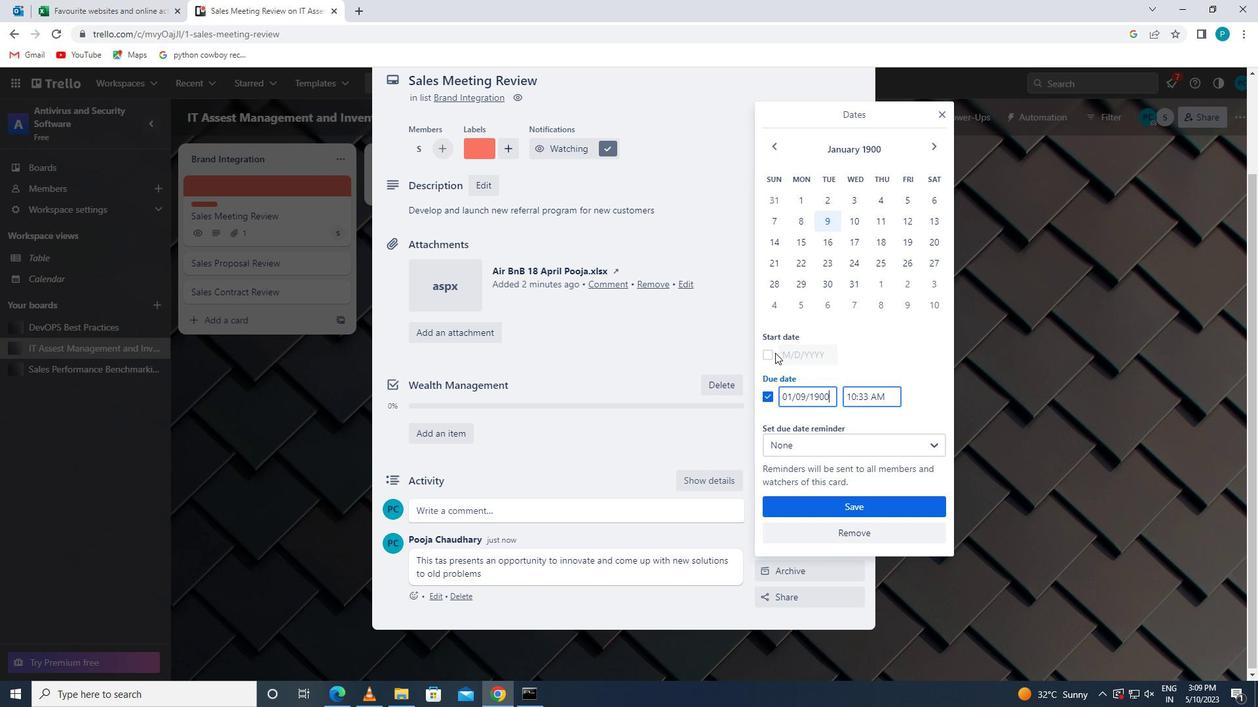 
Action: Mouse pressed left at (768, 356)
Screenshot: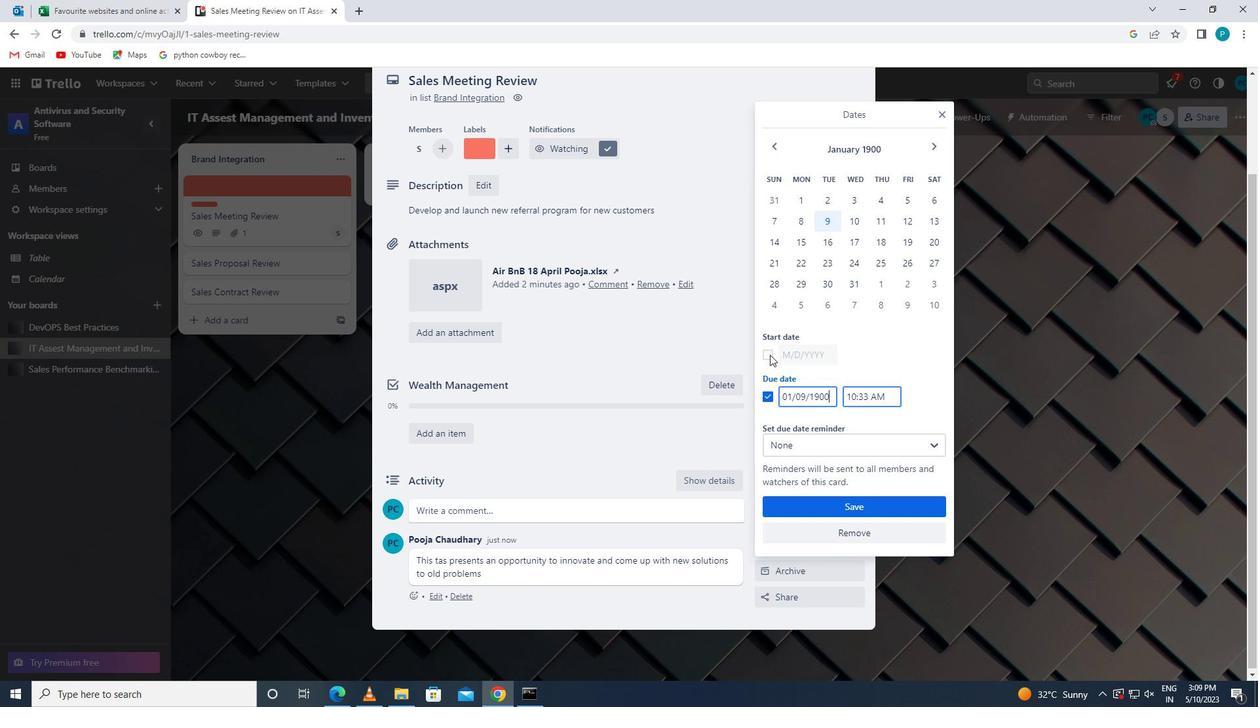 
Action: Mouse moved to (803, 354)
Screenshot: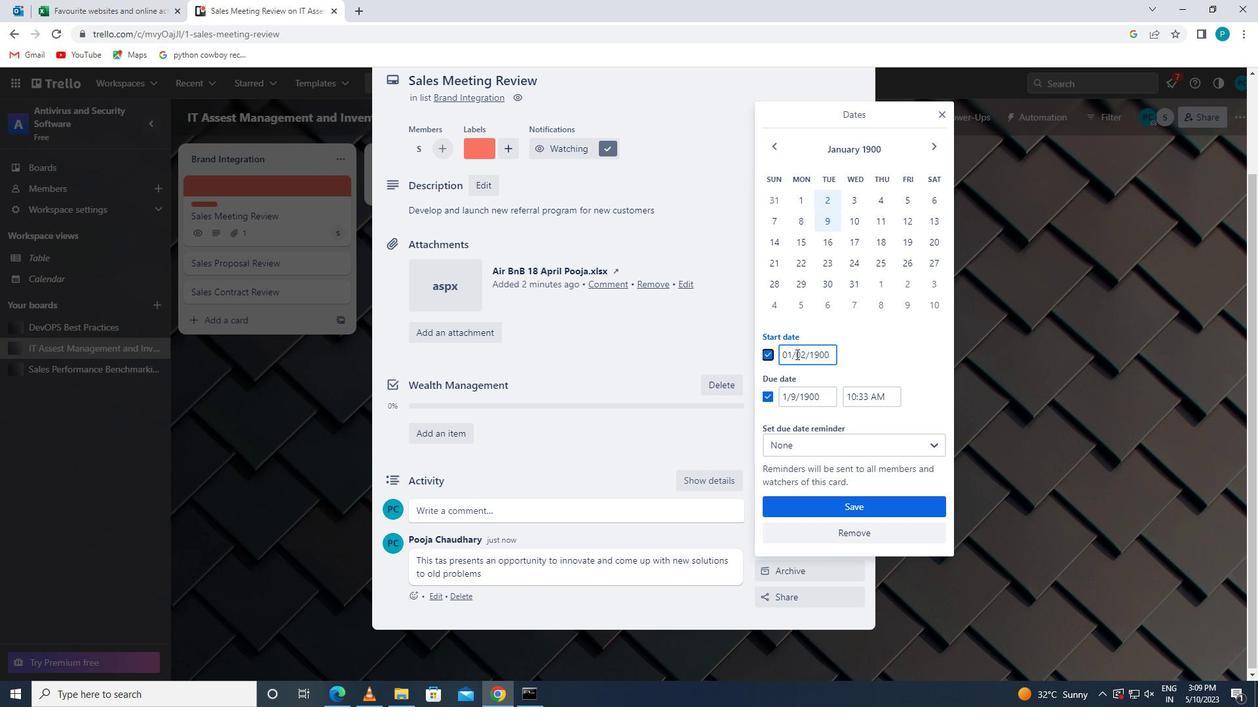 
Action: Mouse pressed left at (803, 354)
Screenshot: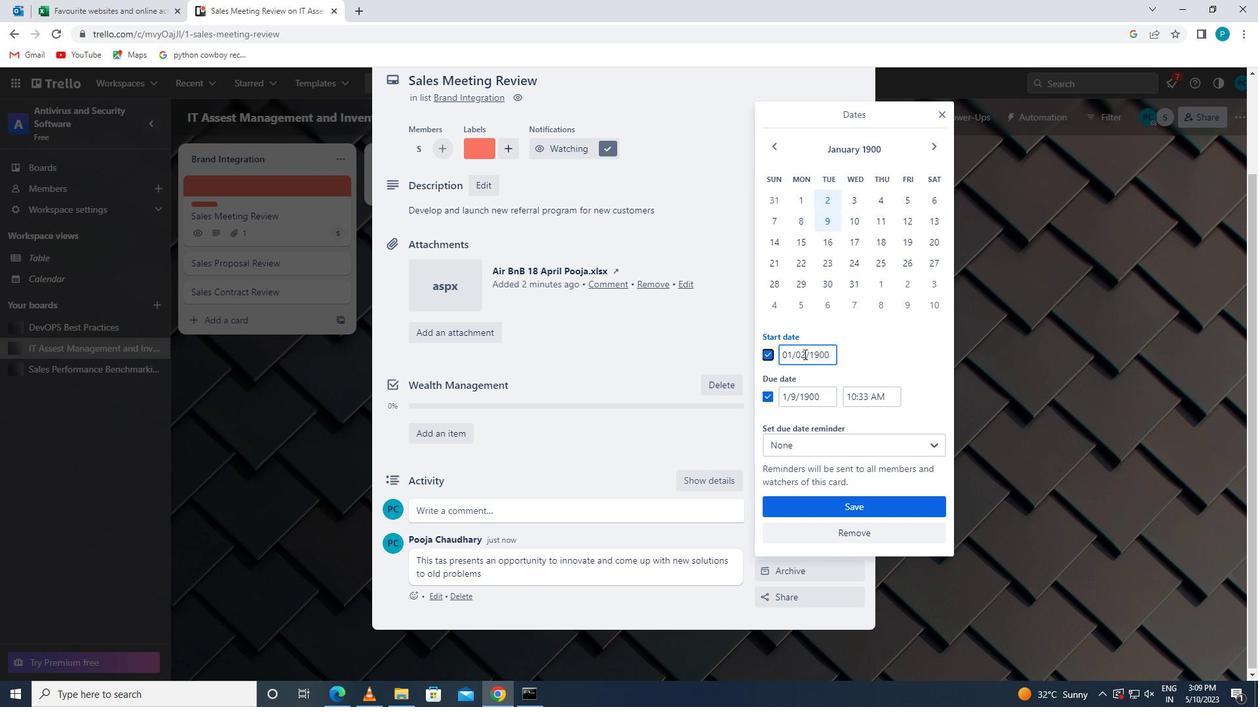 
Action: Mouse moved to (794, 357)
Screenshot: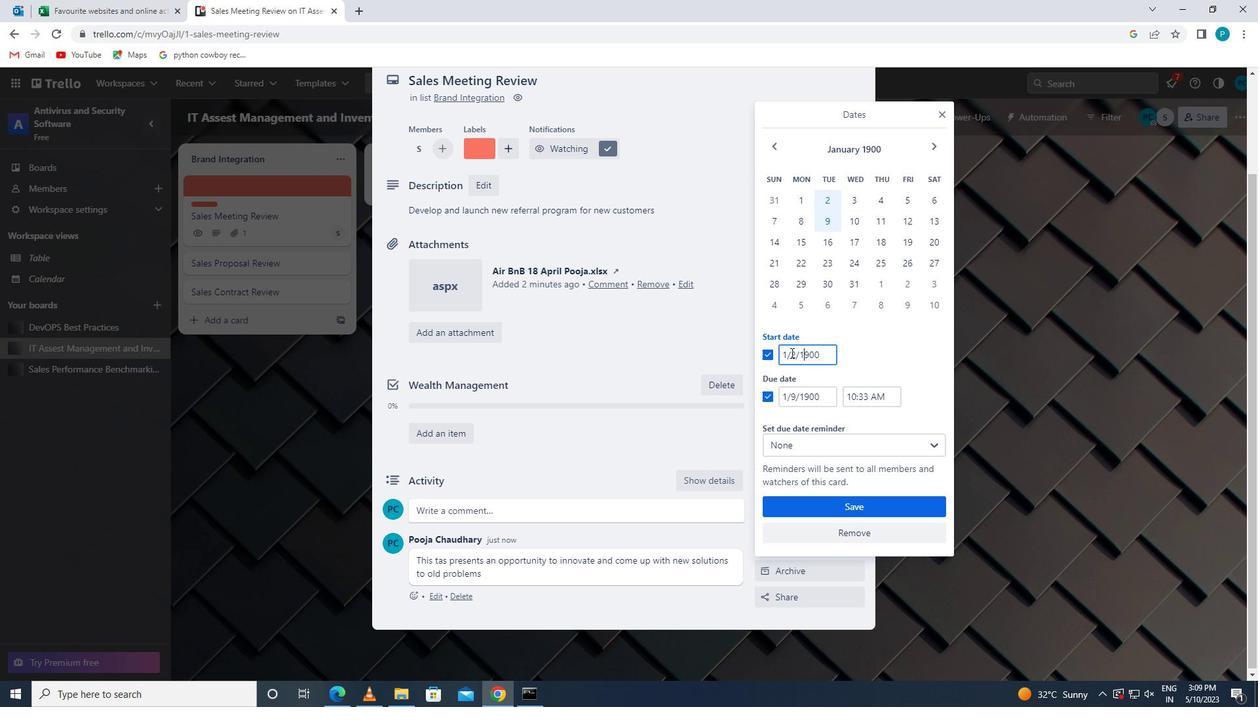 
Action: Mouse pressed left at (794, 357)
Screenshot: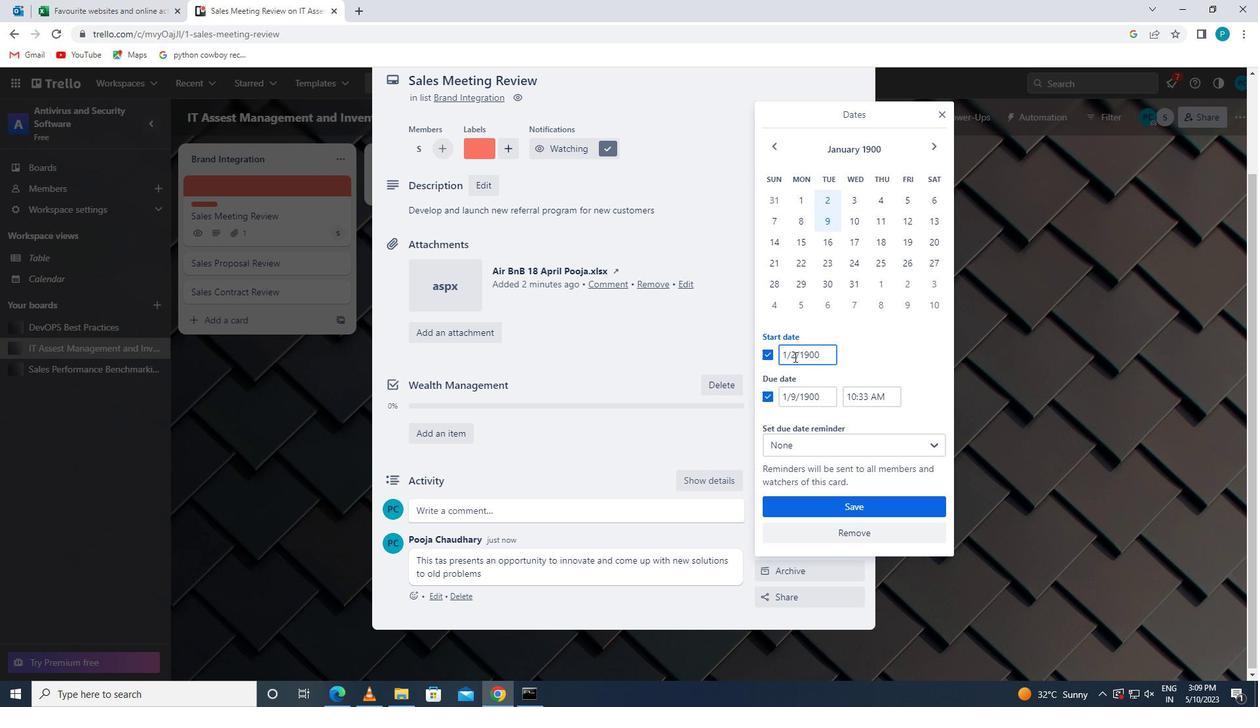
Action: Key pressed <Key.backspace>3
Screenshot: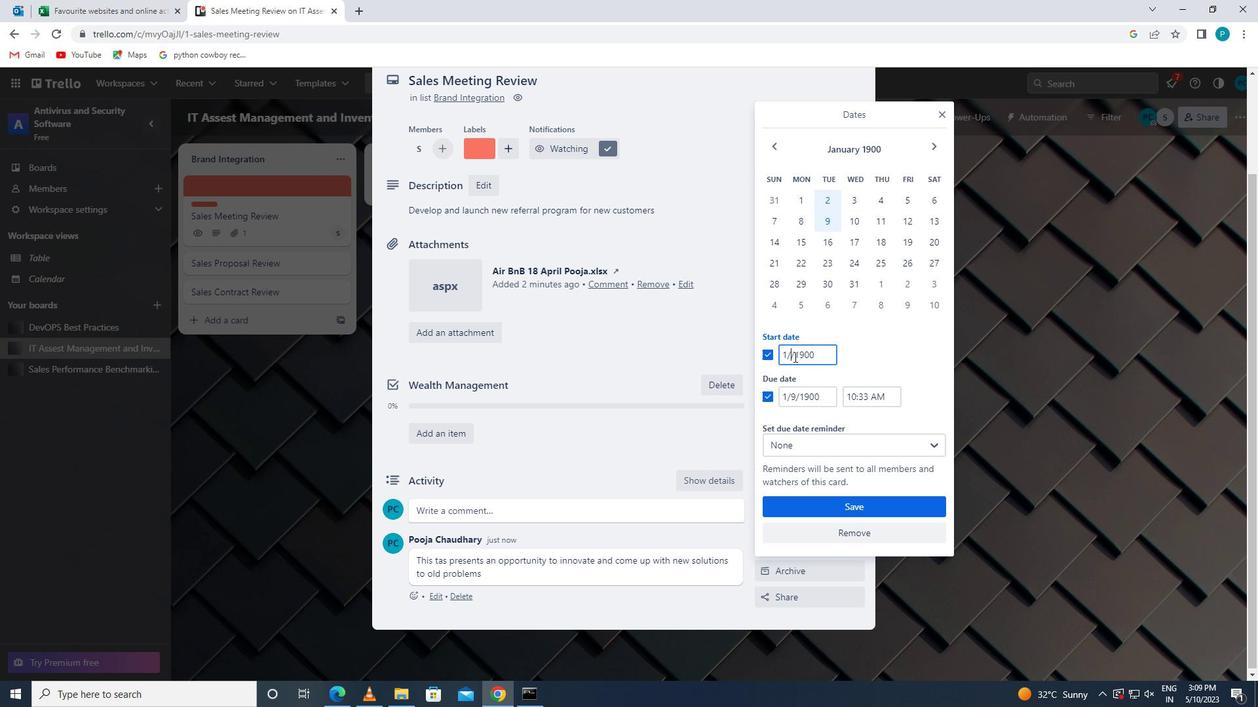 
Action: Mouse moved to (793, 395)
Screenshot: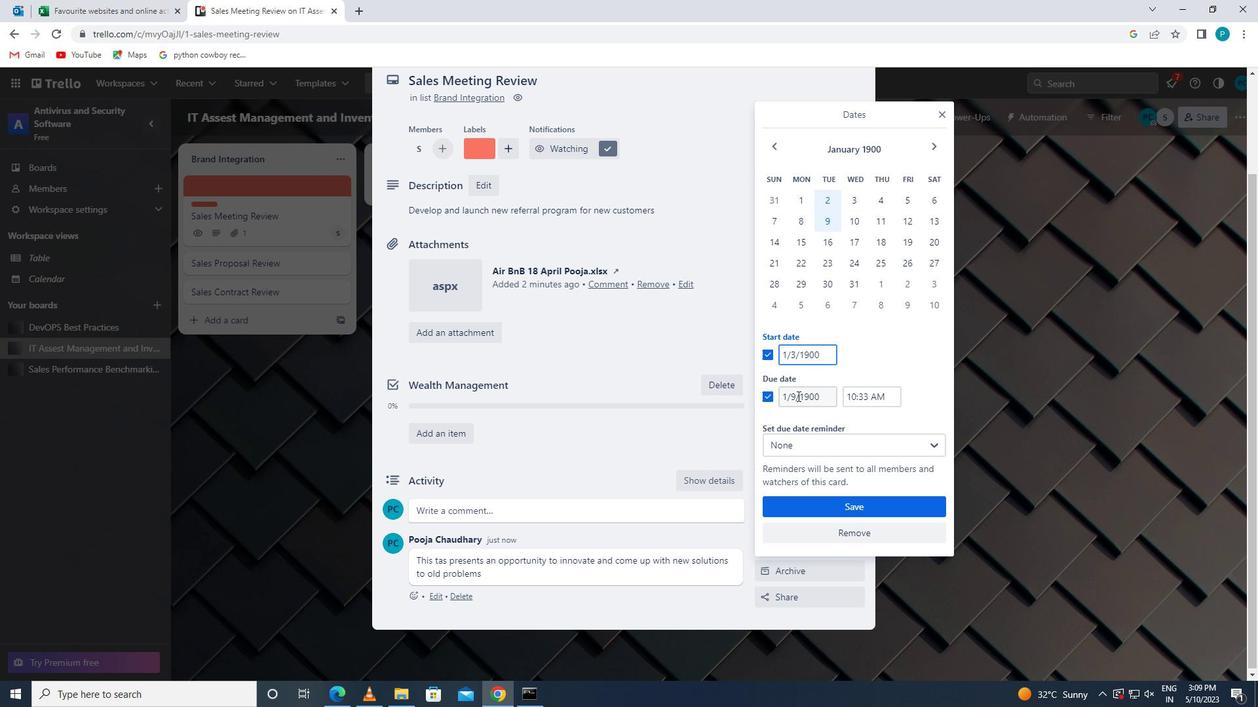 
Action: Mouse pressed left at (793, 395)
Screenshot: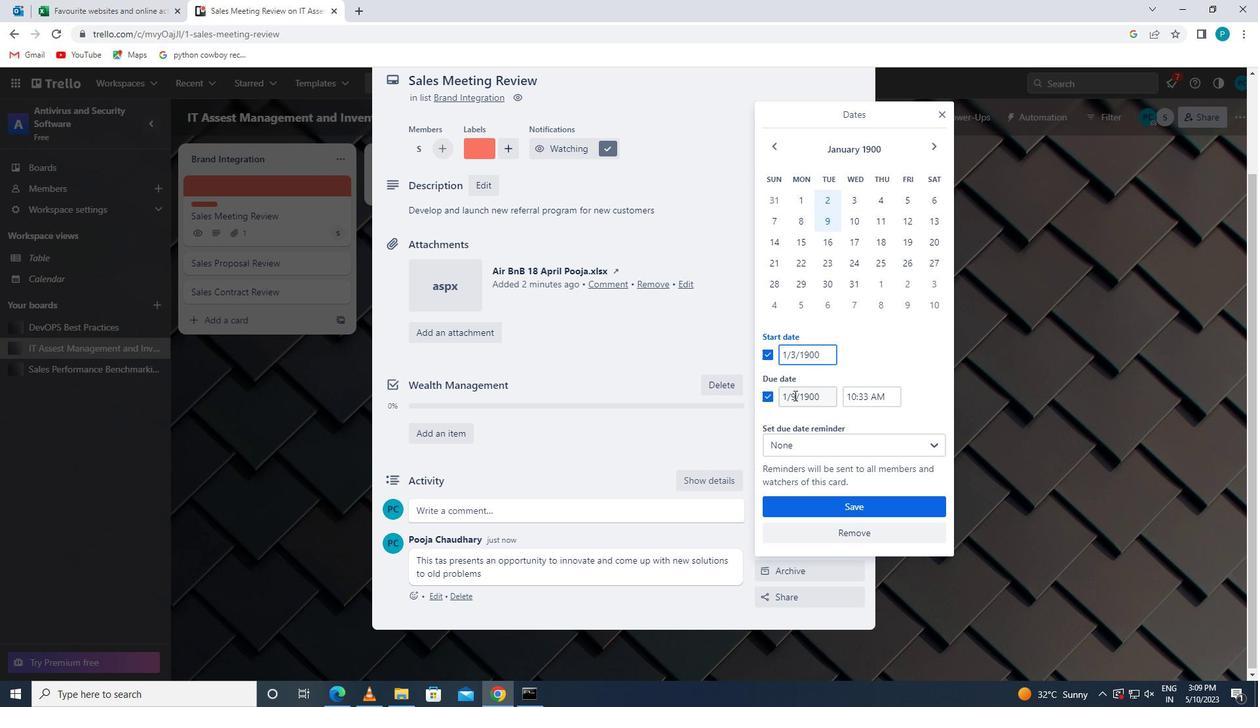 
Action: Key pressed <Key.backspace>10
Screenshot: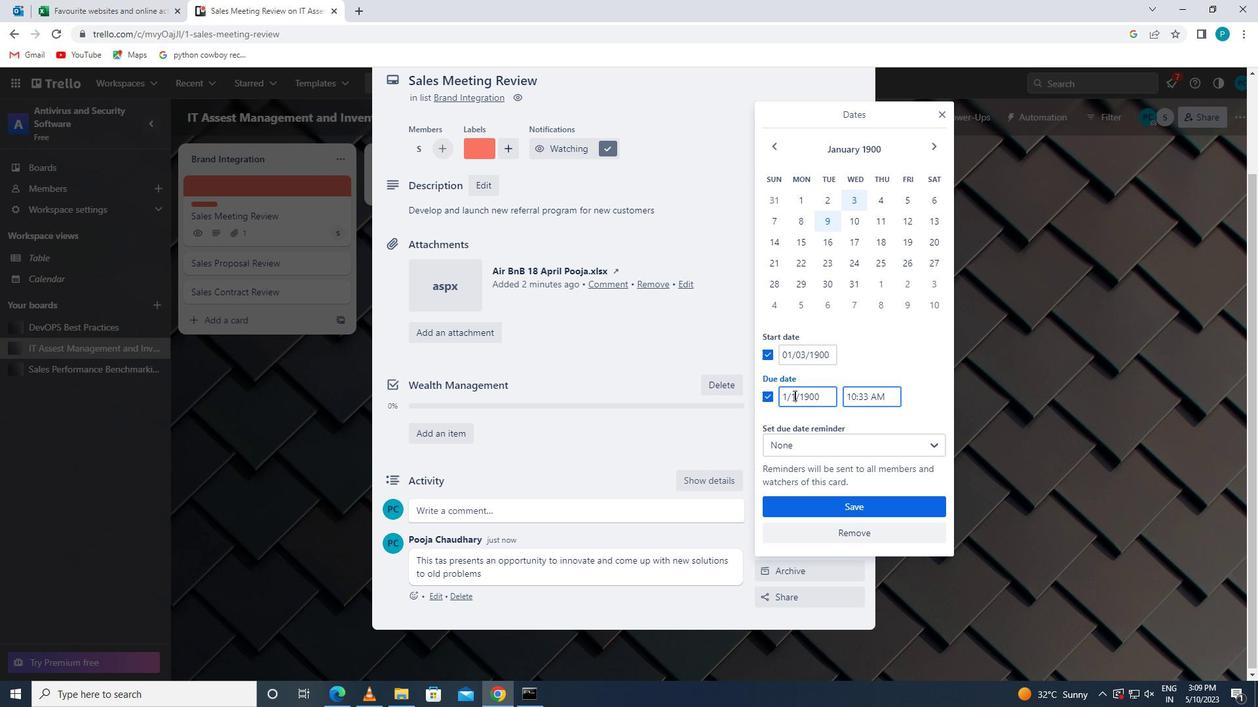 
Action: Mouse moved to (832, 497)
Screenshot: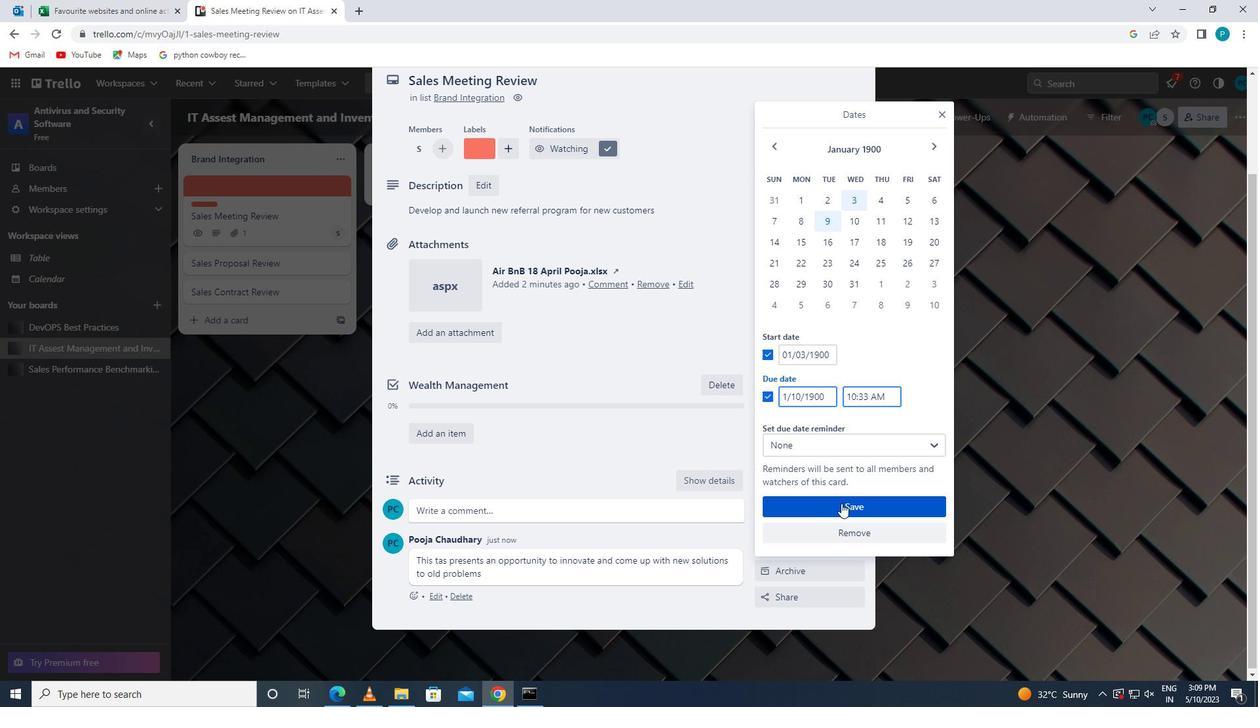 
Action: Mouse pressed left at (832, 497)
Screenshot: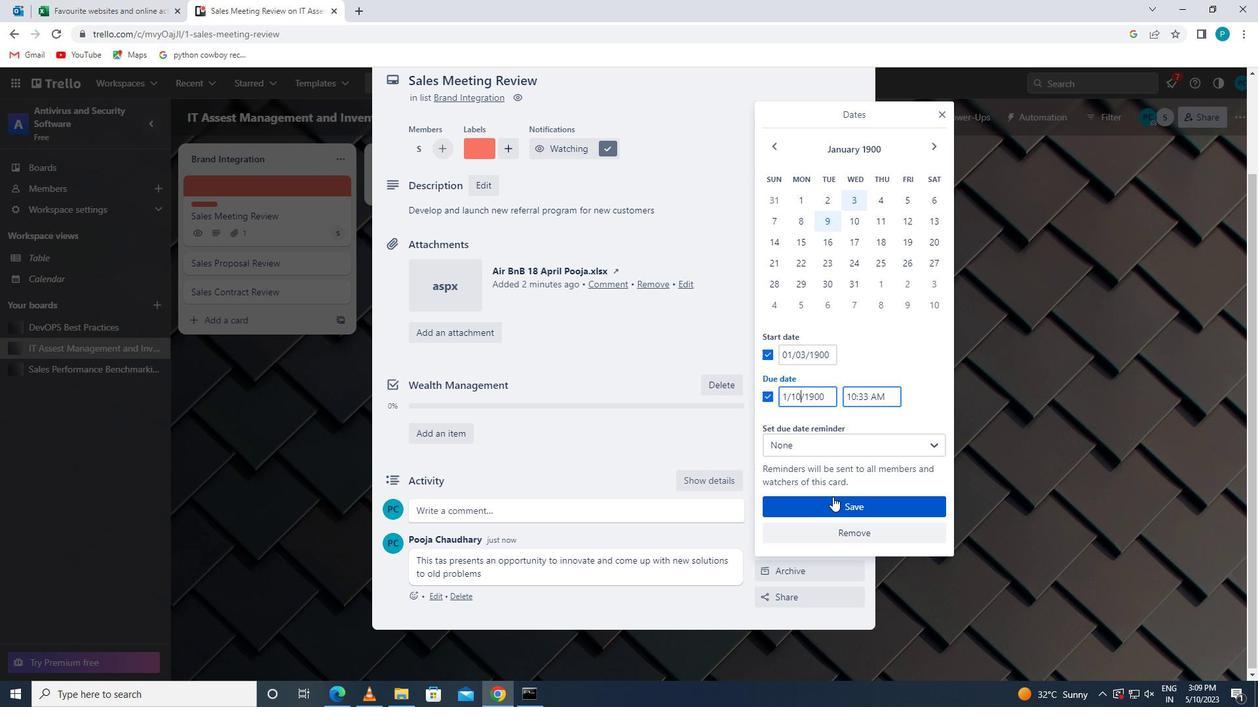
